 Task: Find connections with filter location Trindade with filter topic #Indiawith filter profile language Spanish with filter current company Samarth Jobs Management Consultants with filter school Lady Irwin College with filter industry Emergency and Relief Services with filter service category Filing with filter keywords title Assistant Manager
Action: Mouse moved to (575, 104)
Screenshot: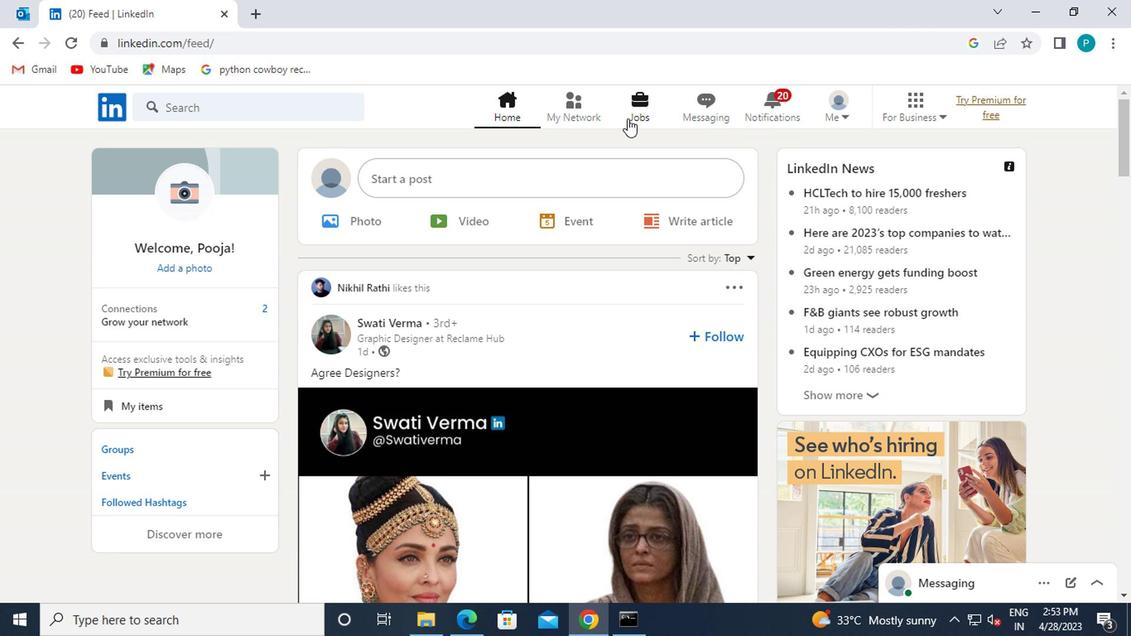 
Action: Mouse pressed left at (575, 104)
Screenshot: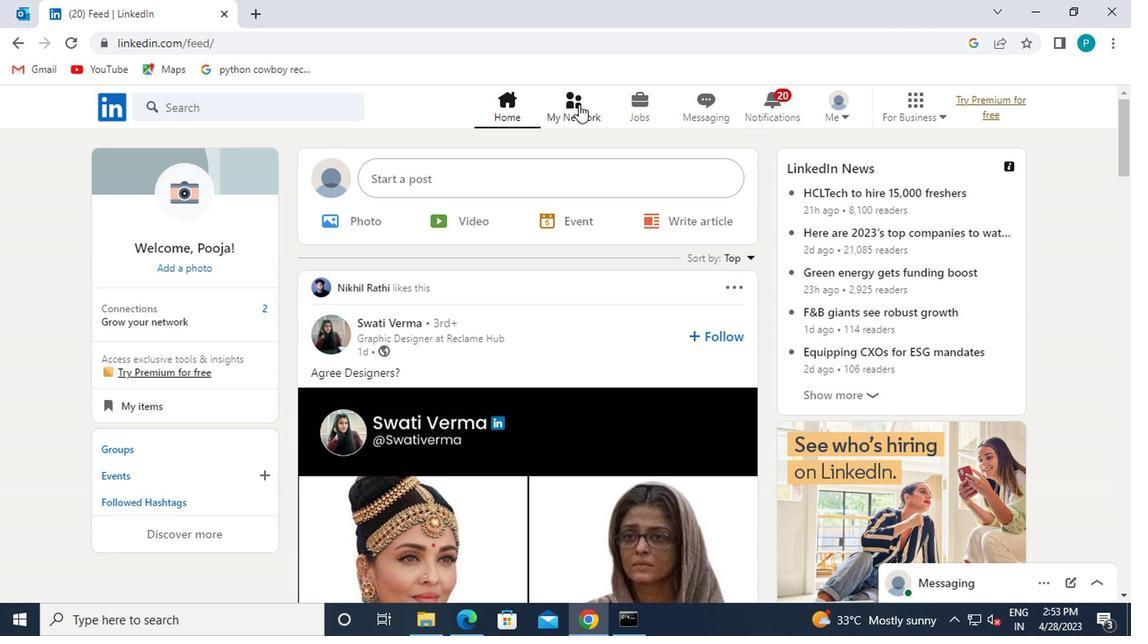 
Action: Mouse moved to (251, 187)
Screenshot: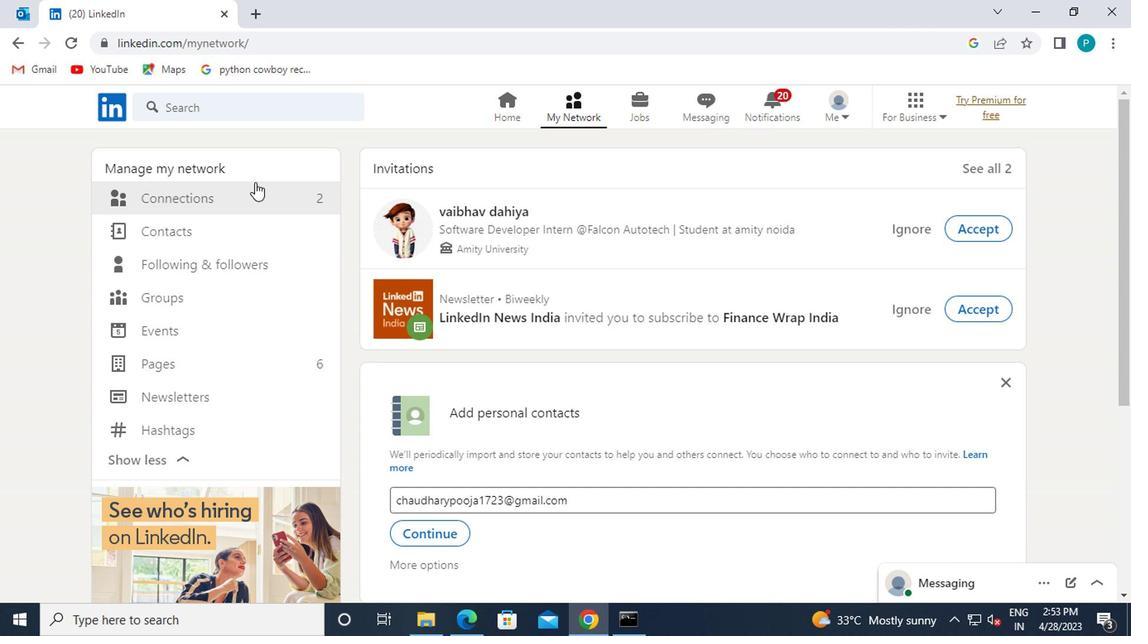 
Action: Mouse pressed left at (251, 187)
Screenshot: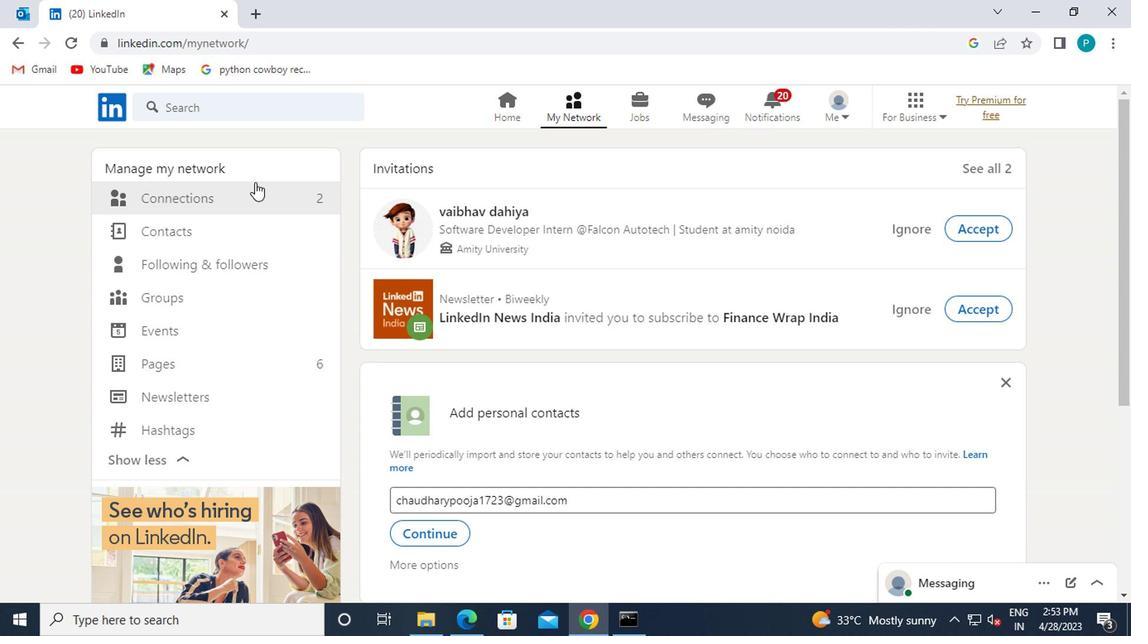 
Action: Mouse moved to (263, 195)
Screenshot: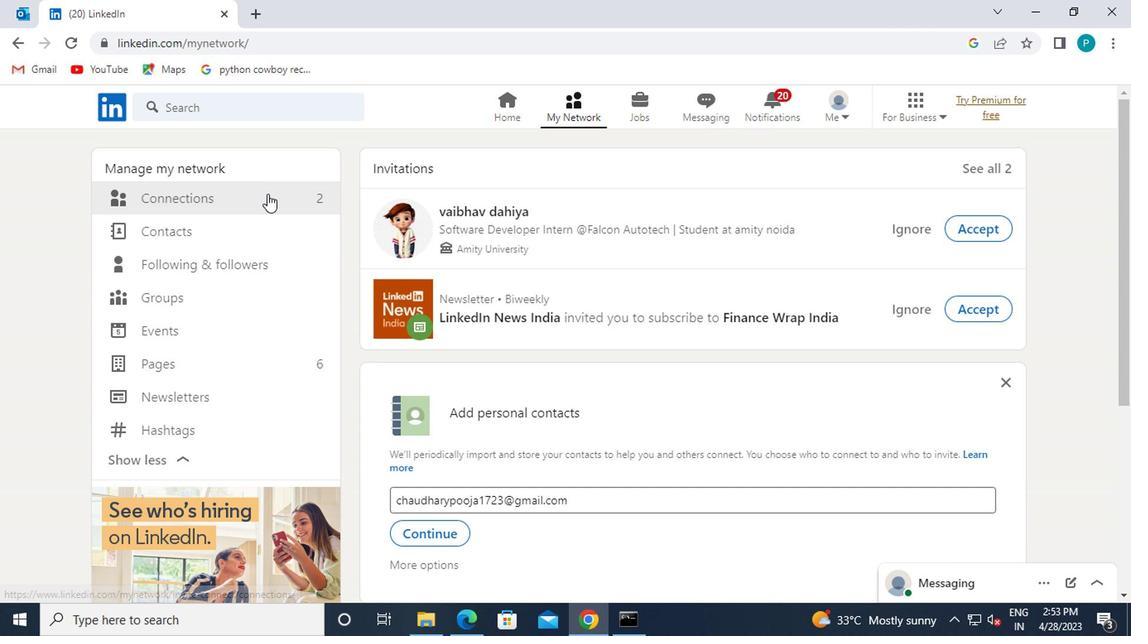 
Action: Mouse pressed left at (263, 195)
Screenshot: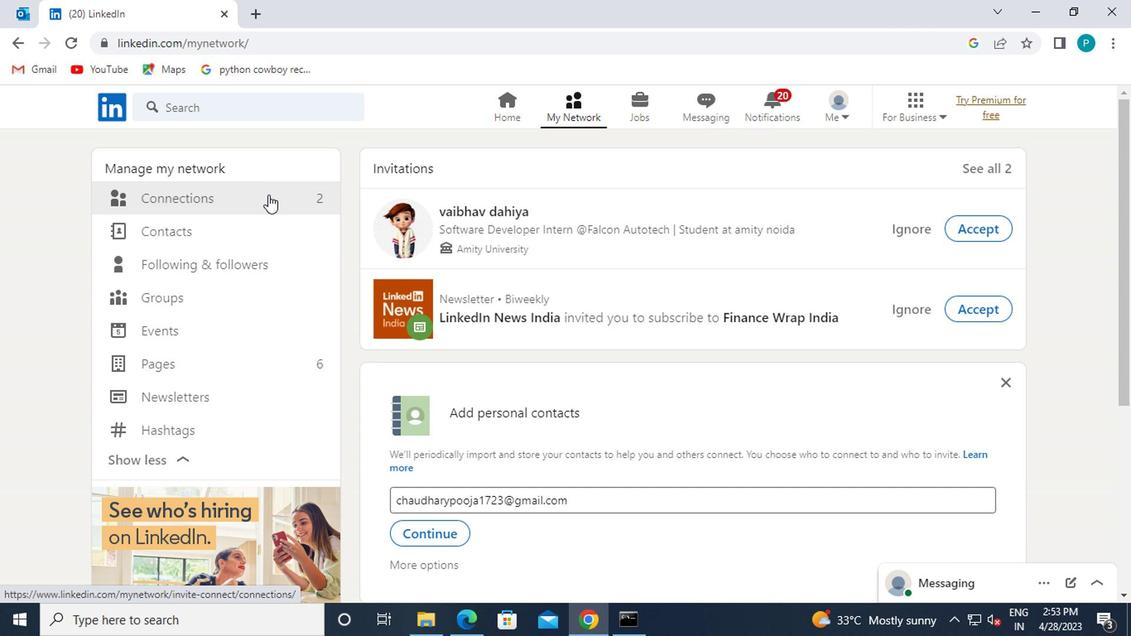 
Action: Mouse pressed left at (263, 195)
Screenshot: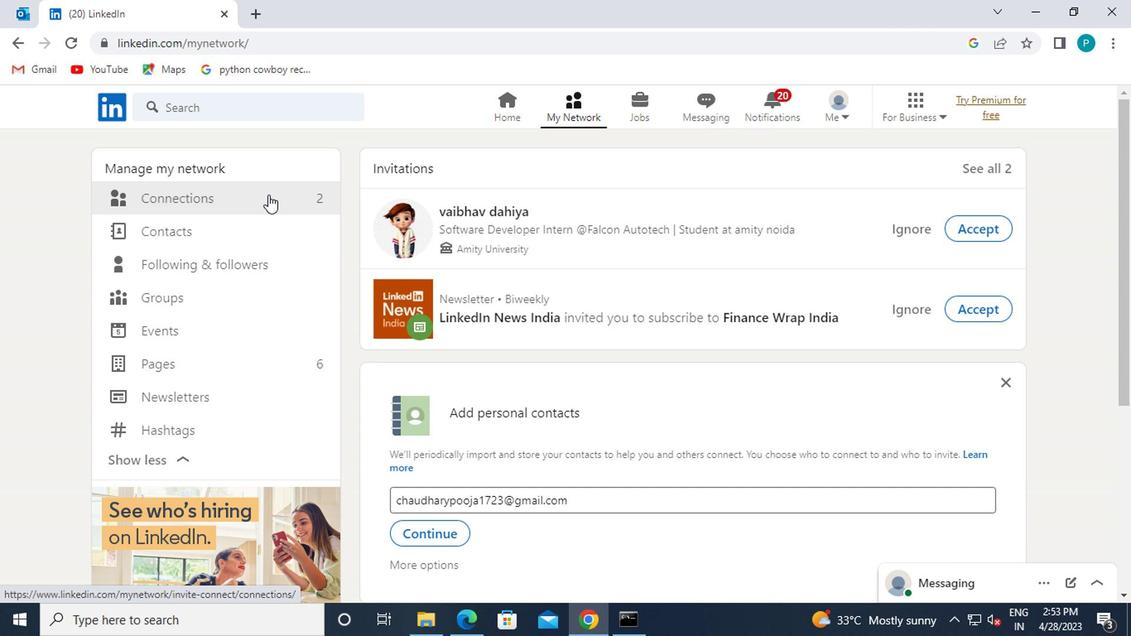 
Action: Mouse pressed left at (263, 195)
Screenshot: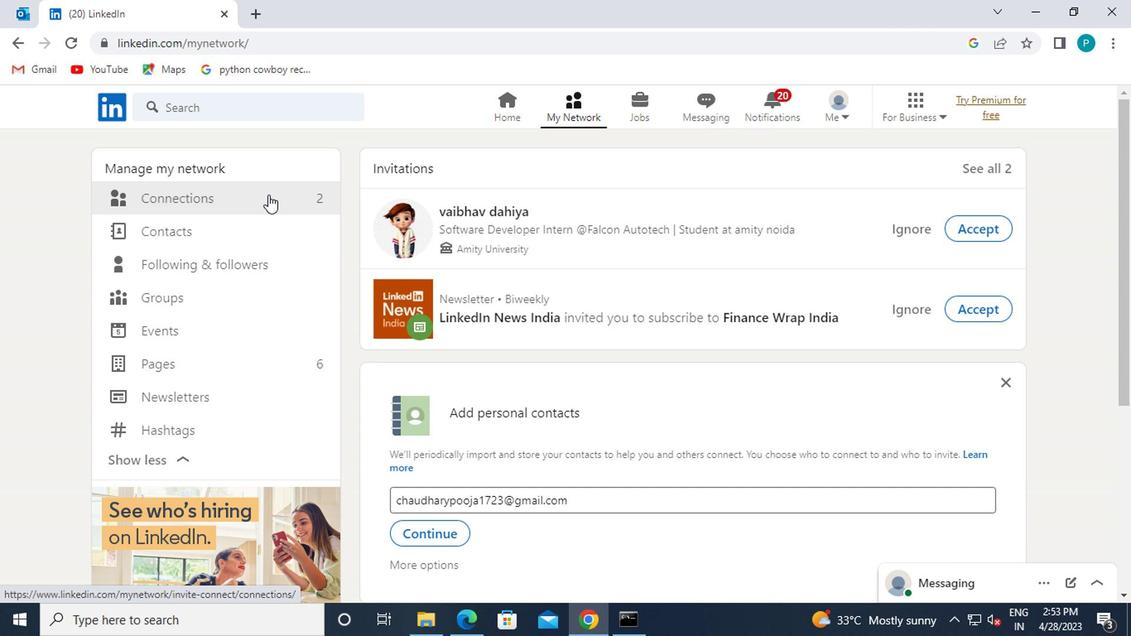 
Action: Mouse moved to (660, 198)
Screenshot: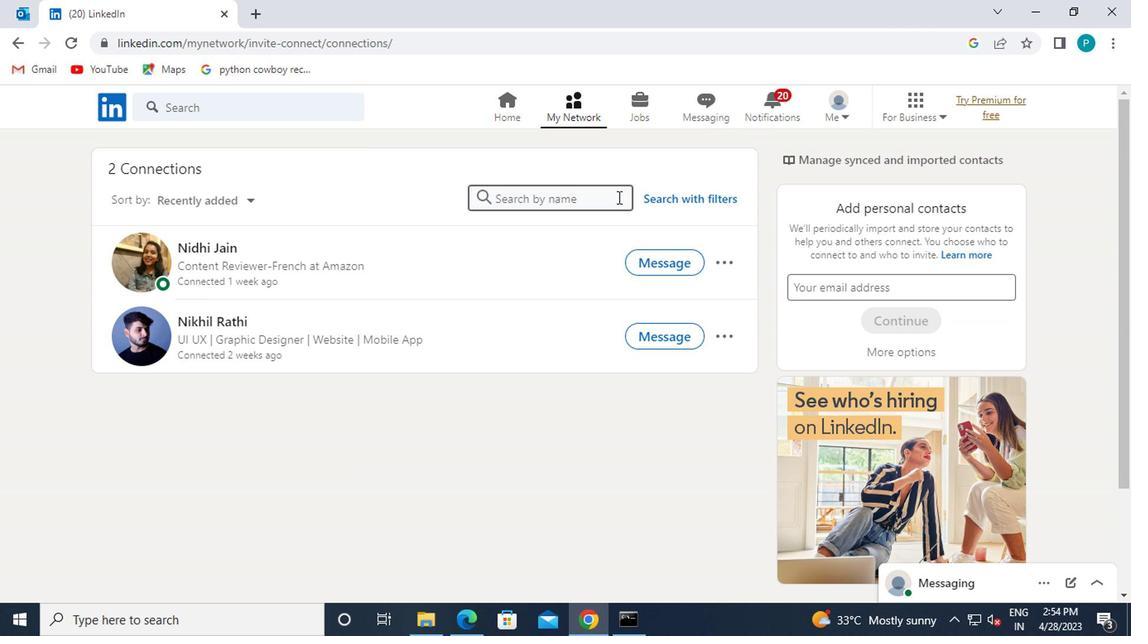 
Action: Mouse pressed left at (660, 198)
Screenshot: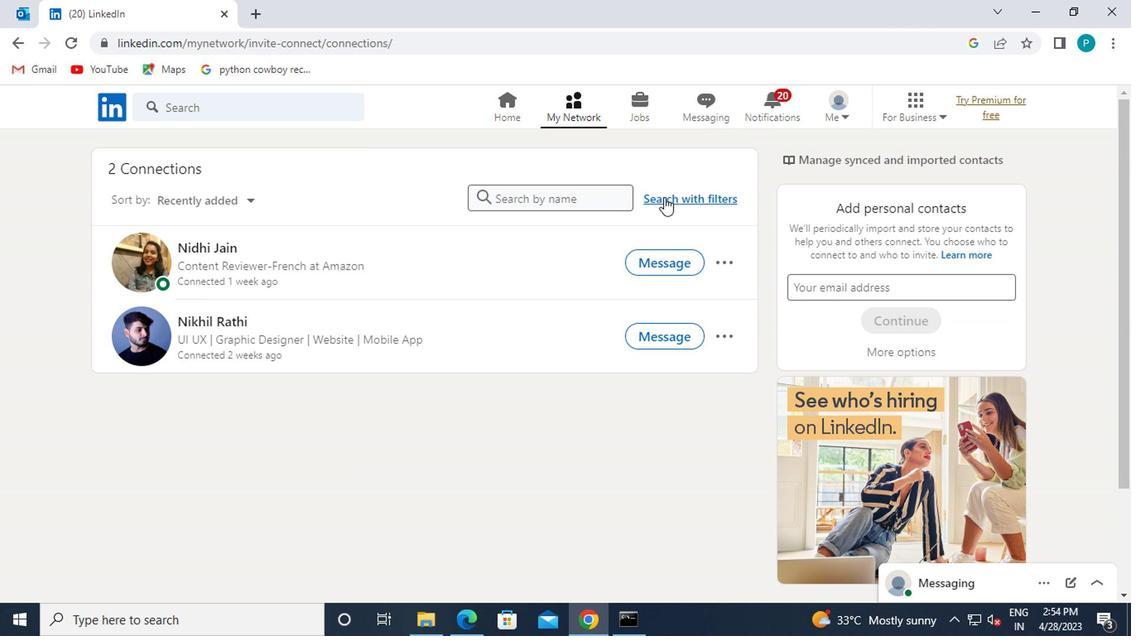 
Action: Mouse moved to (602, 157)
Screenshot: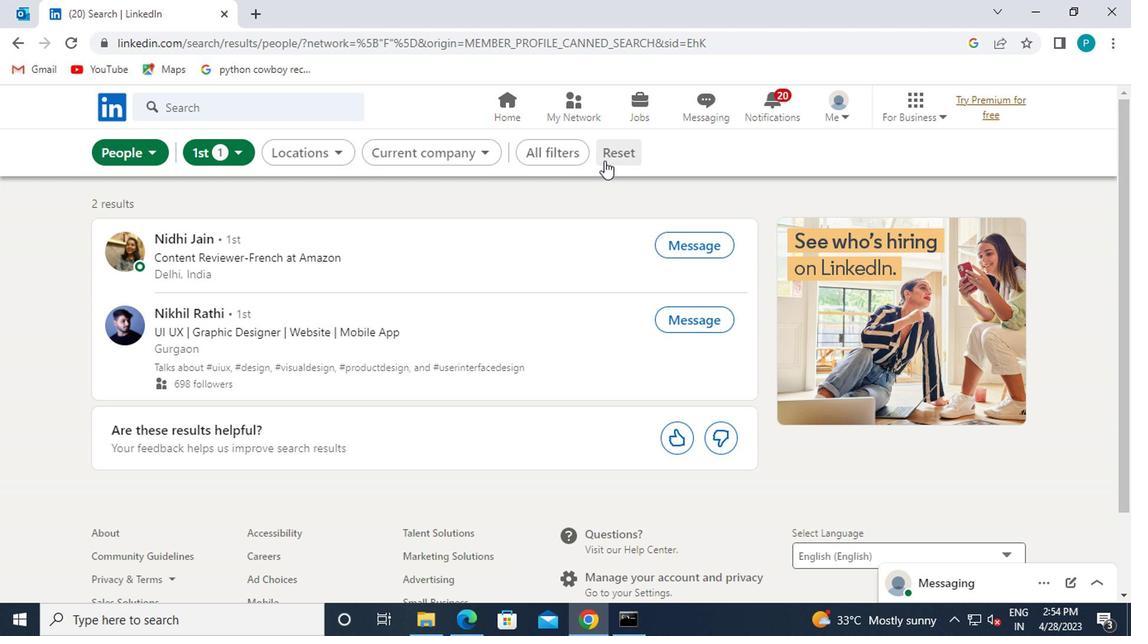 
Action: Mouse pressed left at (602, 157)
Screenshot: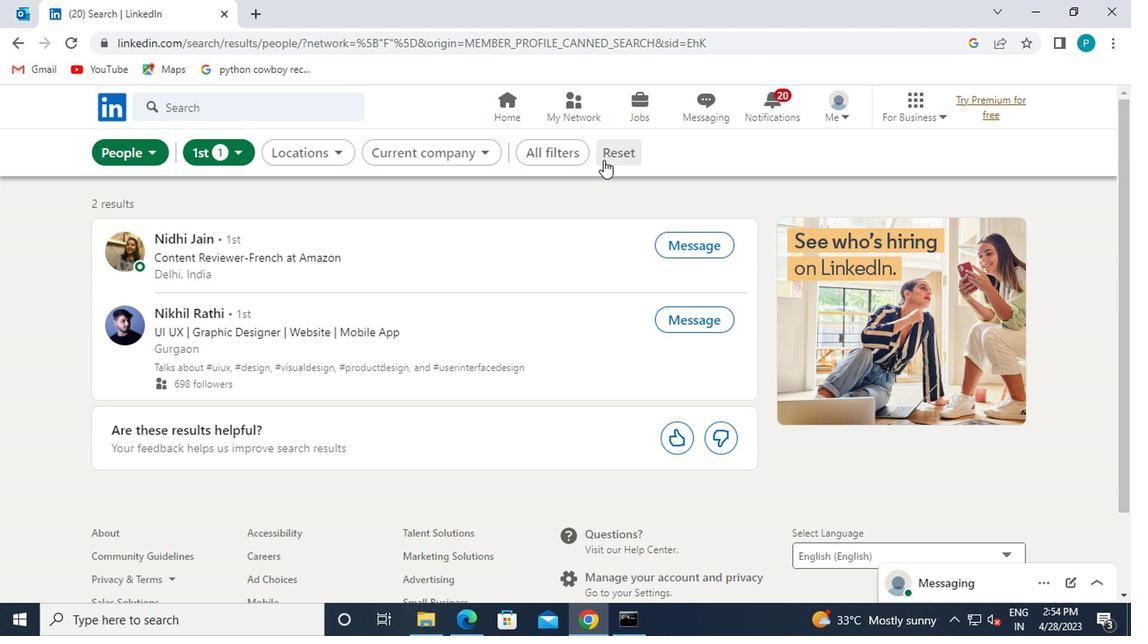
Action: Mouse moved to (592, 157)
Screenshot: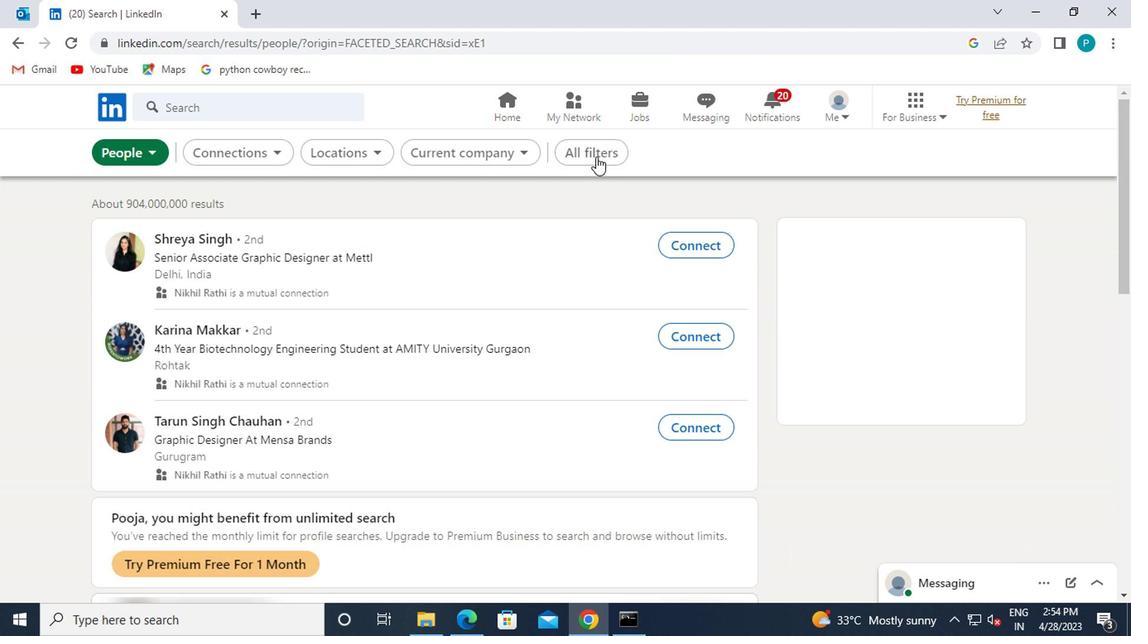 
Action: Mouse pressed left at (592, 157)
Screenshot: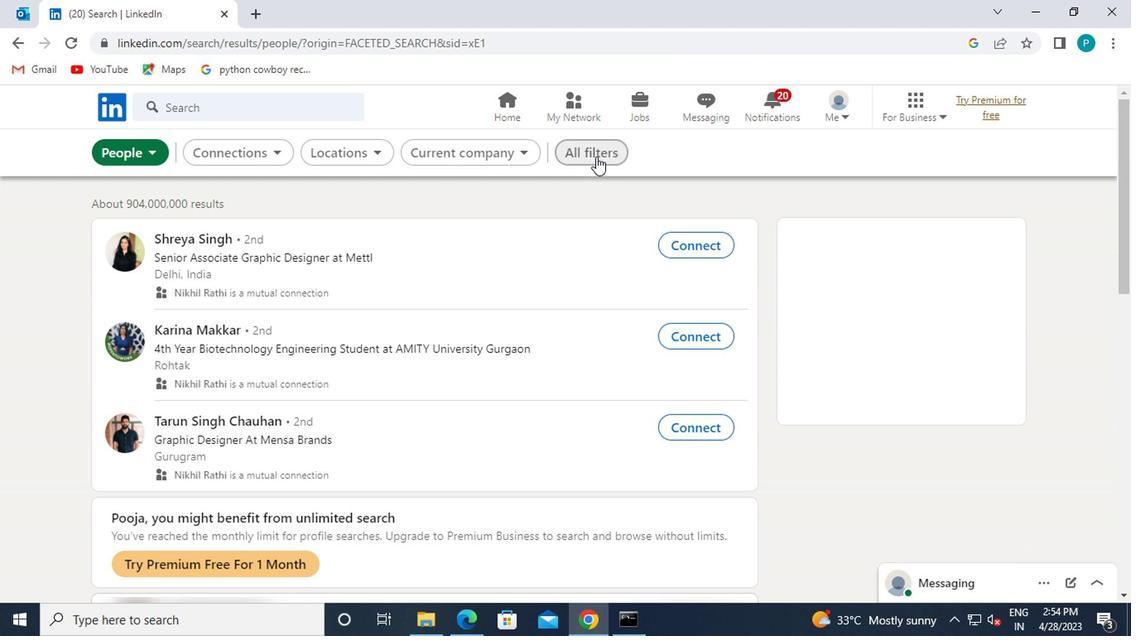 
Action: Mouse moved to (592, 158)
Screenshot: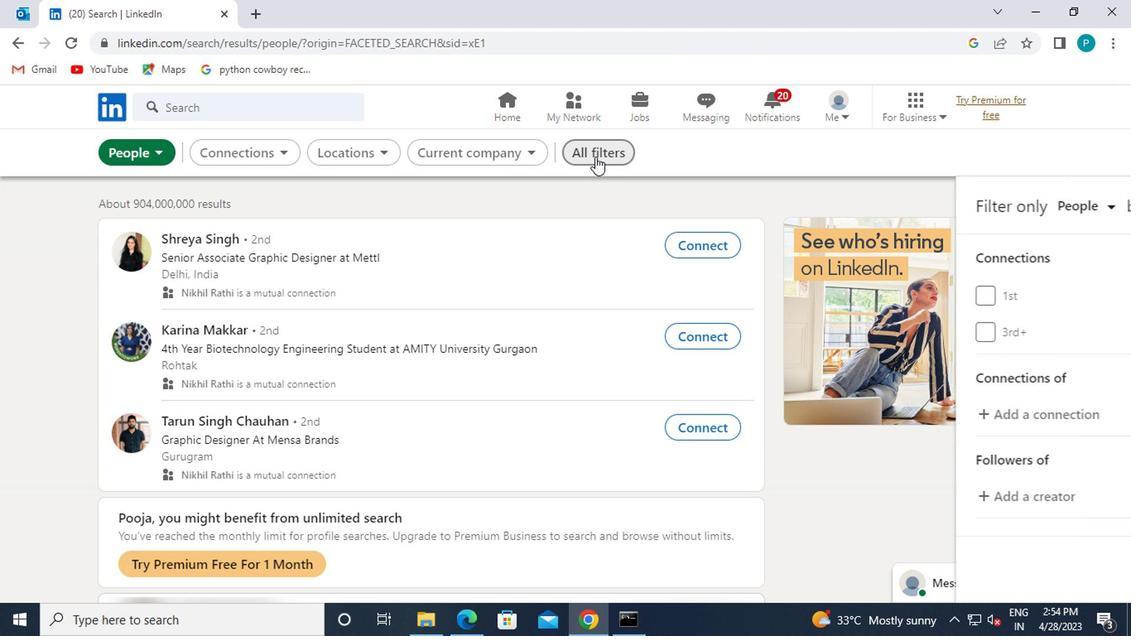 
Action: Mouse scrolled (592, 157) with delta (0, 0)
Screenshot: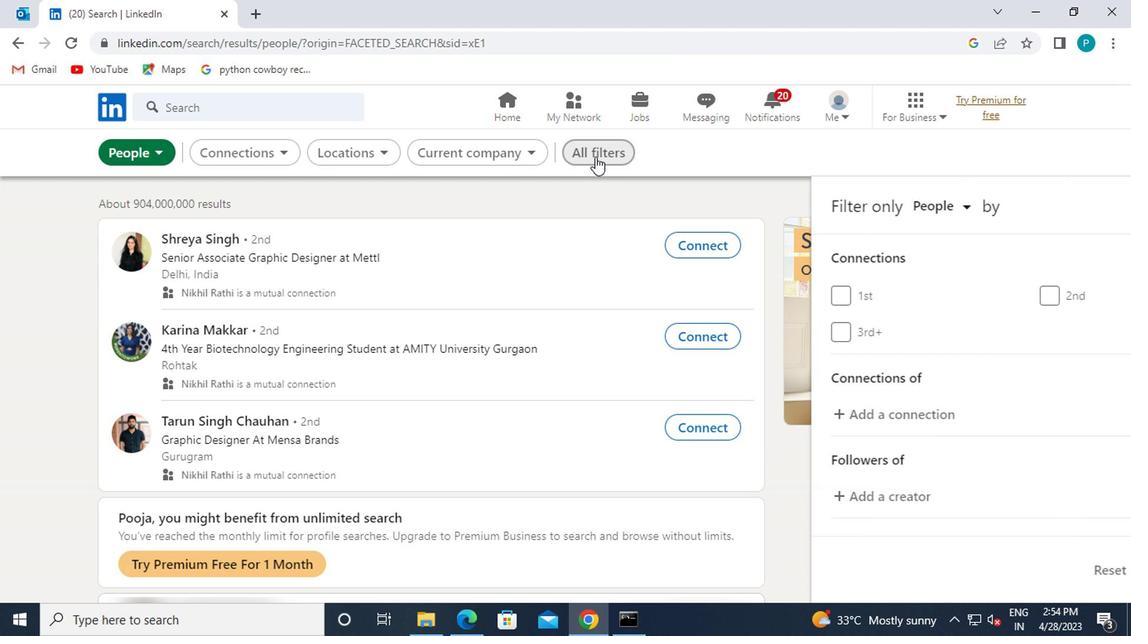 
Action: Mouse moved to (596, 166)
Screenshot: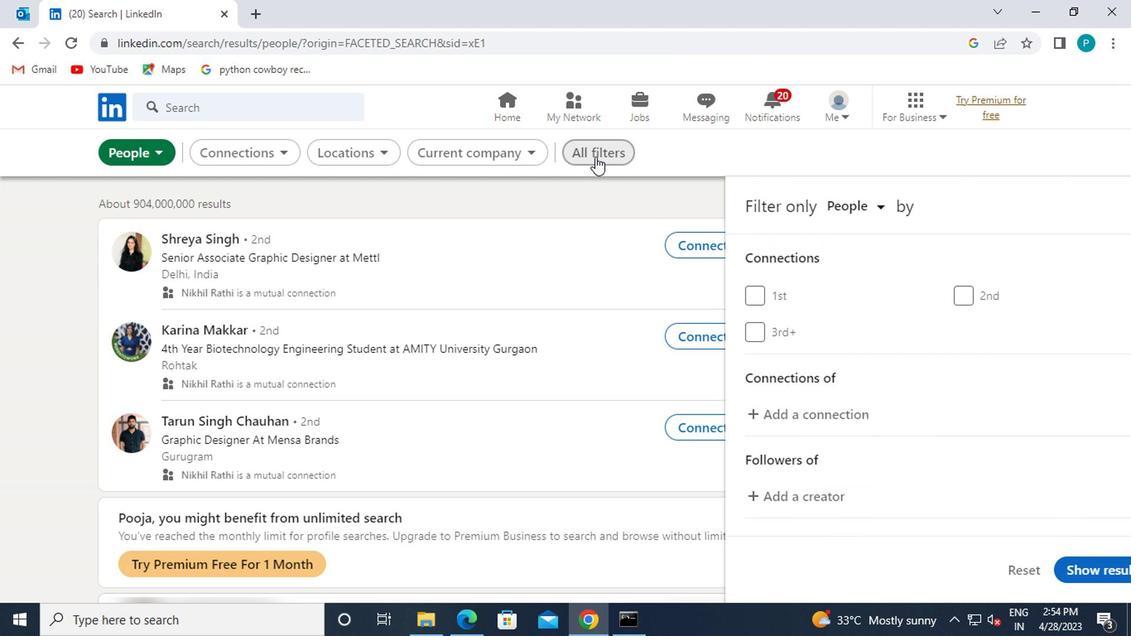 
Action: Mouse scrolled (596, 166) with delta (0, 0)
Screenshot: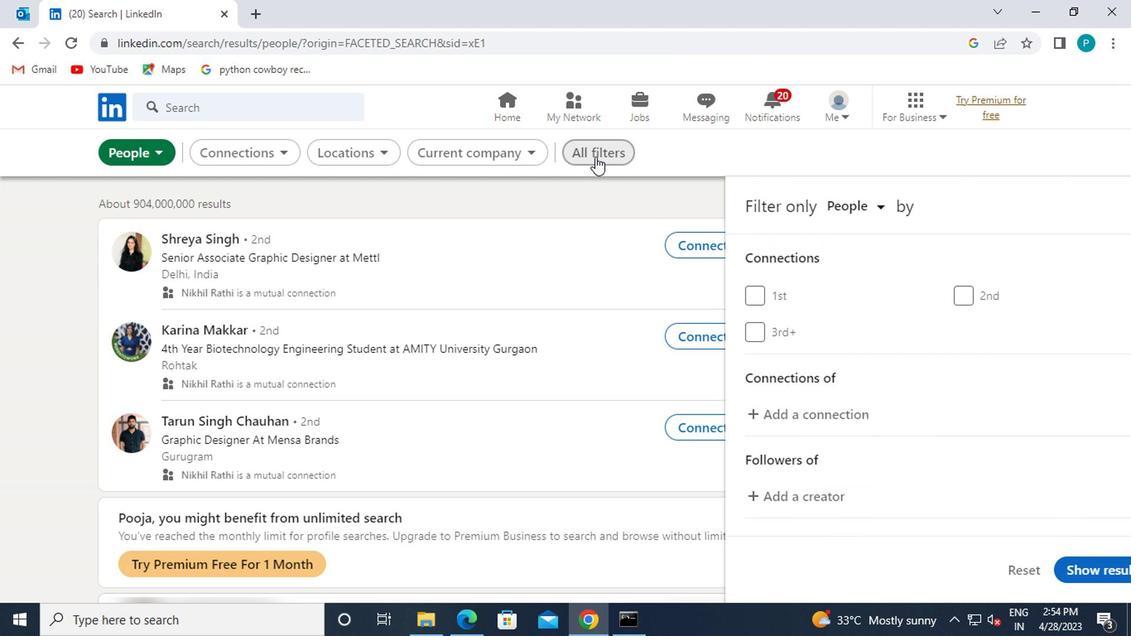 
Action: Mouse moved to (623, 210)
Screenshot: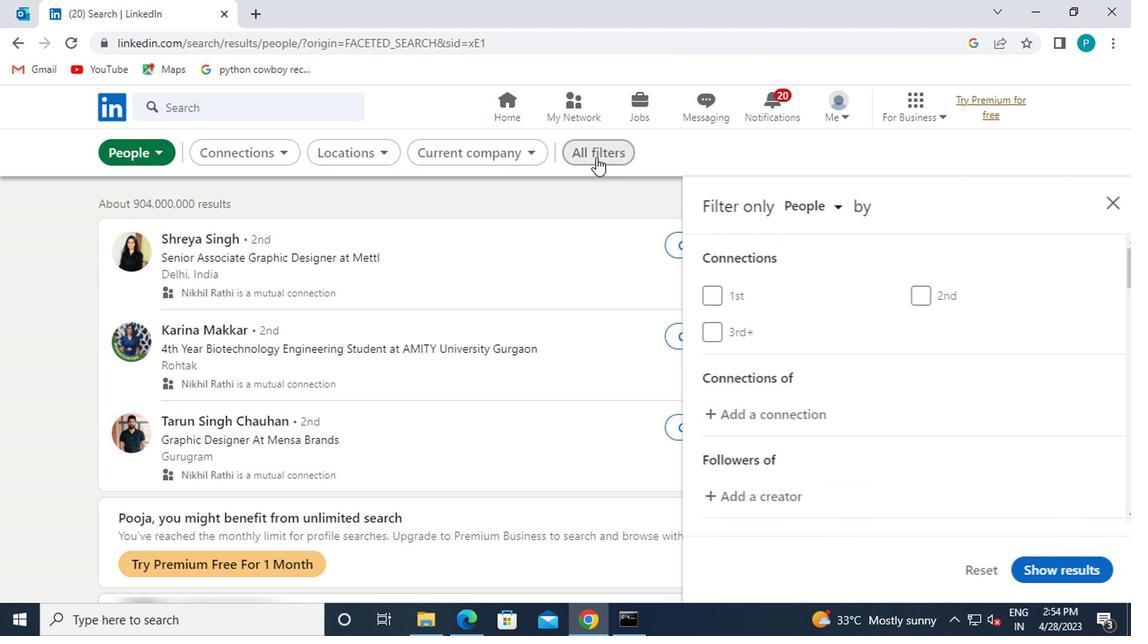 
Action: Mouse scrolled (623, 209) with delta (0, -1)
Screenshot: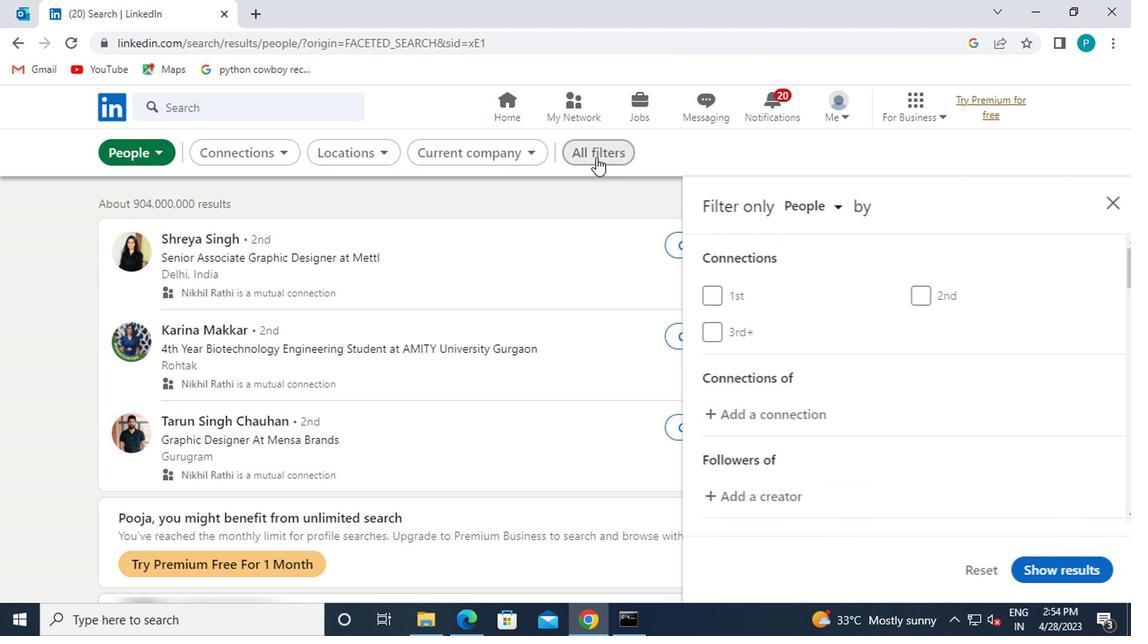 
Action: Mouse moved to (853, 404)
Screenshot: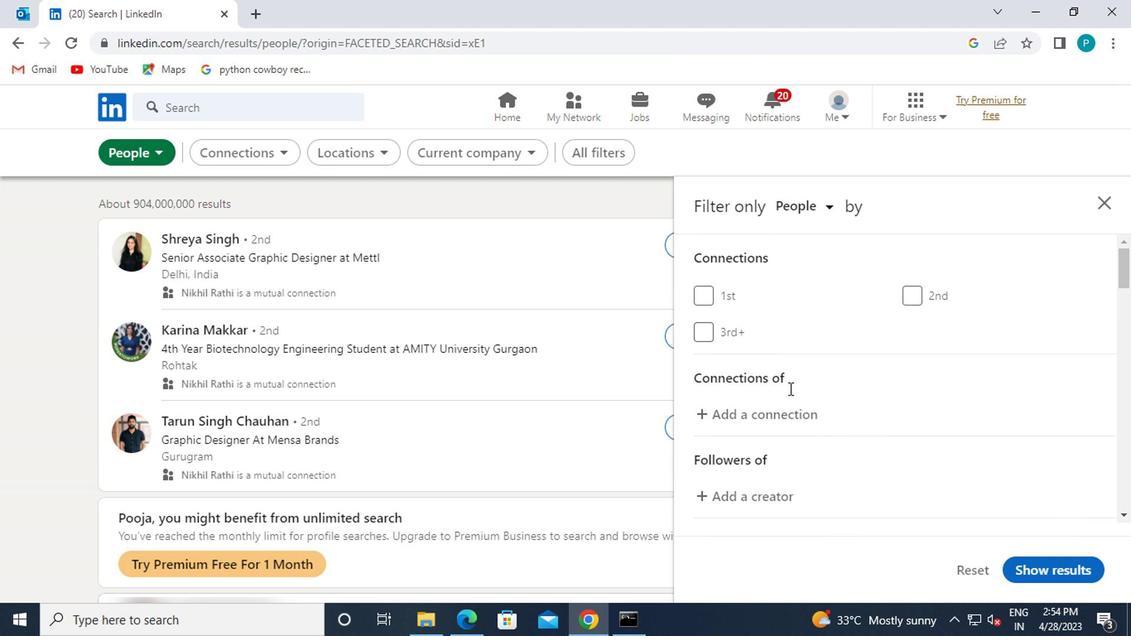 
Action: Mouse scrolled (853, 403) with delta (0, -1)
Screenshot: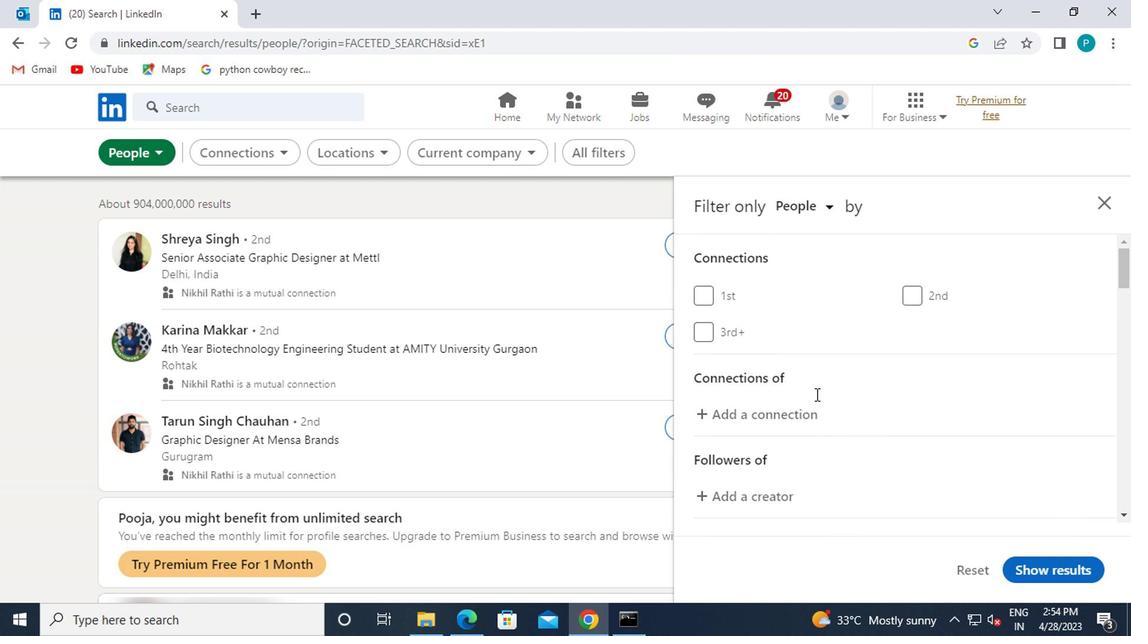 
Action: Mouse moved to (853, 405)
Screenshot: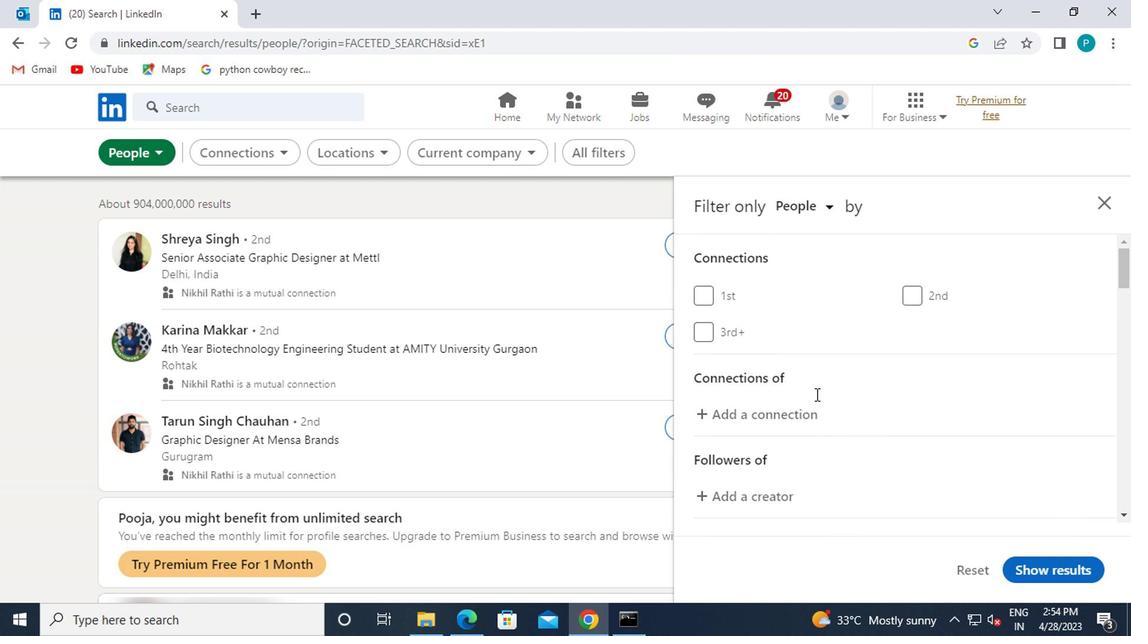 
Action: Mouse scrolled (853, 405) with delta (0, 0)
Screenshot: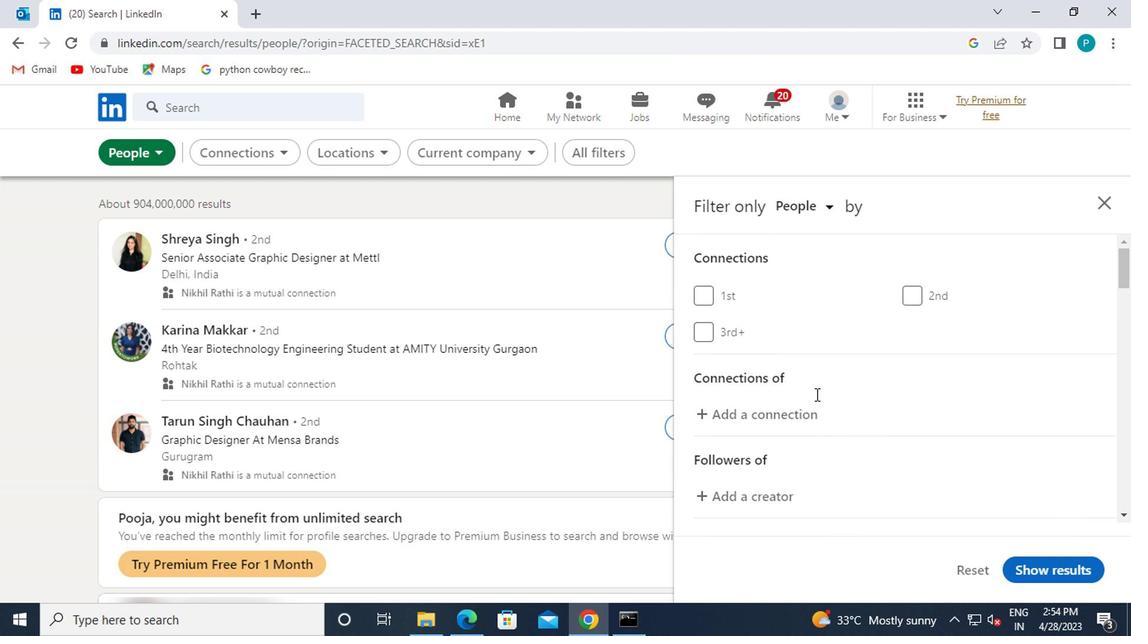 
Action: Mouse moved to (950, 437)
Screenshot: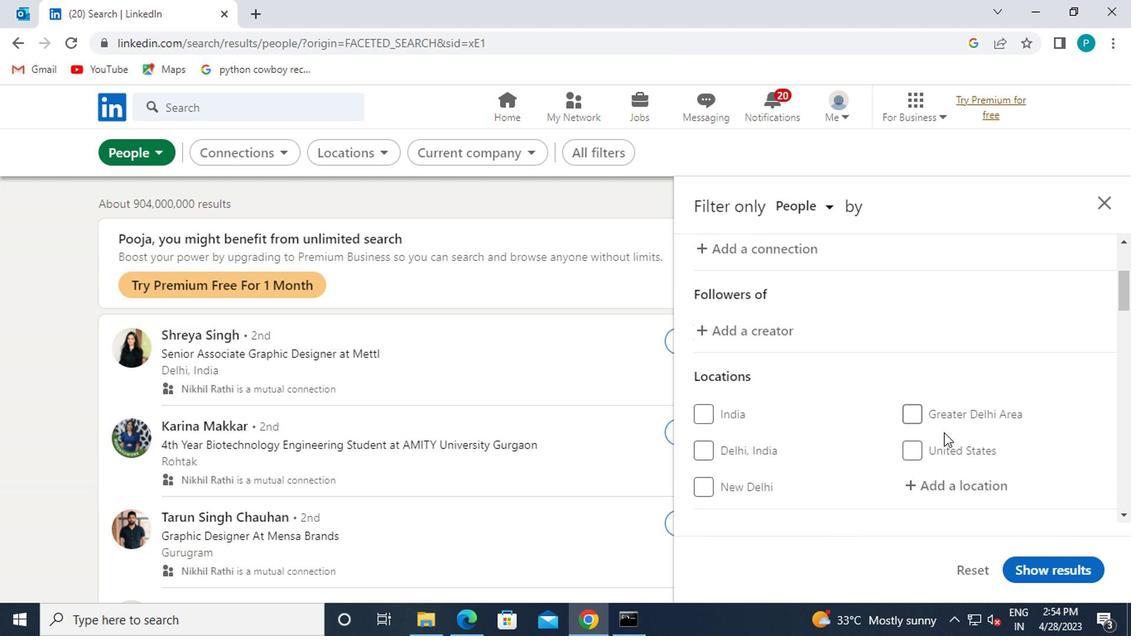 
Action: Mouse scrolled (950, 436) with delta (0, -1)
Screenshot: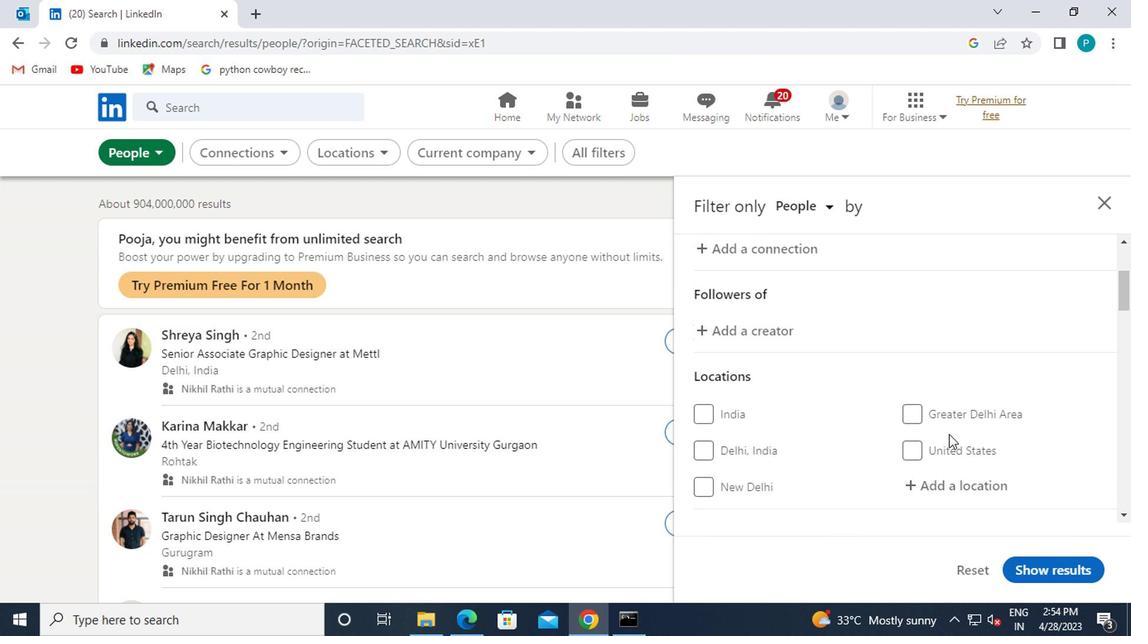 
Action: Mouse moved to (927, 405)
Screenshot: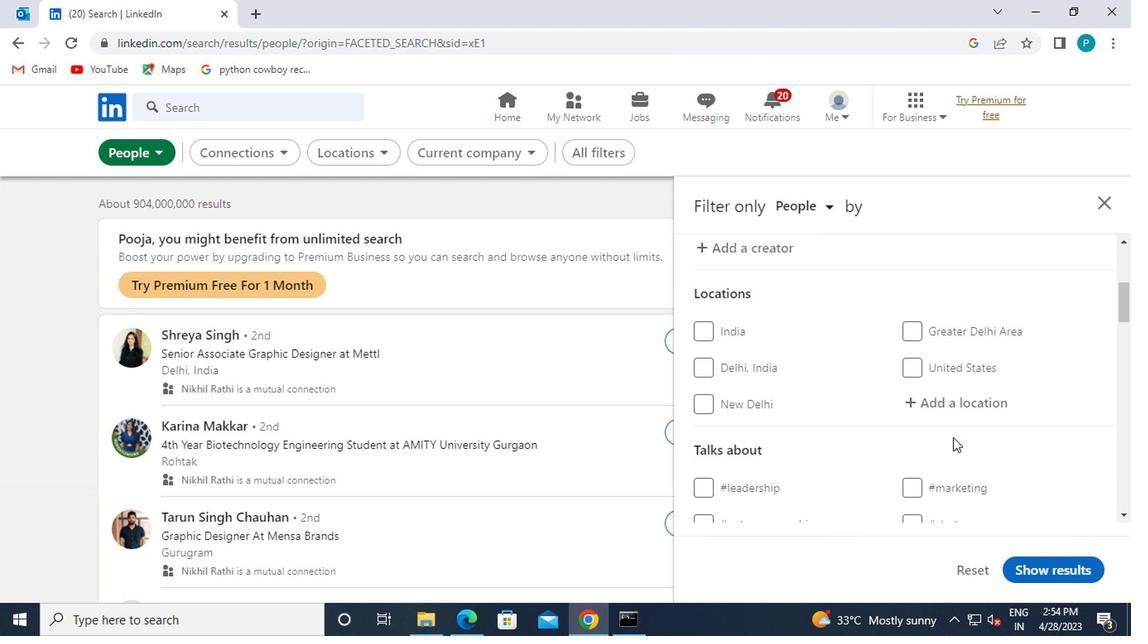 
Action: Mouse pressed left at (927, 405)
Screenshot: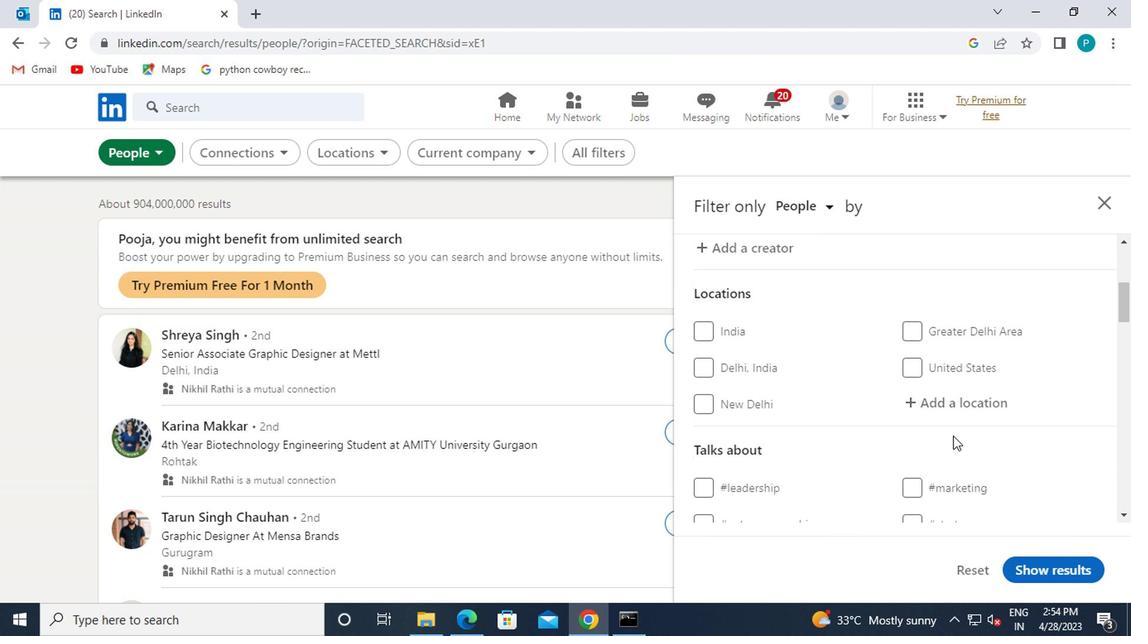 
Action: Mouse moved to (869, 422)
Screenshot: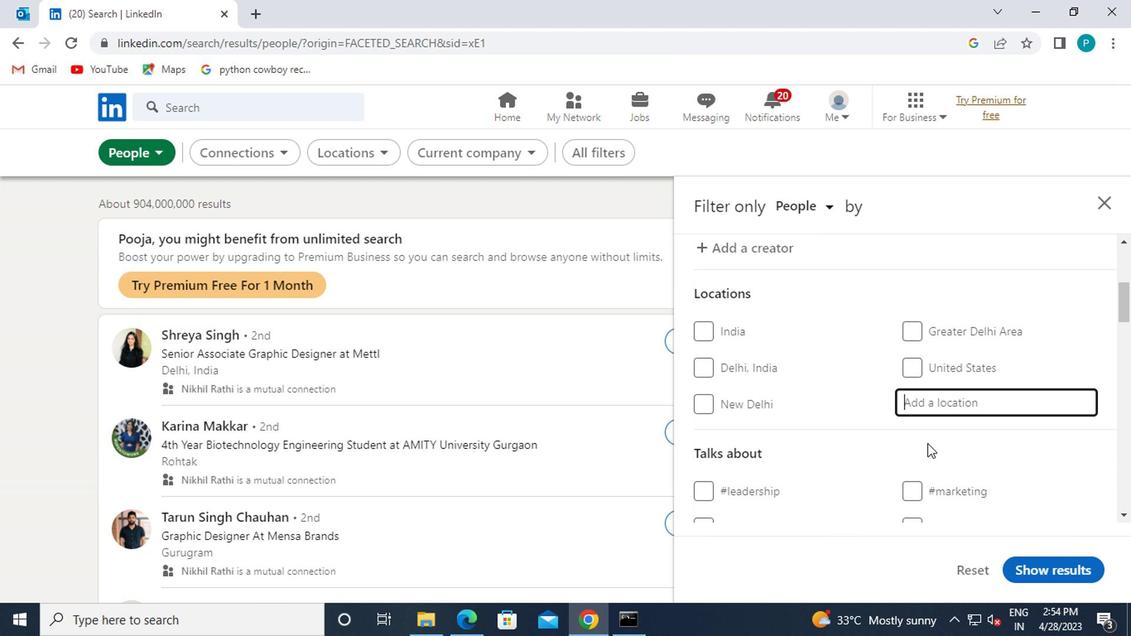 
Action: Key pressed <Key.caps_lock>t<Key.caps_lock>r<Key.backspace><Key.backspace>t<Key.caps_lock>ri
Screenshot: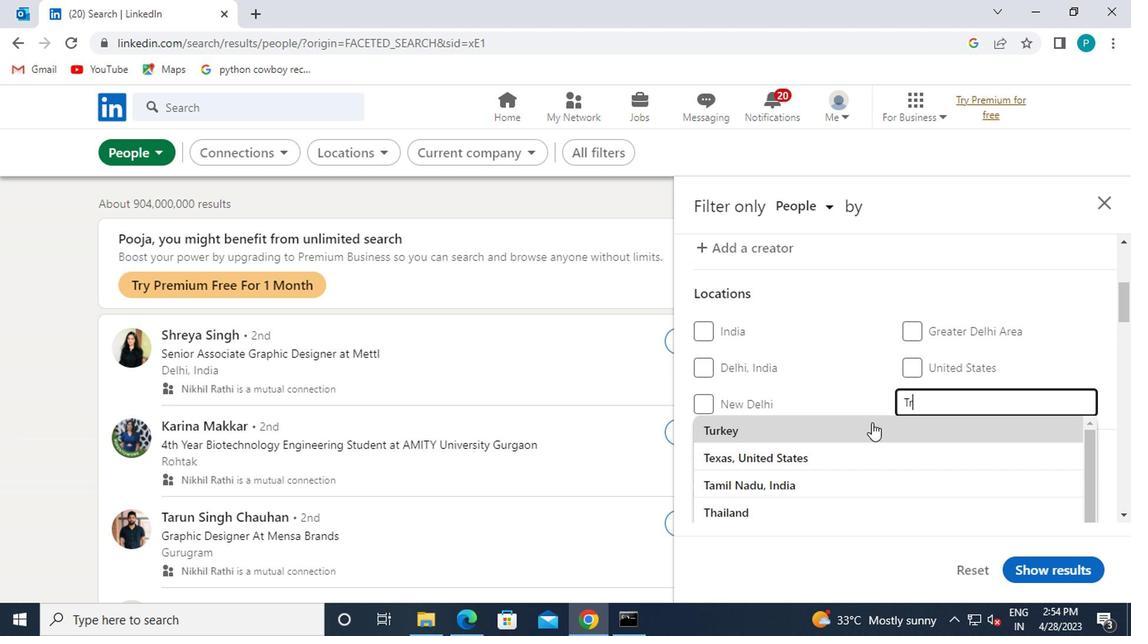 
Action: Mouse moved to (868, 420)
Screenshot: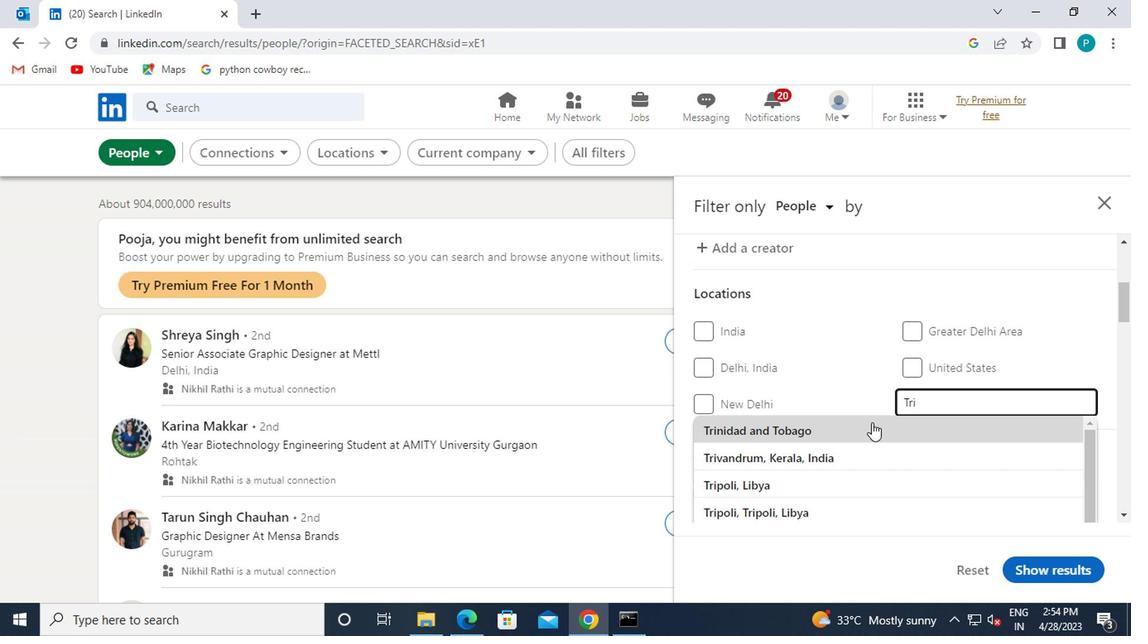 
Action: Mouse pressed left at (868, 420)
Screenshot: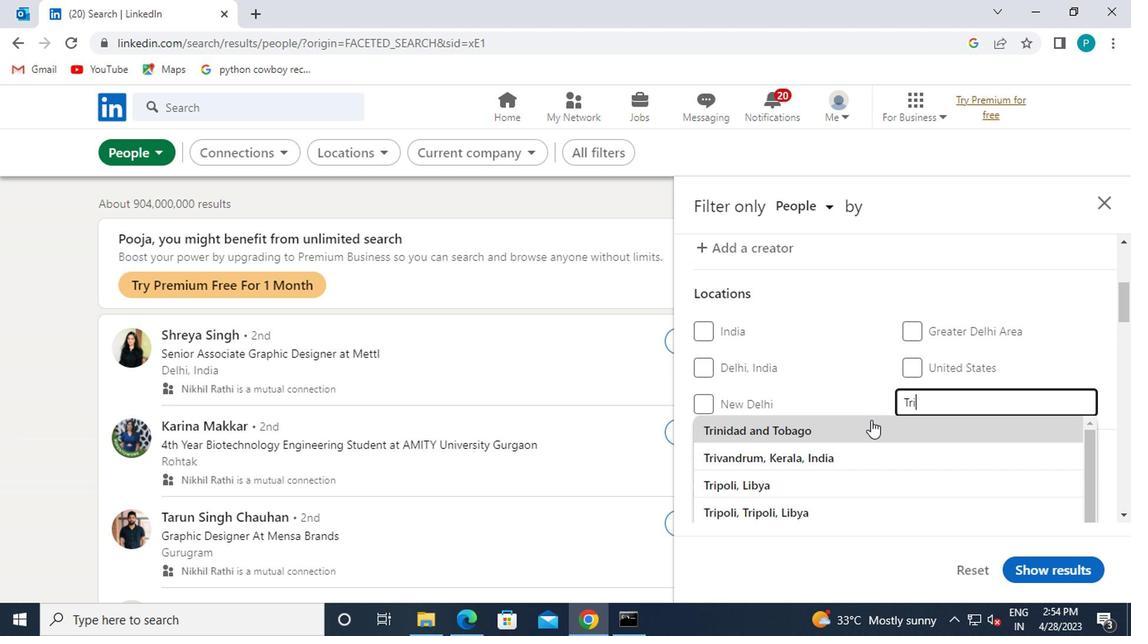 
Action: Mouse moved to (972, 425)
Screenshot: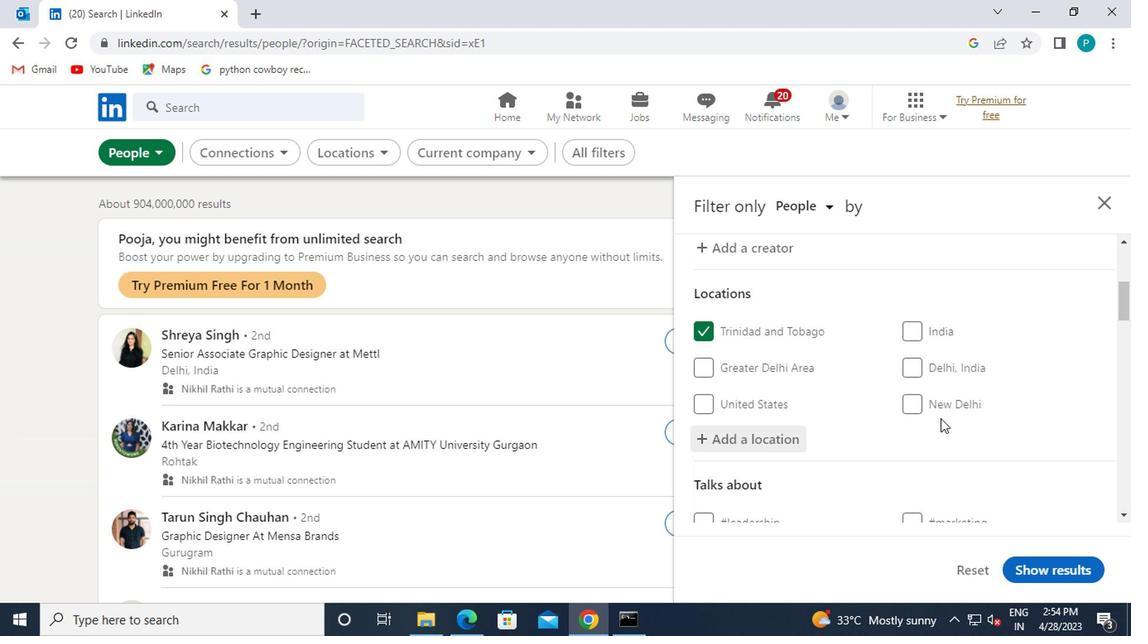 
Action: Mouse scrolled (972, 424) with delta (0, -1)
Screenshot: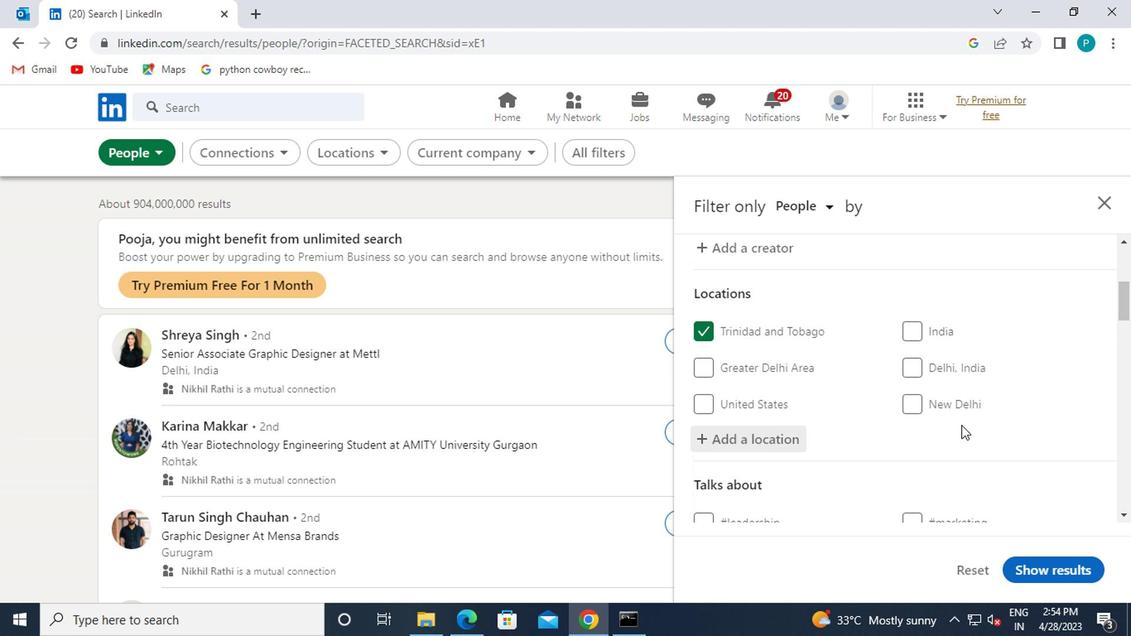 
Action: Mouse scrolled (972, 424) with delta (0, -1)
Screenshot: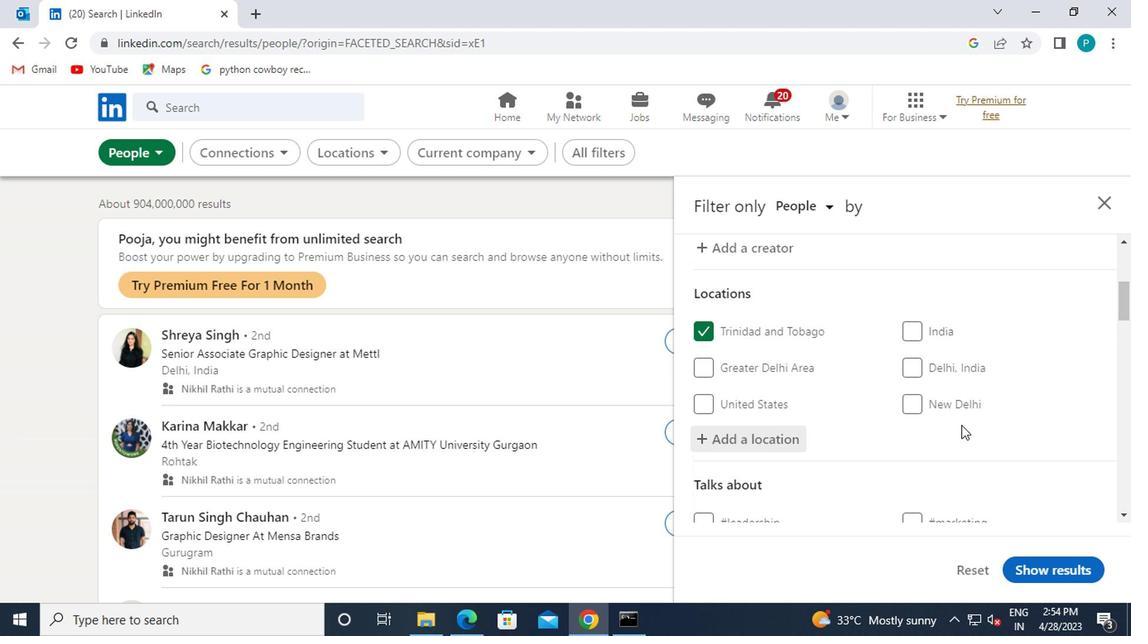 
Action: Mouse scrolled (972, 424) with delta (0, -1)
Screenshot: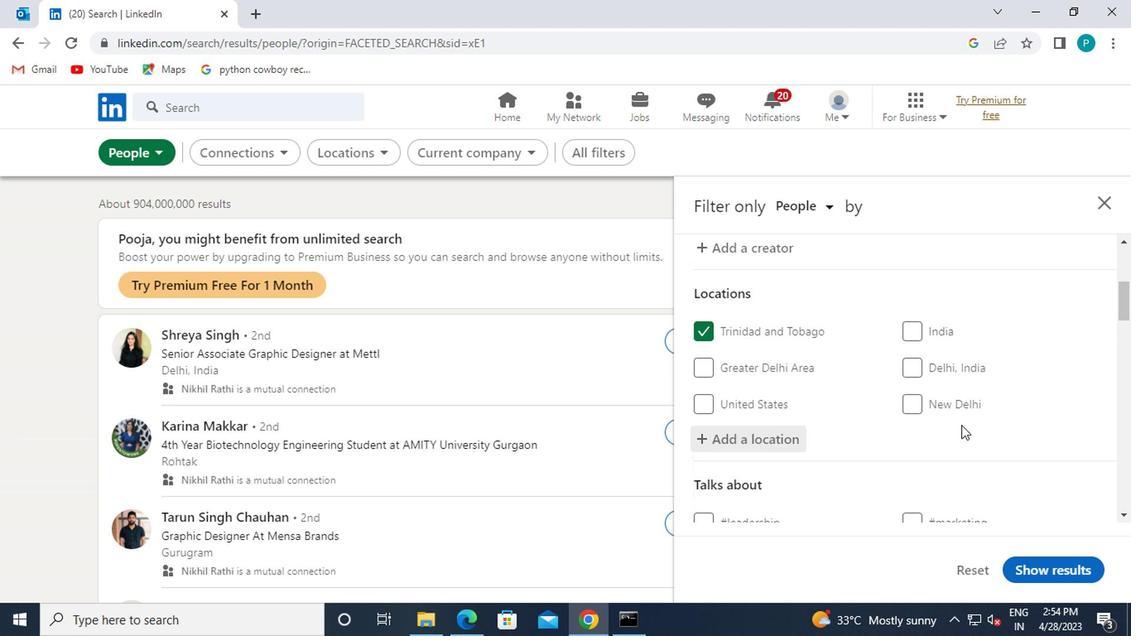 
Action: Mouse moved to (923, 359)
Screenshot: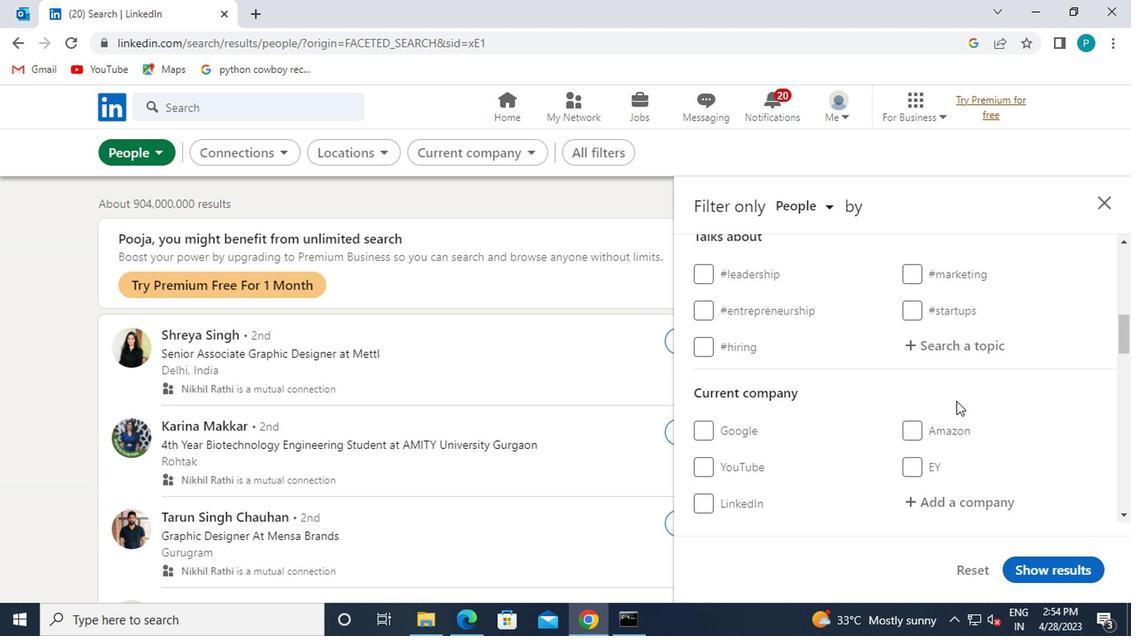 
Action: Mouse pressed left at (923, 359)
Screenshot: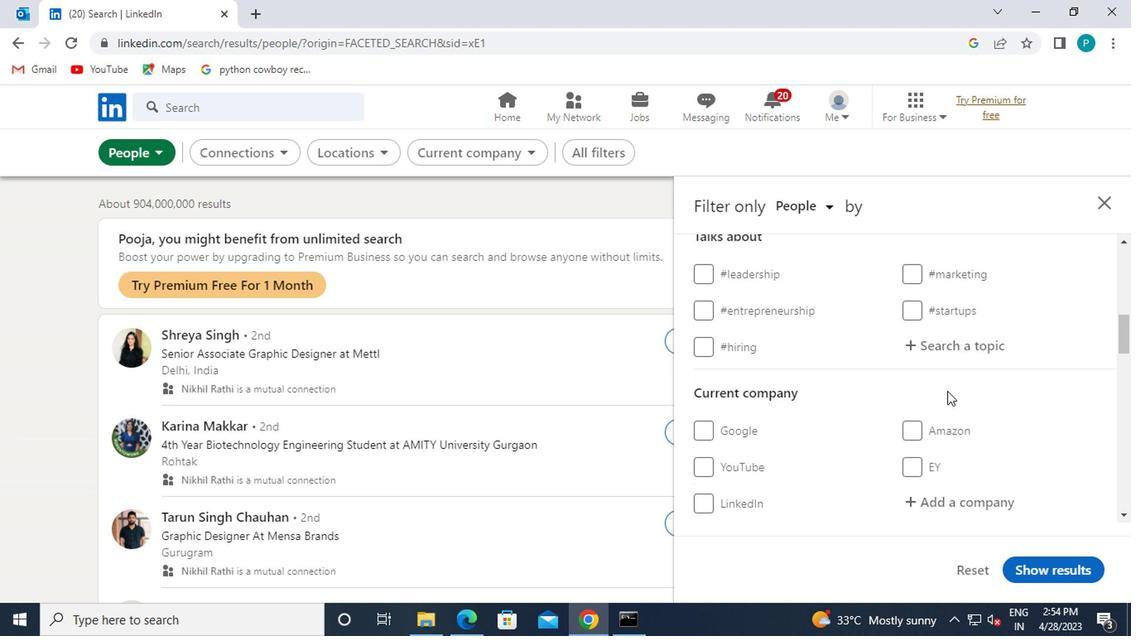 
Action: Mouse moved to (923, 348)
Screenshot: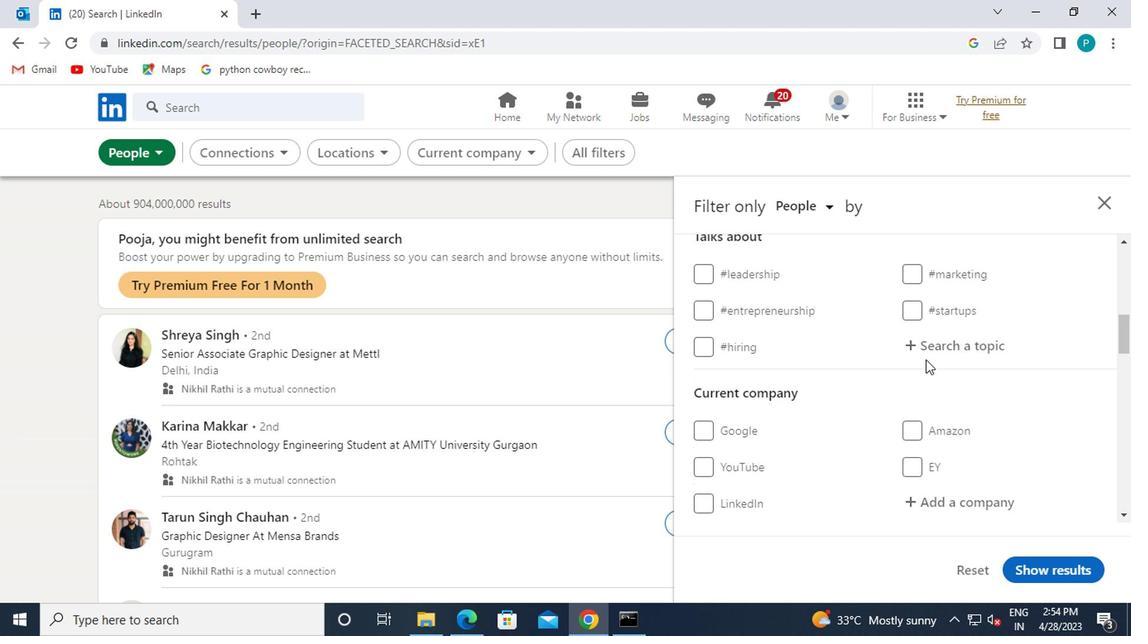 
Action: Mouse pressed left at (923, 348)
Screenshot: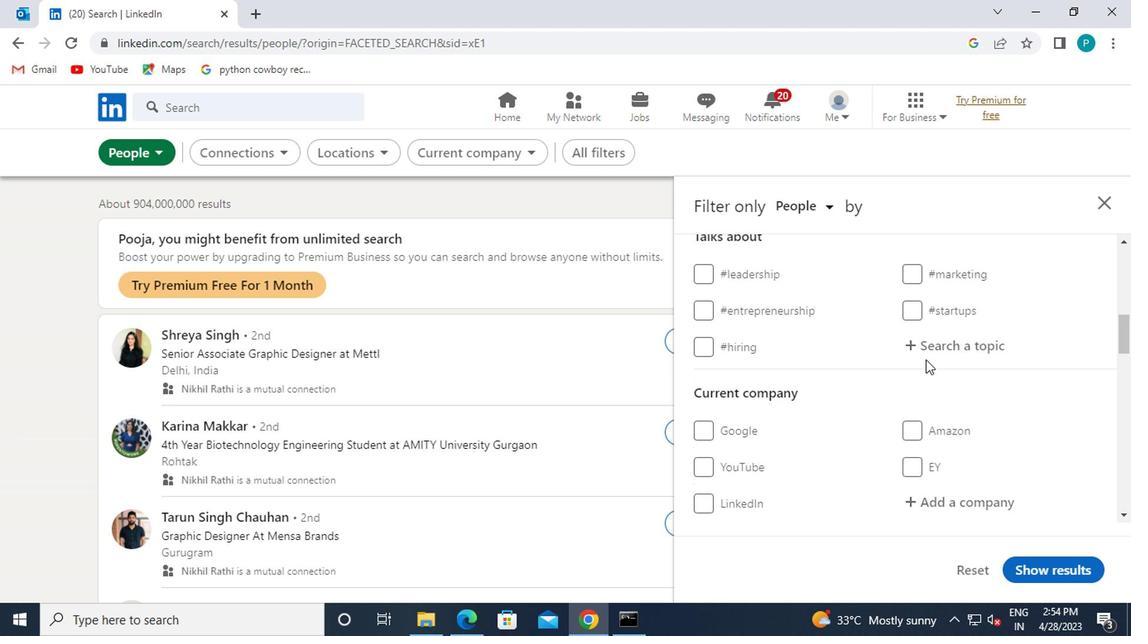 
Action: Key pressed <Key.shift>#<Key.caps_lock>I<Key.caps_lock>NDIA
Screenshot: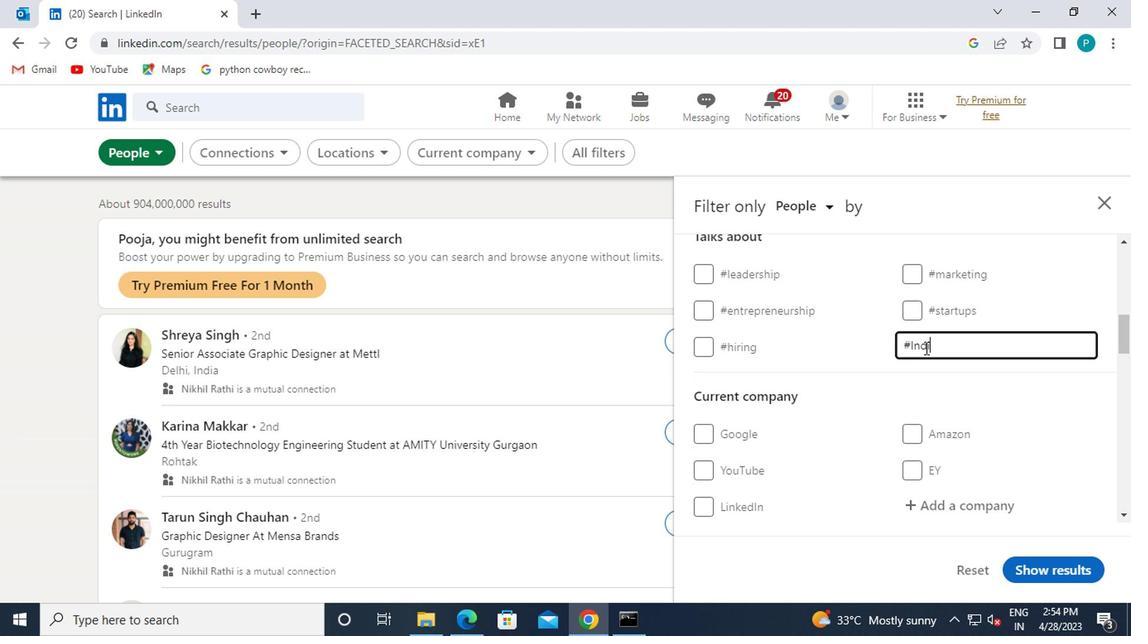 
Action: Mouse moved to (909, 355)
Screenshot: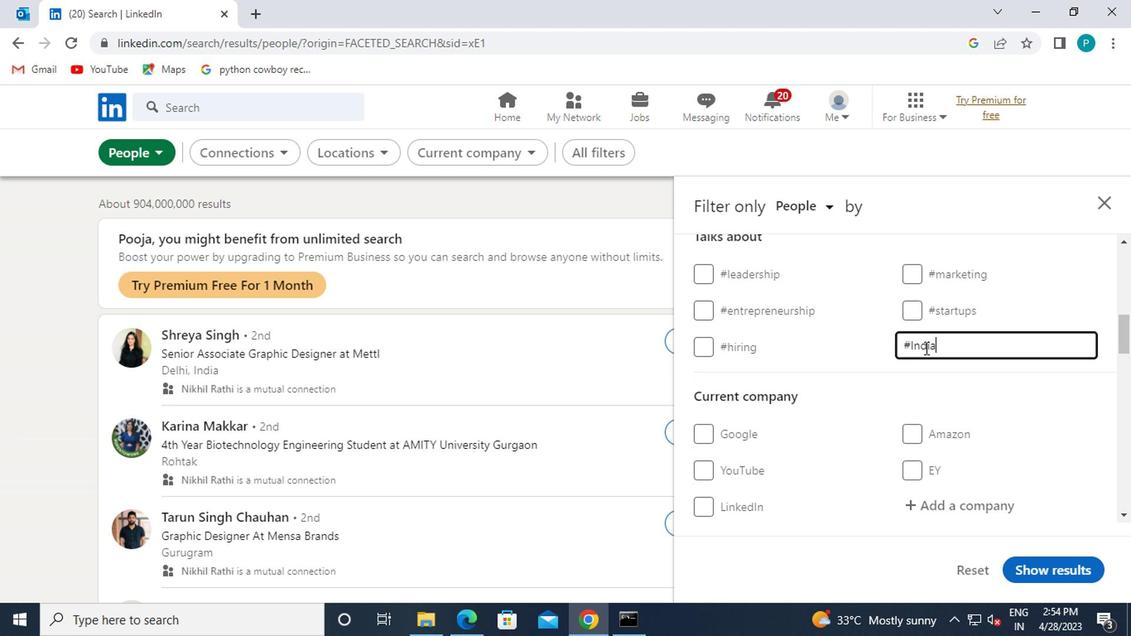 
Action: Mouse scrolled (909, 354) with delta (0, -1)
Screenshot: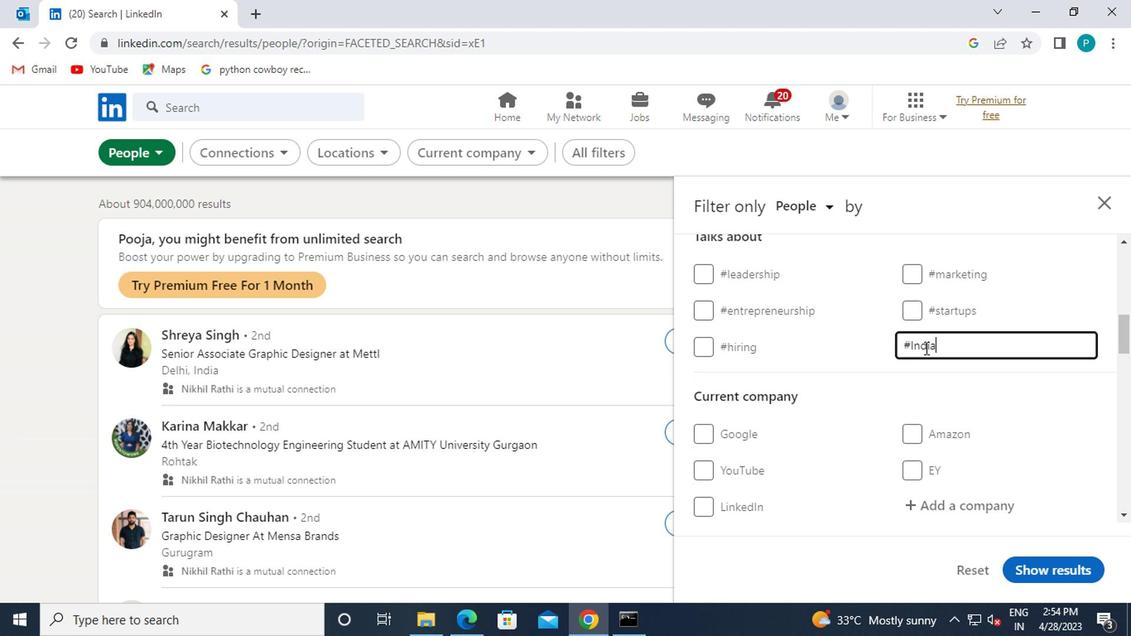 
Action: Mouse scrolled (909, 354) with delta (0, -1)
Screenshot: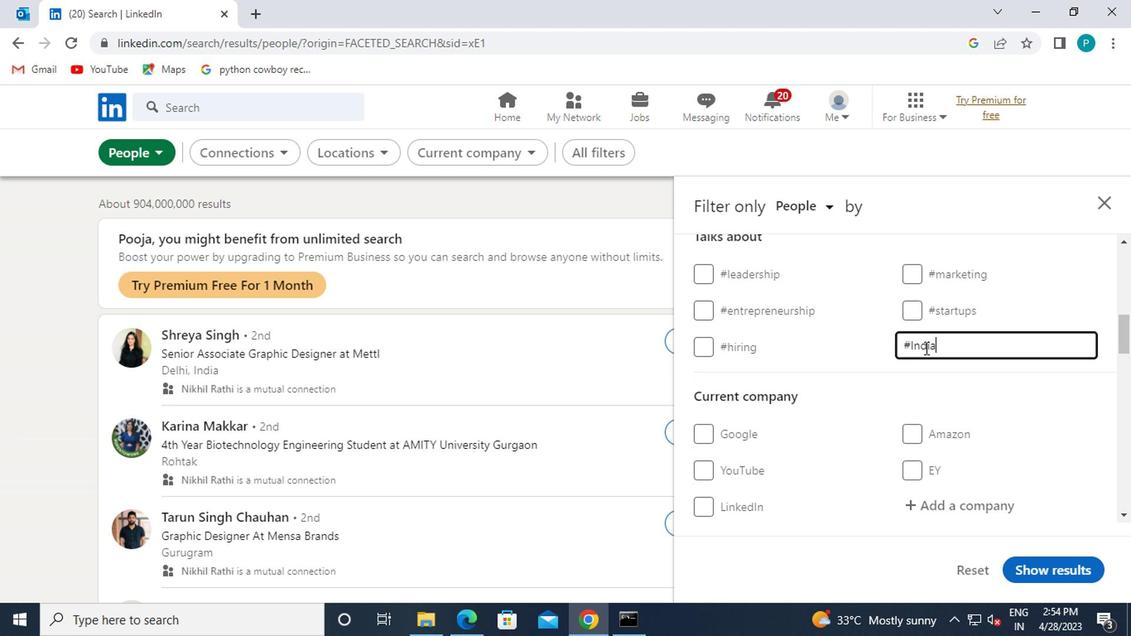 
Action: Mouse moved to (908, 355)
Screenshot: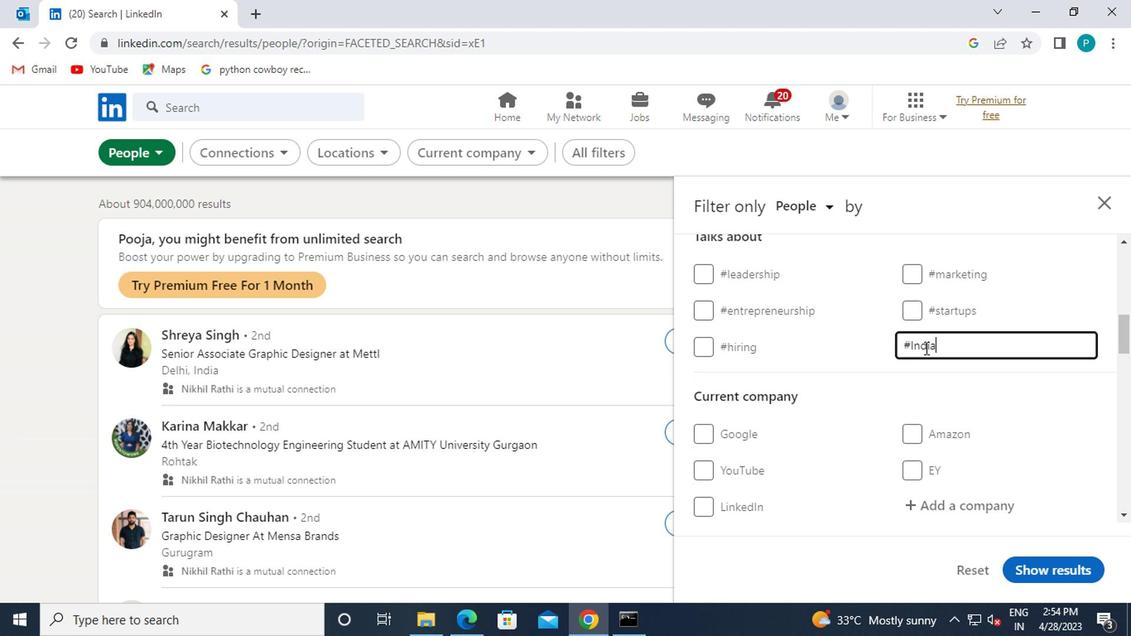 
Action: Mouse scrolled (908, 354) with delta (0, -1)
Screenshot: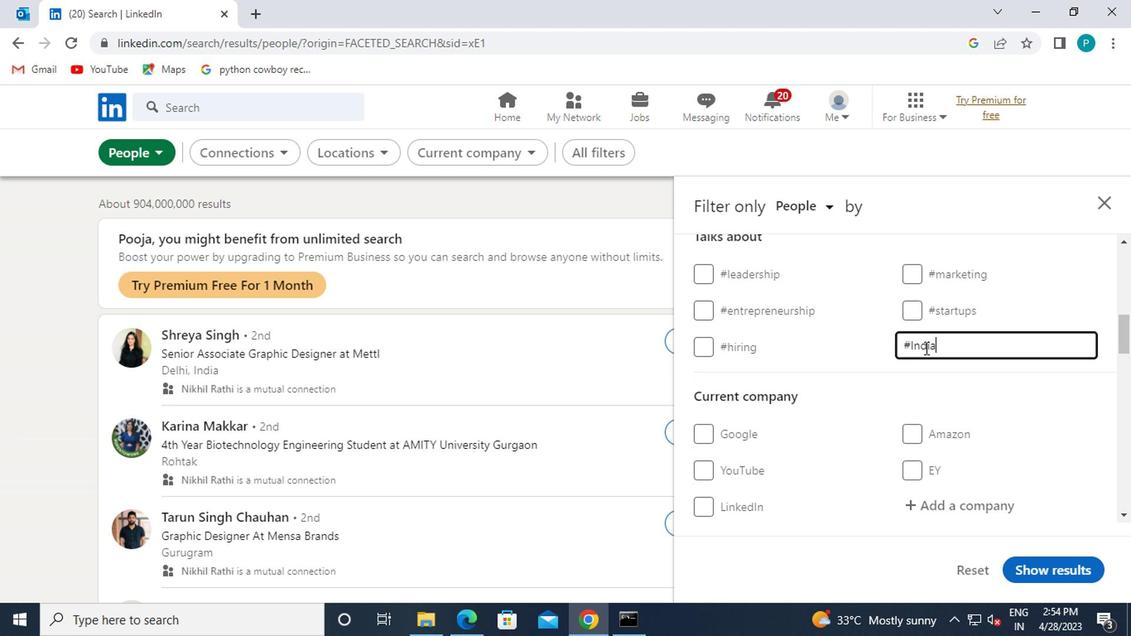 
Action: Mouse moved to (908, 355)
Screenshot: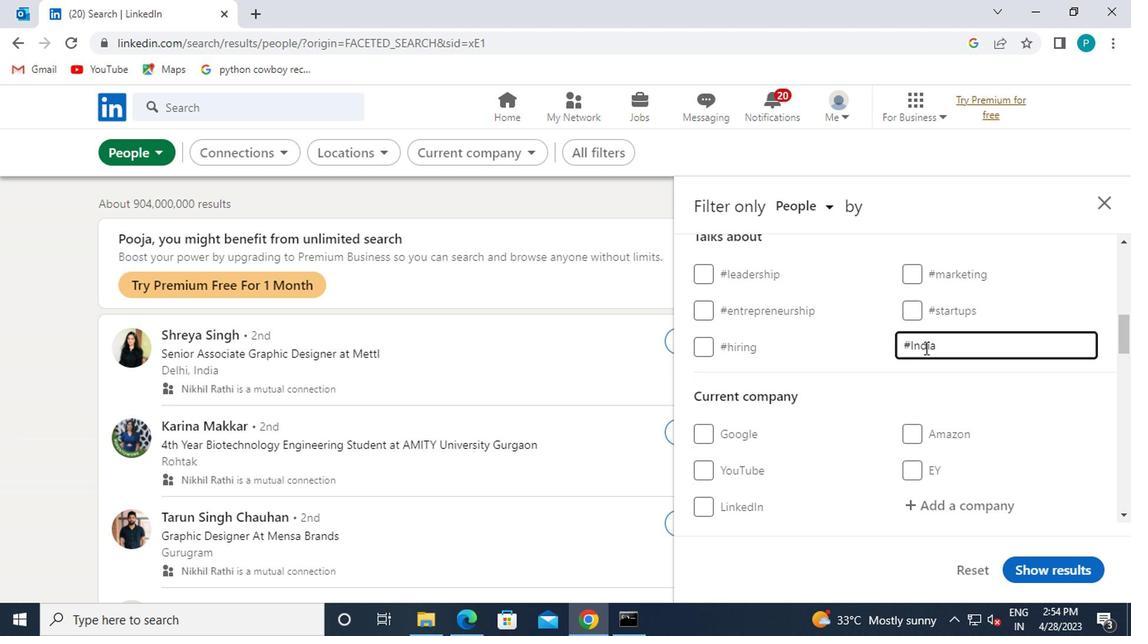 
Action: Mouse scrolled (908, 354) with delta (0, -1)
Screenshot: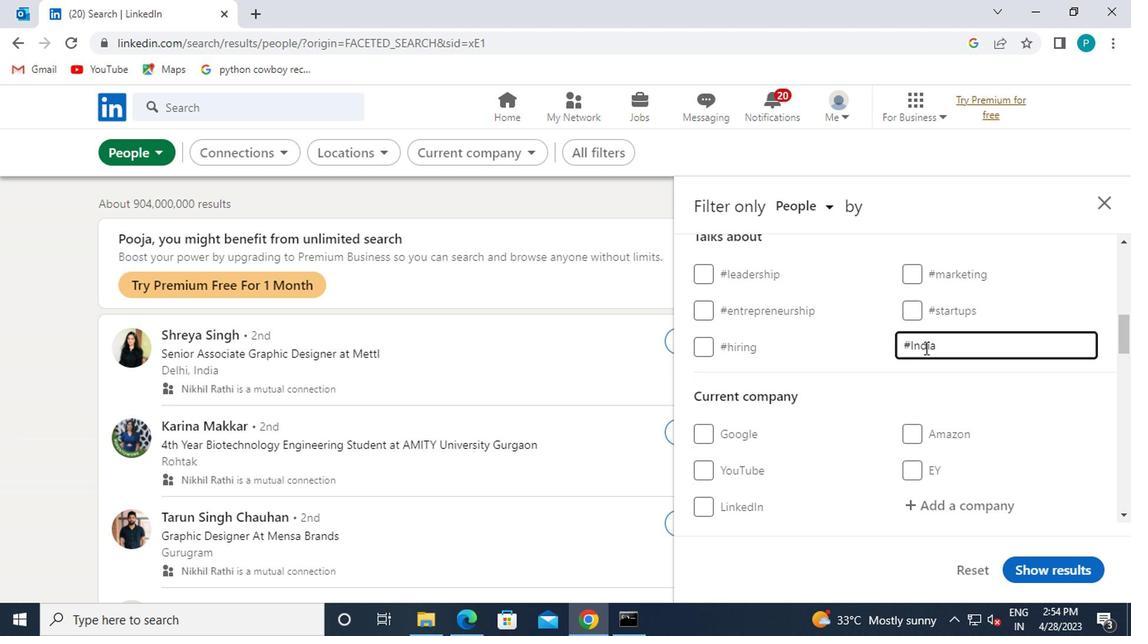 
Action: Mouse moved to (907, 355)
Screenshot: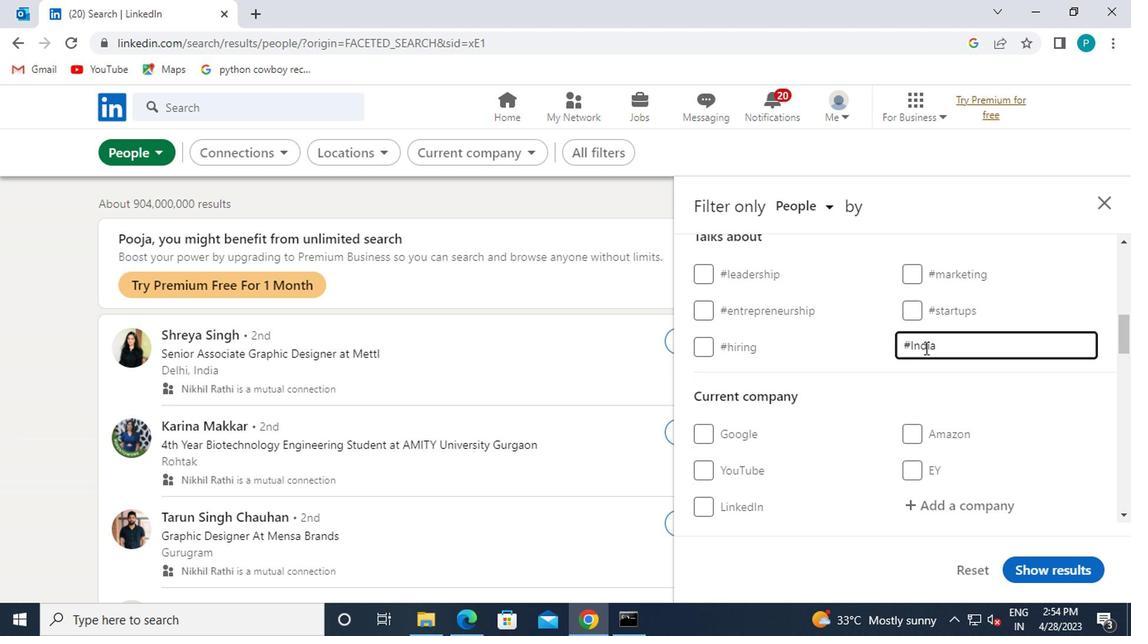 
Action: Mouse scrolled (907, 354) with delta (0, -1)
Screenshot: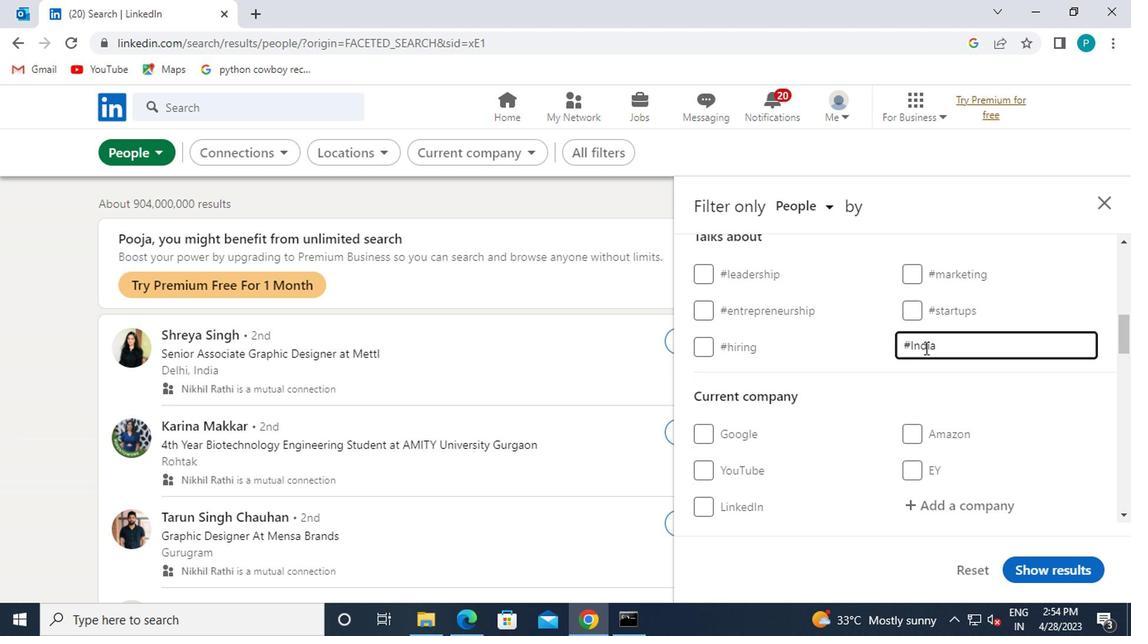 
Action: Mouse scrolled (907, 354) with delta (0, -1)
Screenshot: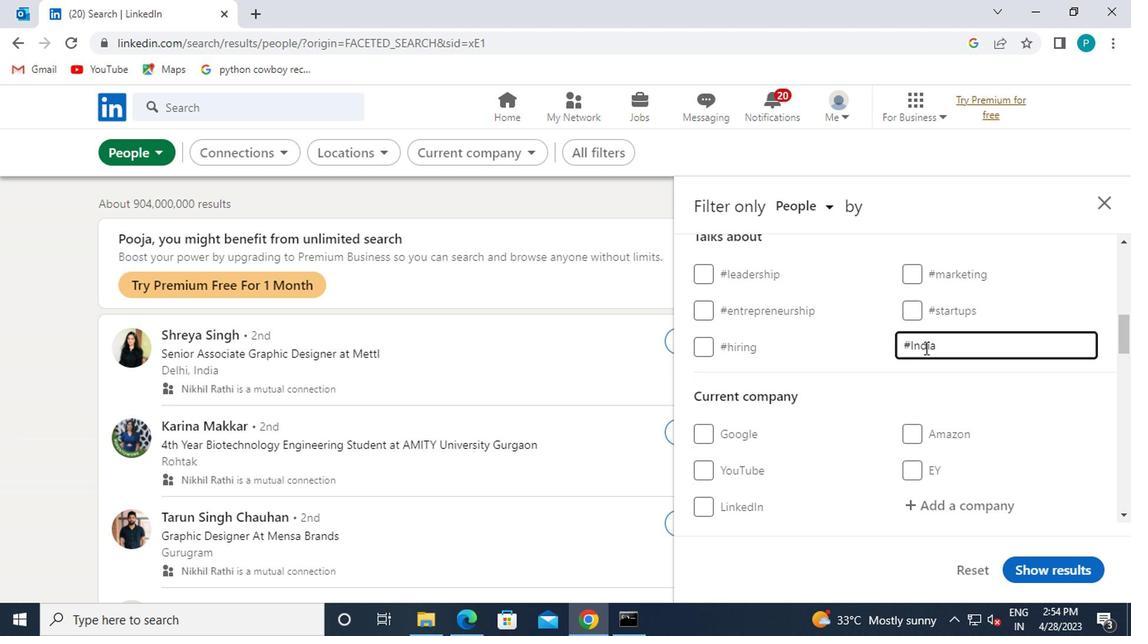 
Action: Mouse moved to (860, 364)
Screenshot: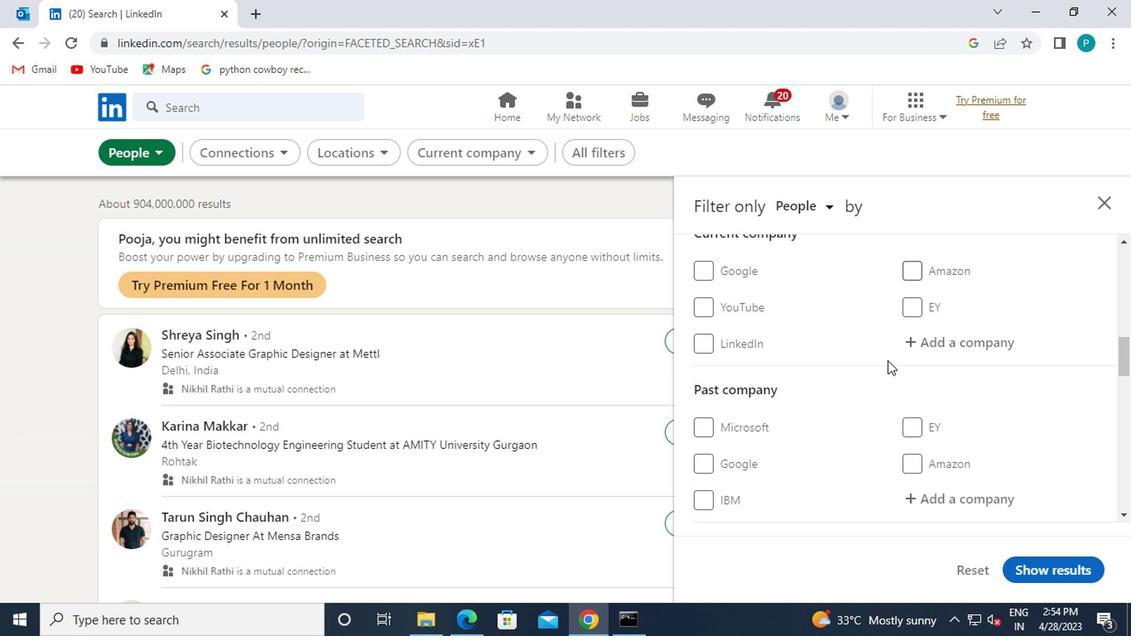
Action: Mouse scrolled (860, 363) with delta (0, 0)
Screenshot: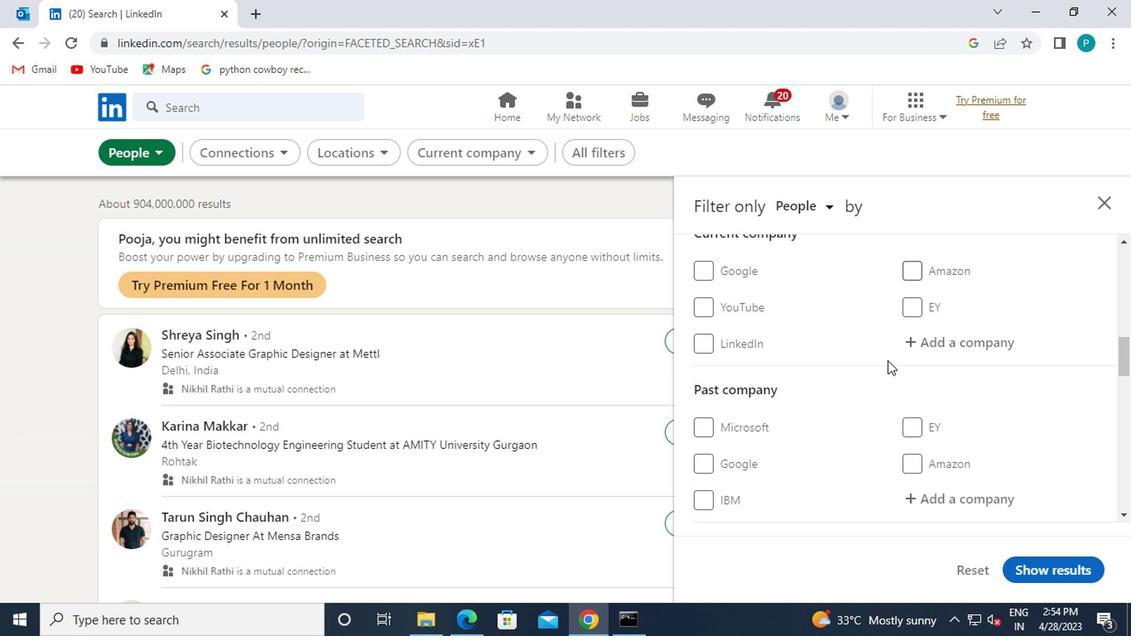 
Action: Mouse moved to (857, 364)
Screenshot: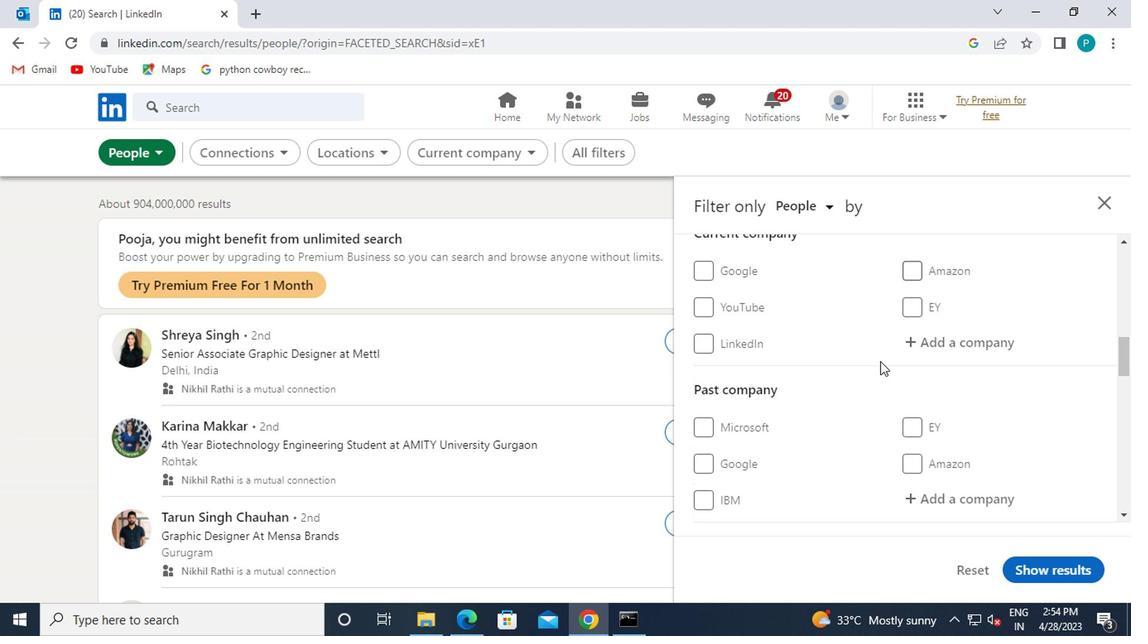 
Action: Mouse scrolled (857, 363) with delta (0, 0)
Screenshot: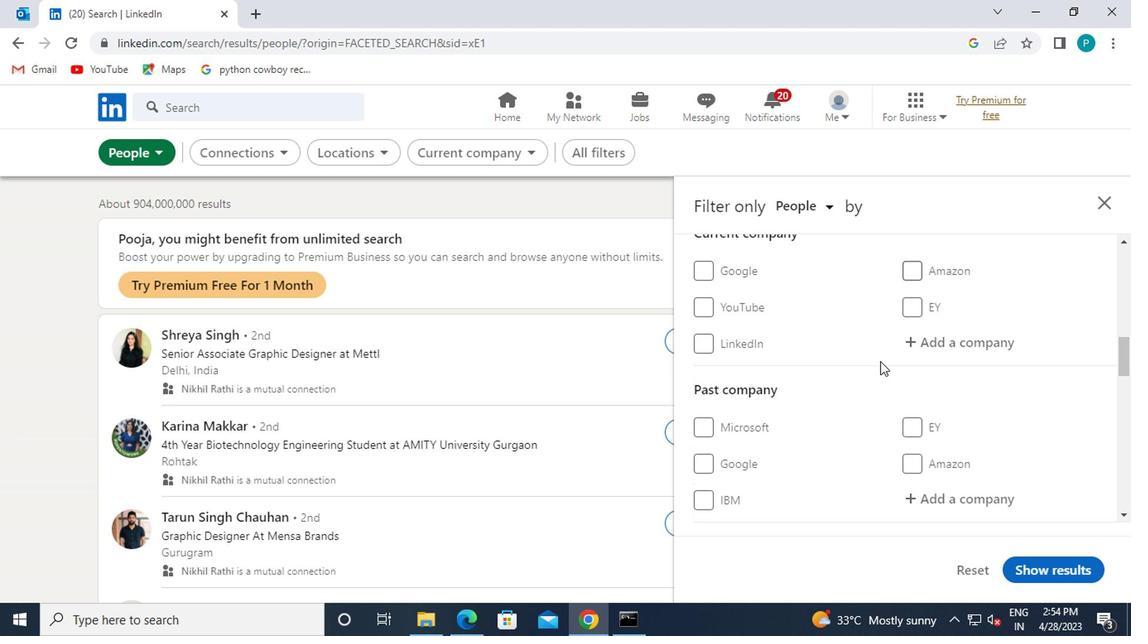 
Action: Mouse moved to (842, 369)
Screenshot: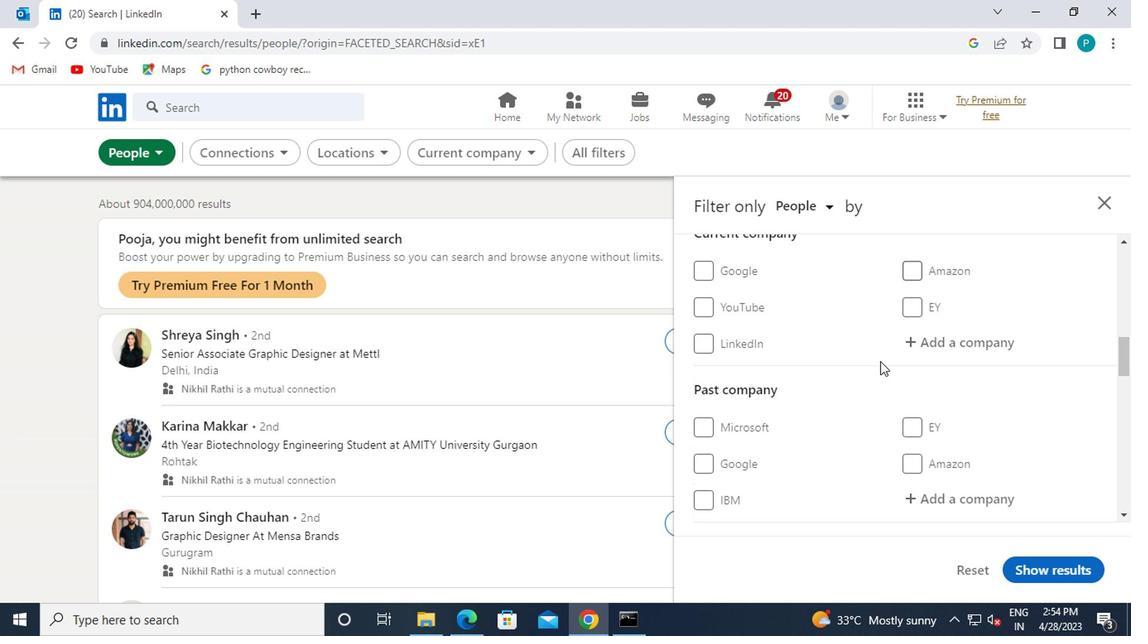 
Action: Mouse scrolled (842, 368) with delta (0, -1)
Screenshot: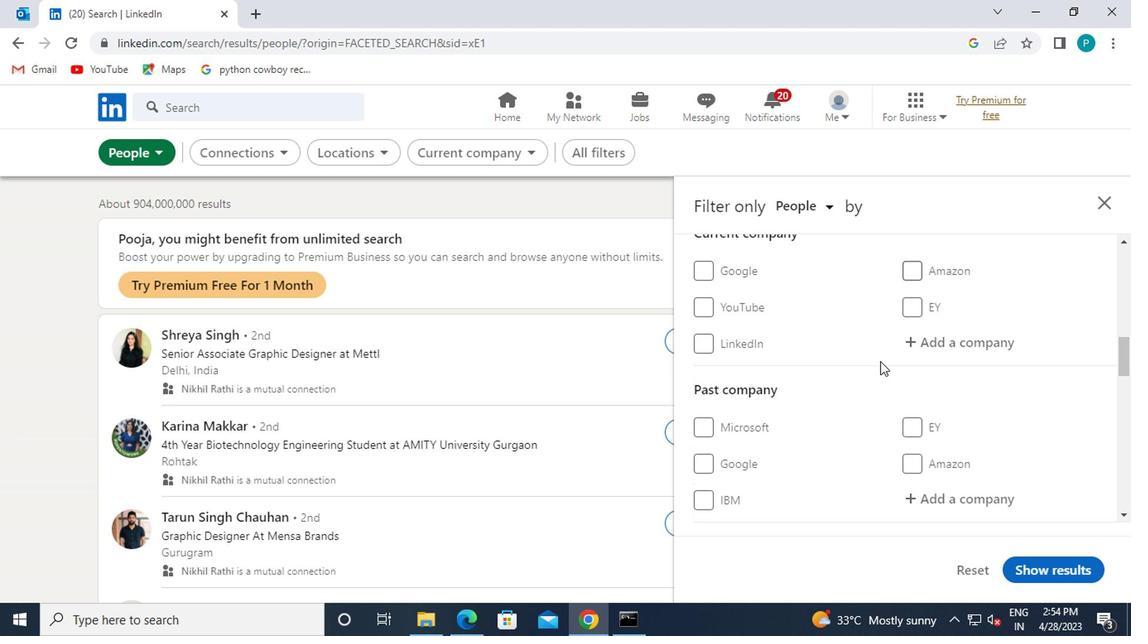 
Action: Mouse moved to (711, 404)
Screenshot: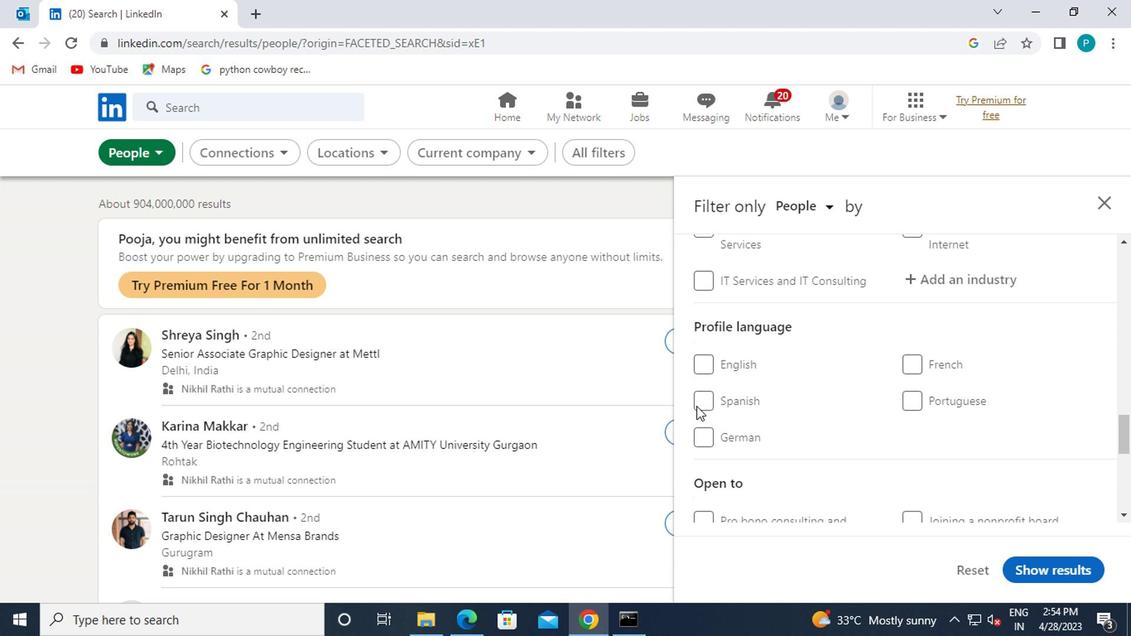 
Action: Mouse pressed left at (711, 404)
Screenshot: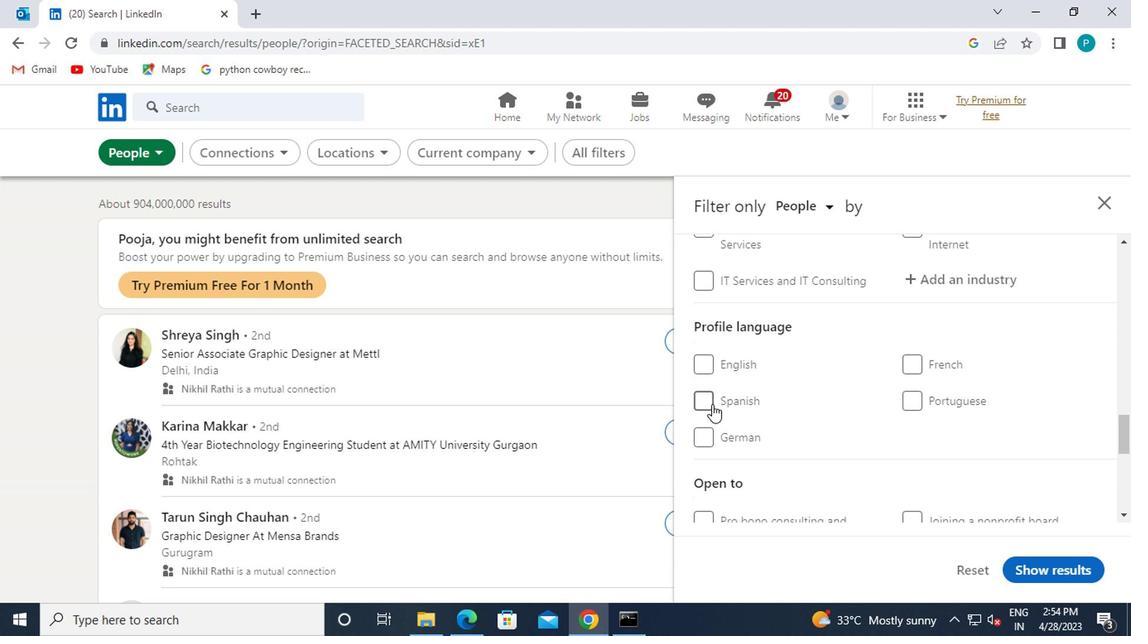 
Action: Mouse moved to (903, 397)
Screenshot: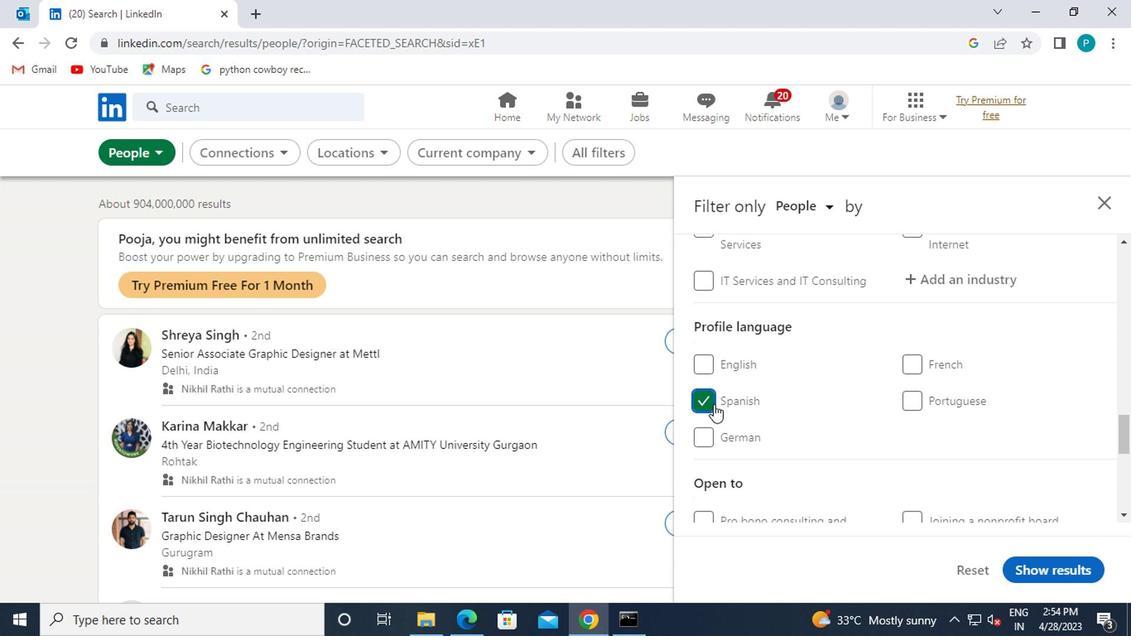 
Action: Mouse scrolled (903, 398) with delta (0, 1)
Screenshot: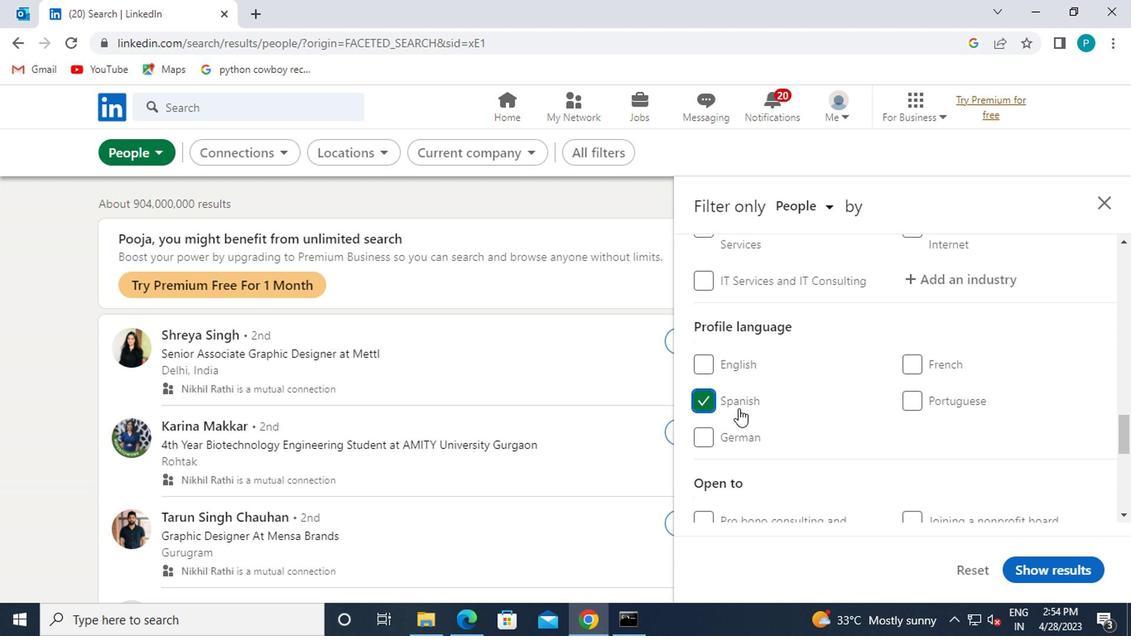 
Action: Mouse scrolled (903, 398) with delta (0, 1)
Screenshot: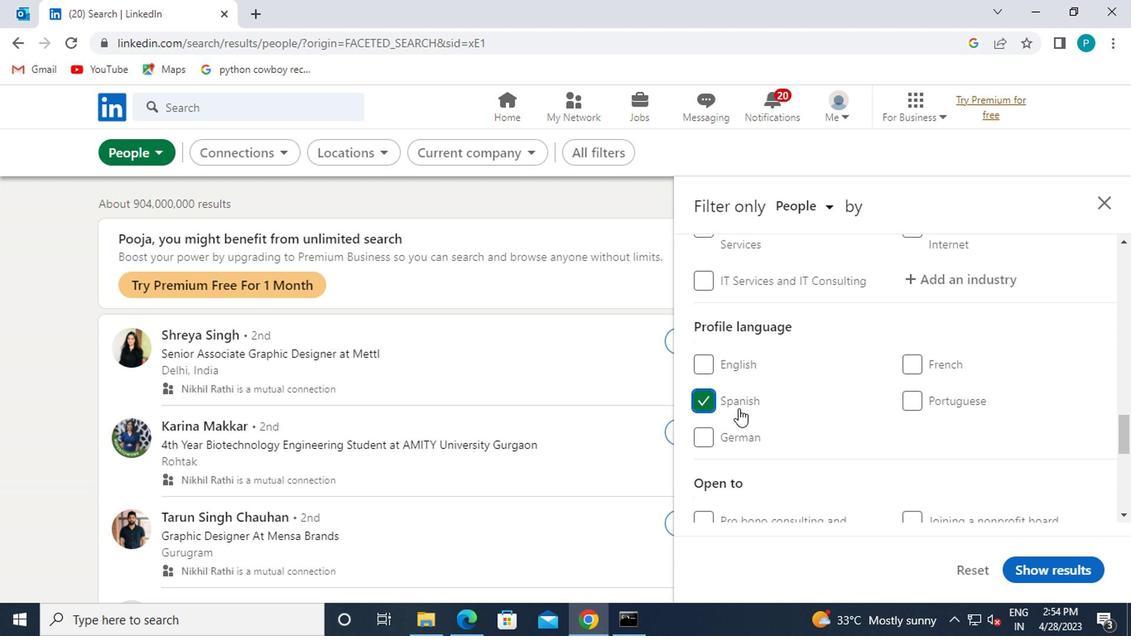 
Action: Mouse scrolled (903, 398) with delta (0, 1)
Screenshot: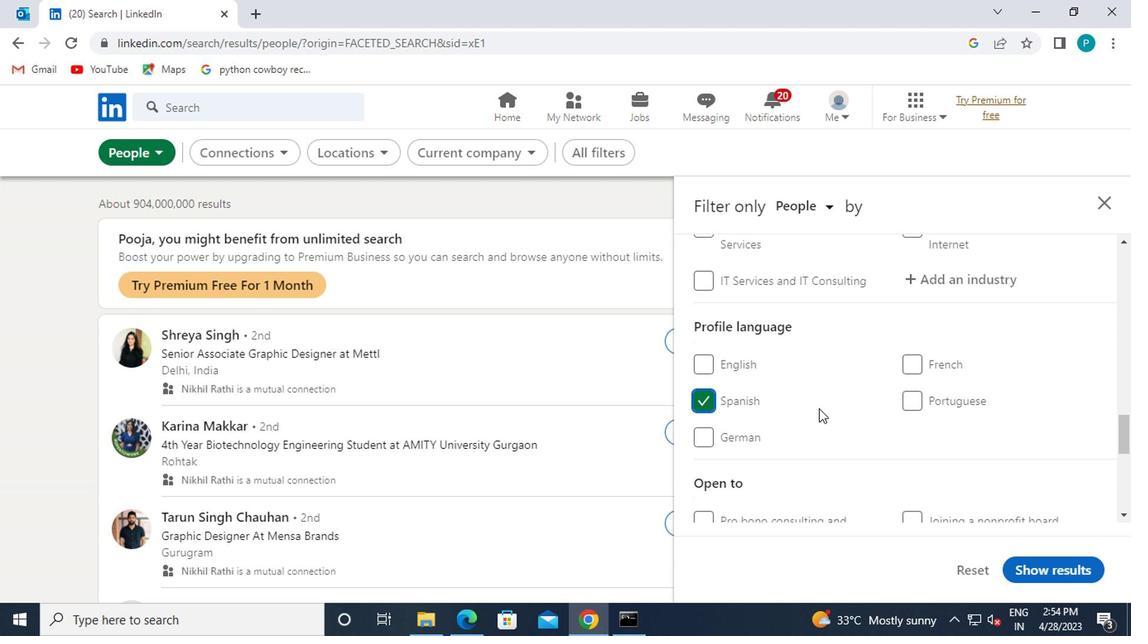 
Action: Mouse scrolled (903, 398) with delta (0, 1)
Screenshot: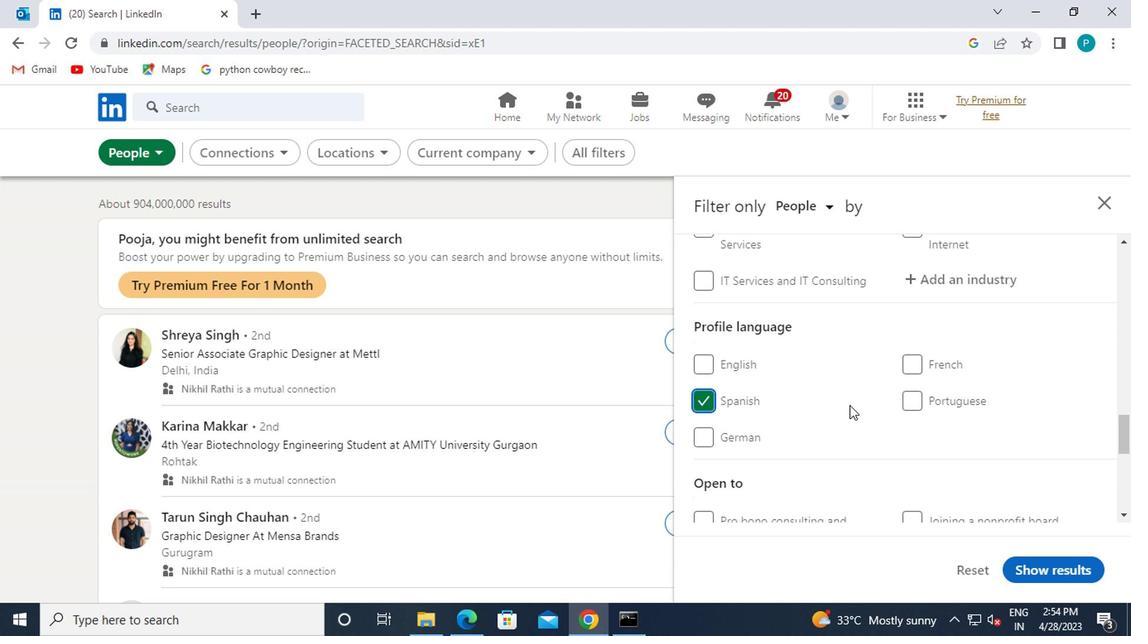
Action: Mouse moved to (911, 398)
Screenshot: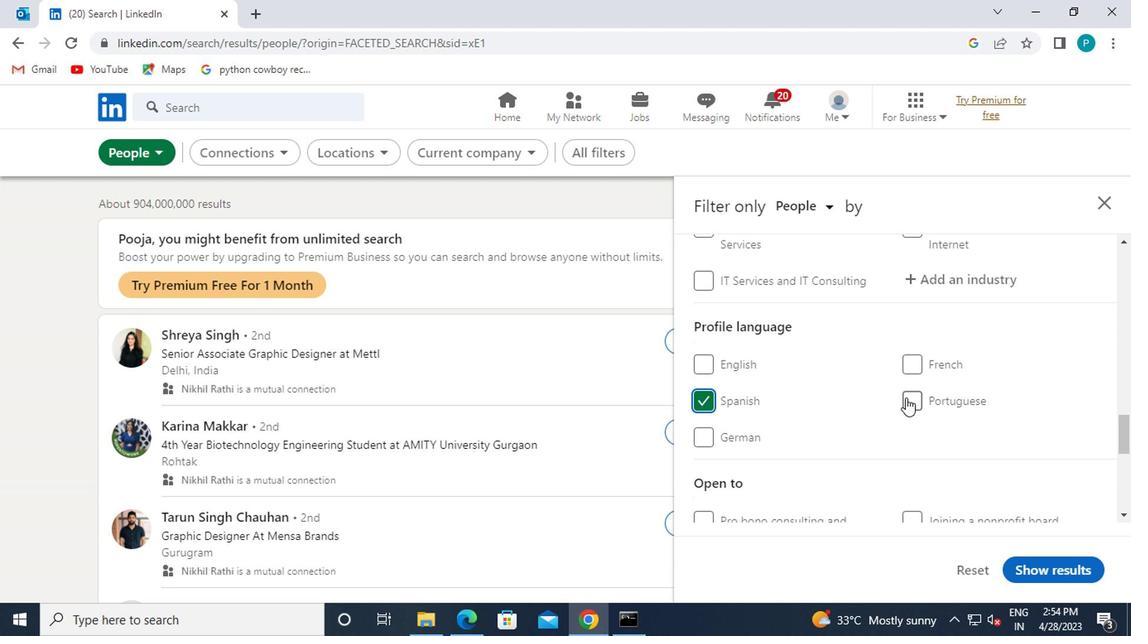 
Action: Mouse scrolled (911, 399) with delta (0, 0)
Screenshot: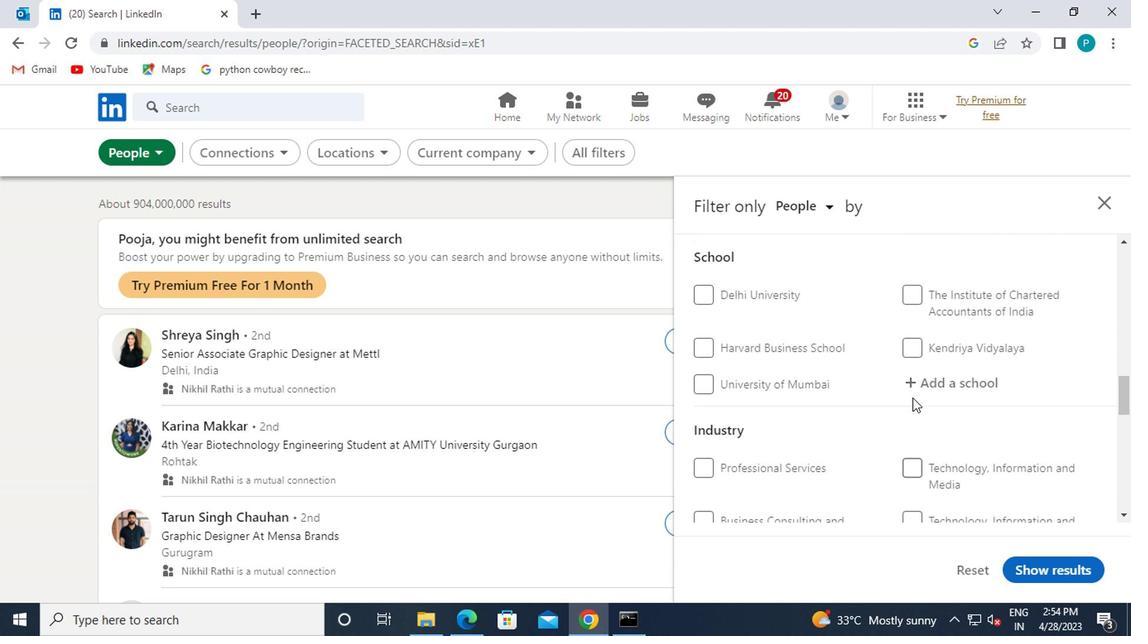 
Action: Mouse scrolled (911, 399) with delta (0, 0)
Screenshot: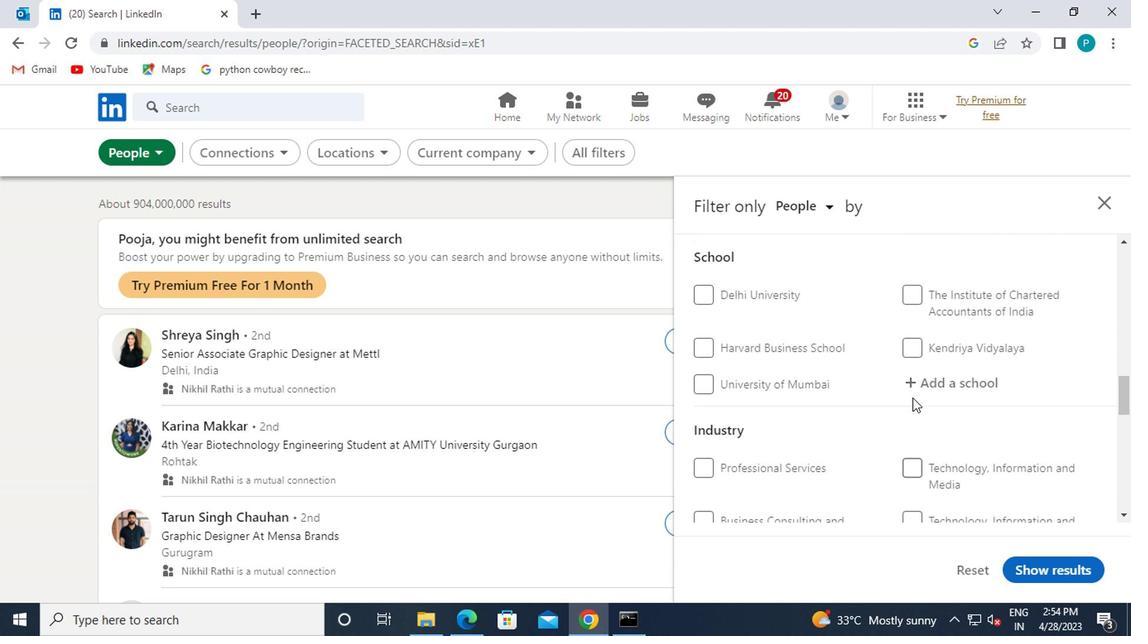 
Action: Mouse scrolled (911, 399) with delta (0, 0)
Screenshot: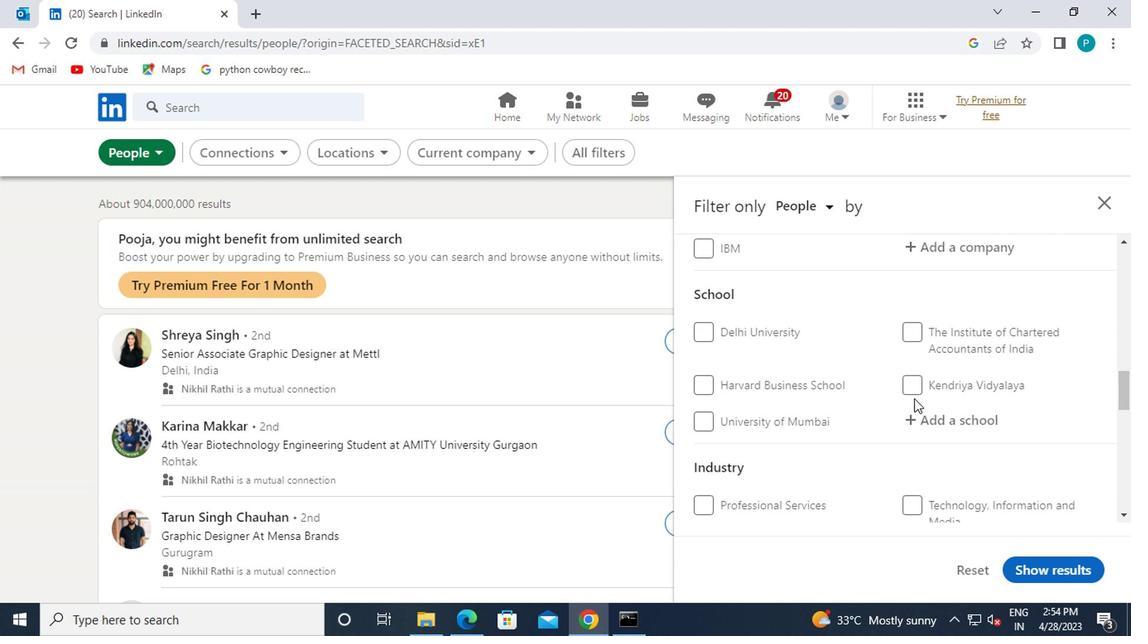 
Action: Mouse moved to (916, 462)
Screenshot: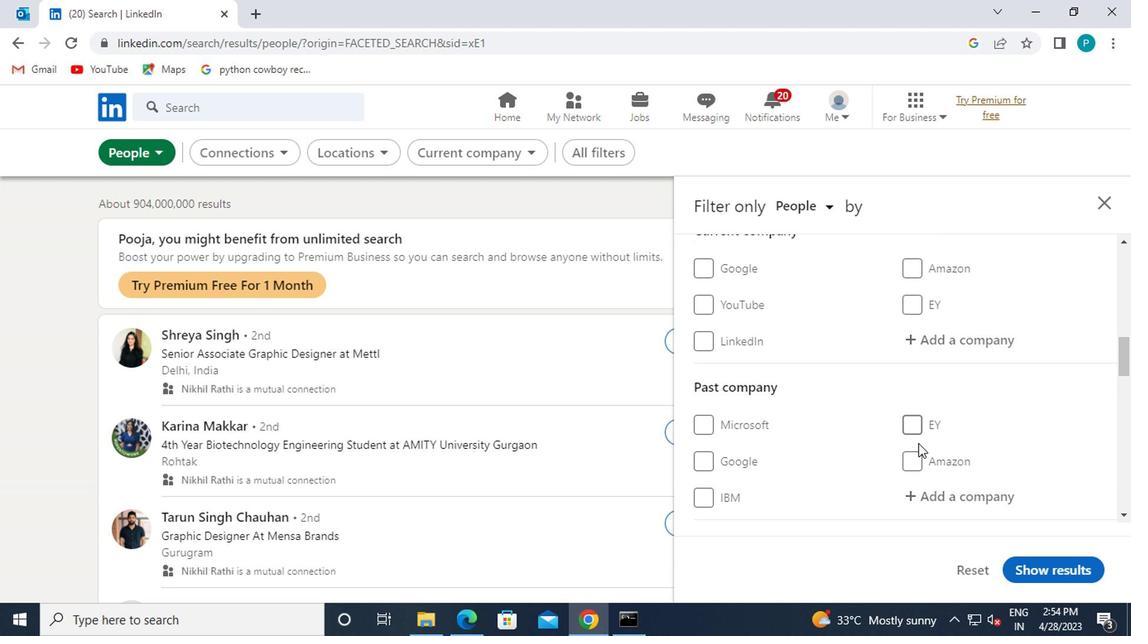 
Action: Mouse scrolled (916, 461) with delta (0, -1)
Screenshot: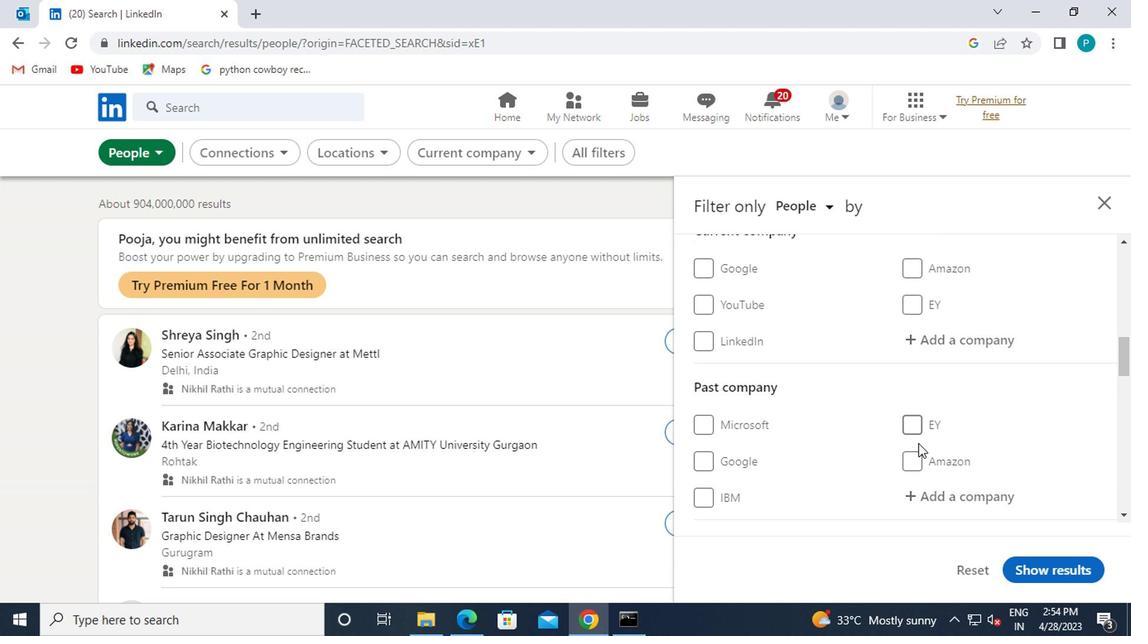 
Action: Mouse moved to (887, 376)
Screenshot: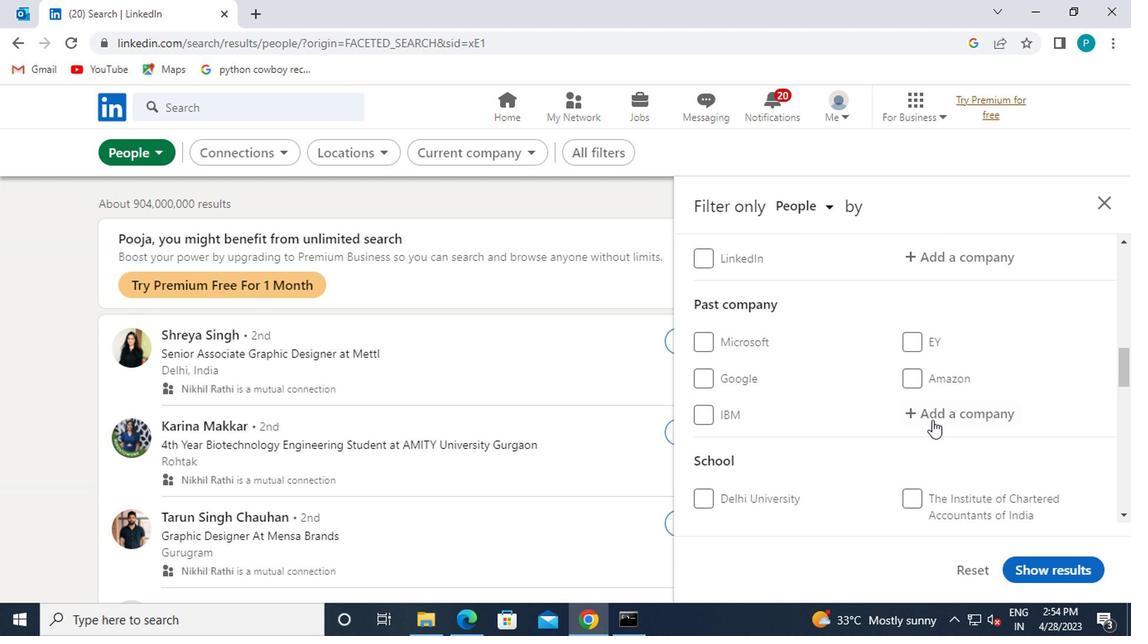 
Action: Mouse scrolled (887, 377) with delta (0, 0)
Screenshot: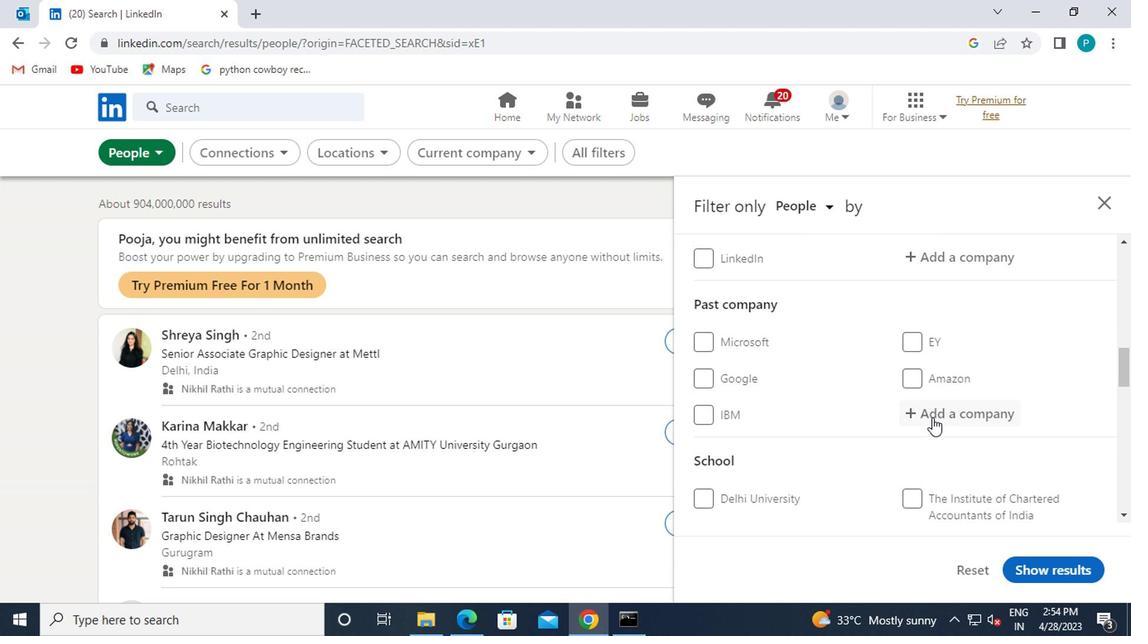 
Action: Mouse scrolled (887, 377) with delta (0, 0)
Screenshot: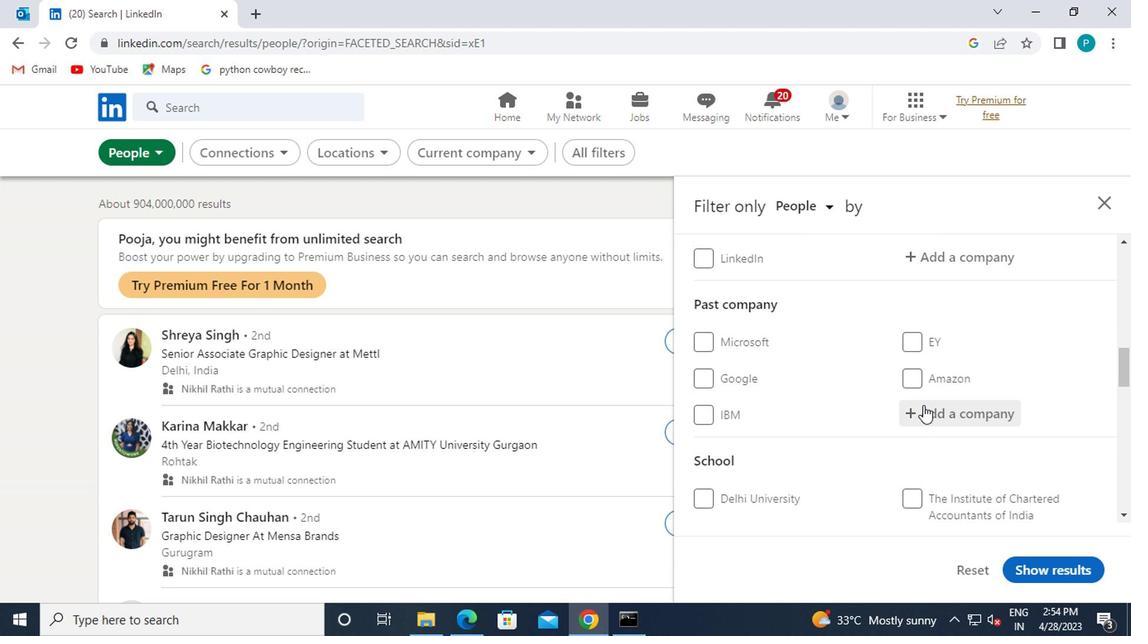 
Action: Mouse moved to (935, 429)
Screenshot: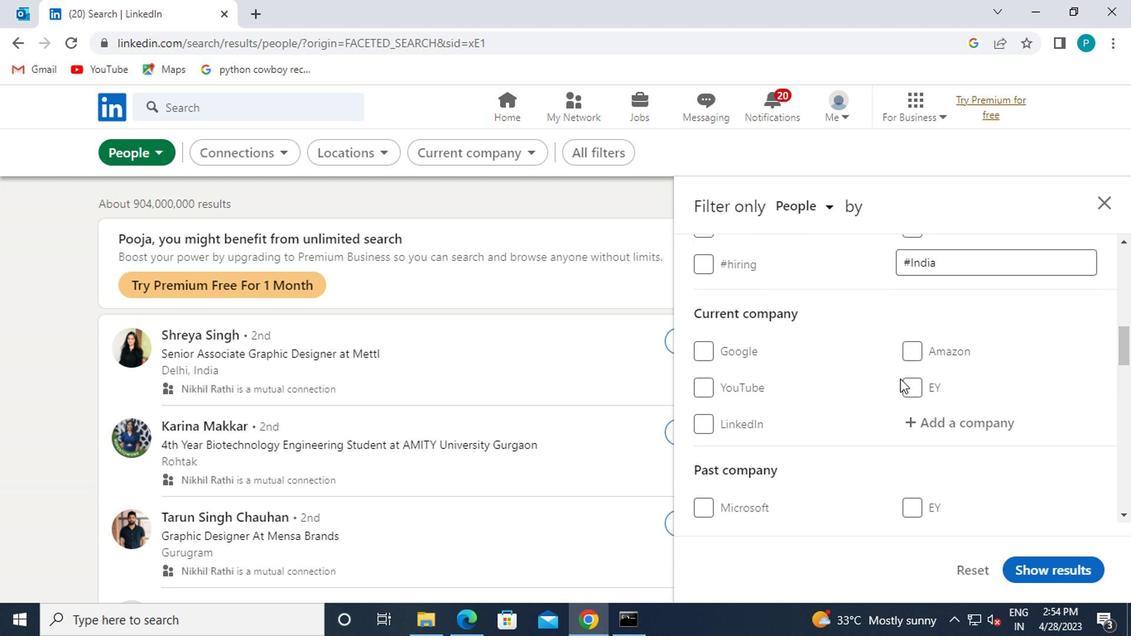 
Action: Mouse pressed left at (935, 429)
Screenshot: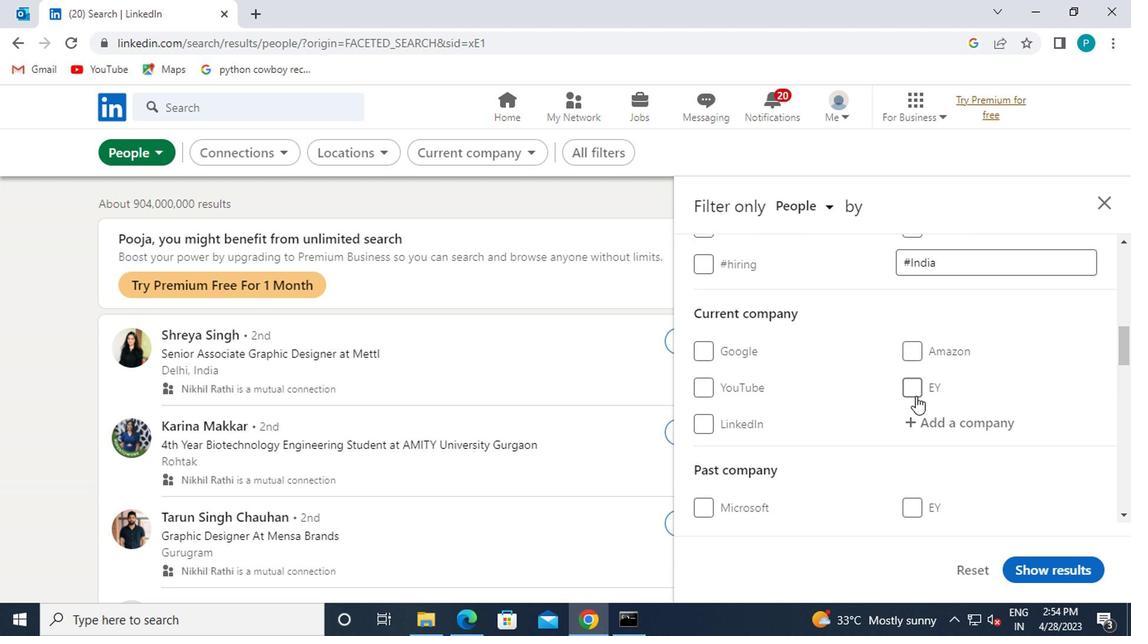 
Action: Key pressed <Key.caps_lock>S<Key.caps_lock>AMARTH
Screenshot: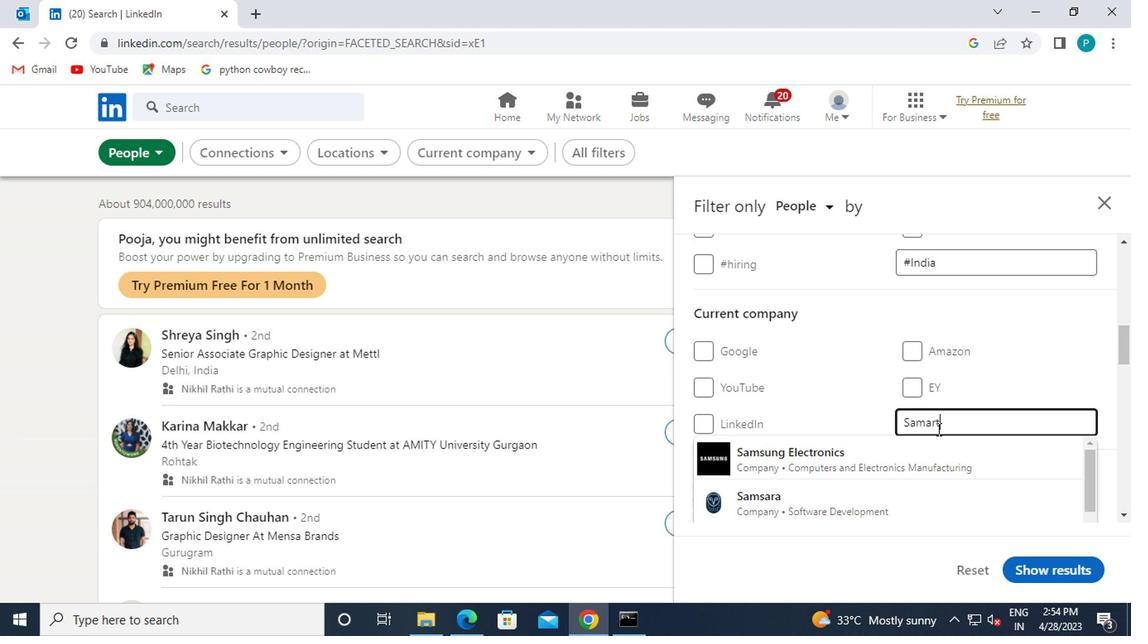 
Action: Mouse moved to (933, 446)
Screenshot: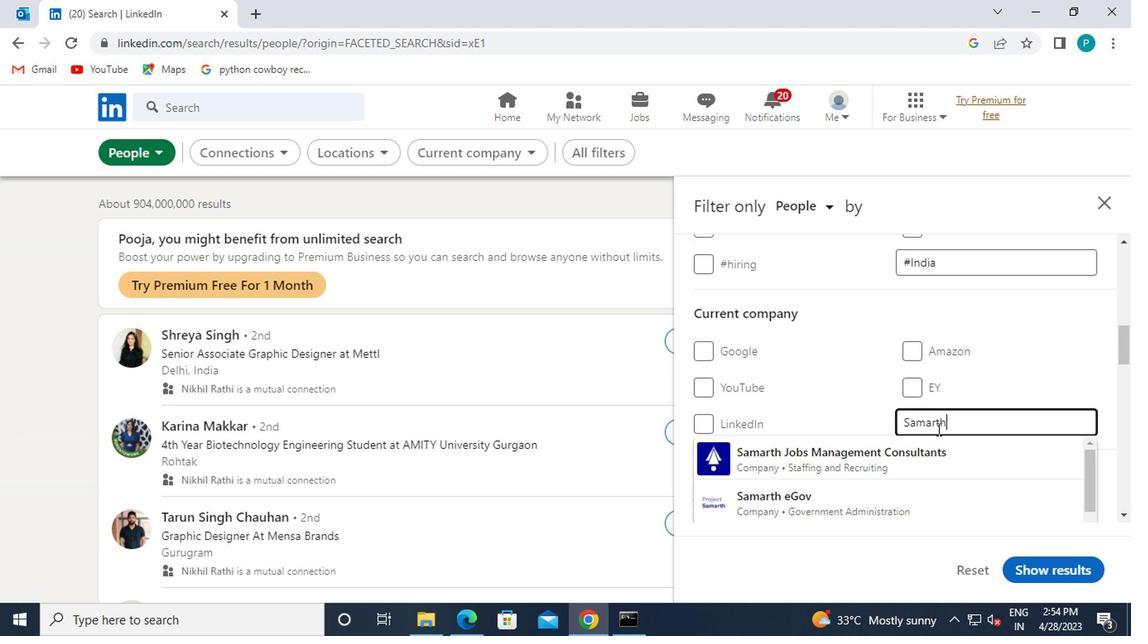 
Action: Mouse pressed left at (933, 446)
Screenshot: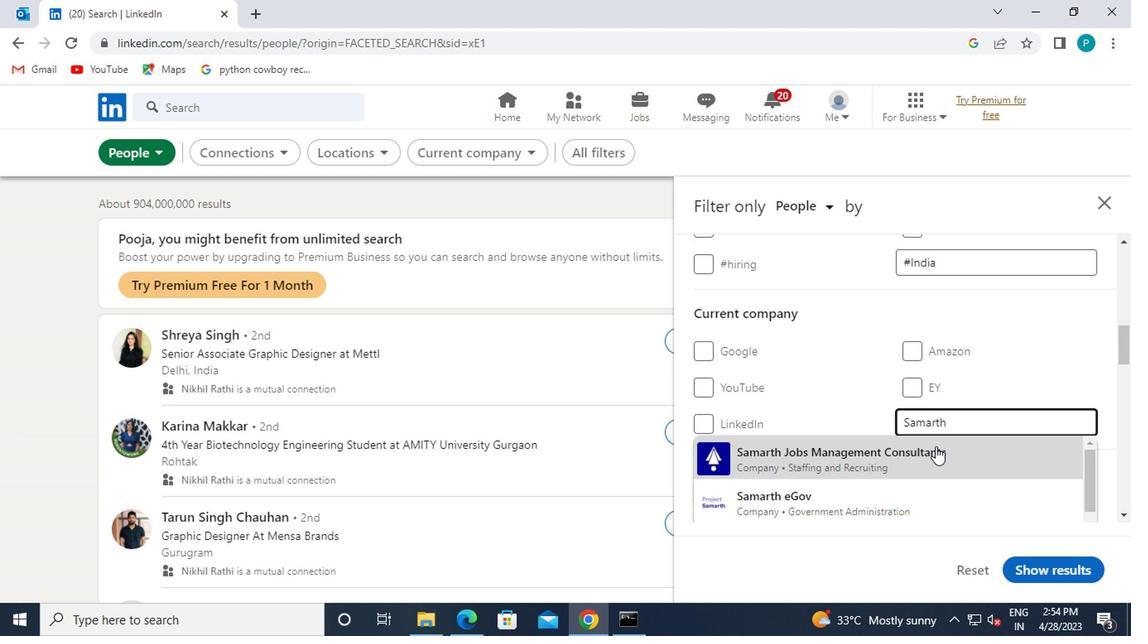 
Action: Mouse scrolled (933, 445) with delta (0, 0)
Screenshot: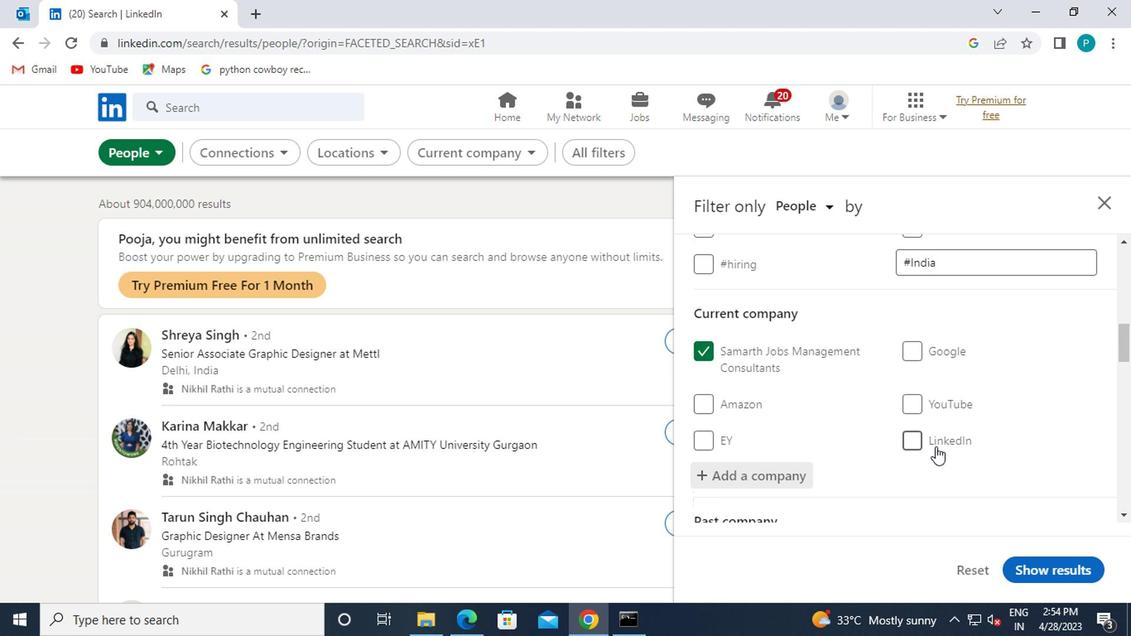 
Action: Mouse scrolled (933, 445) with delta (0, 0)
Screenshot: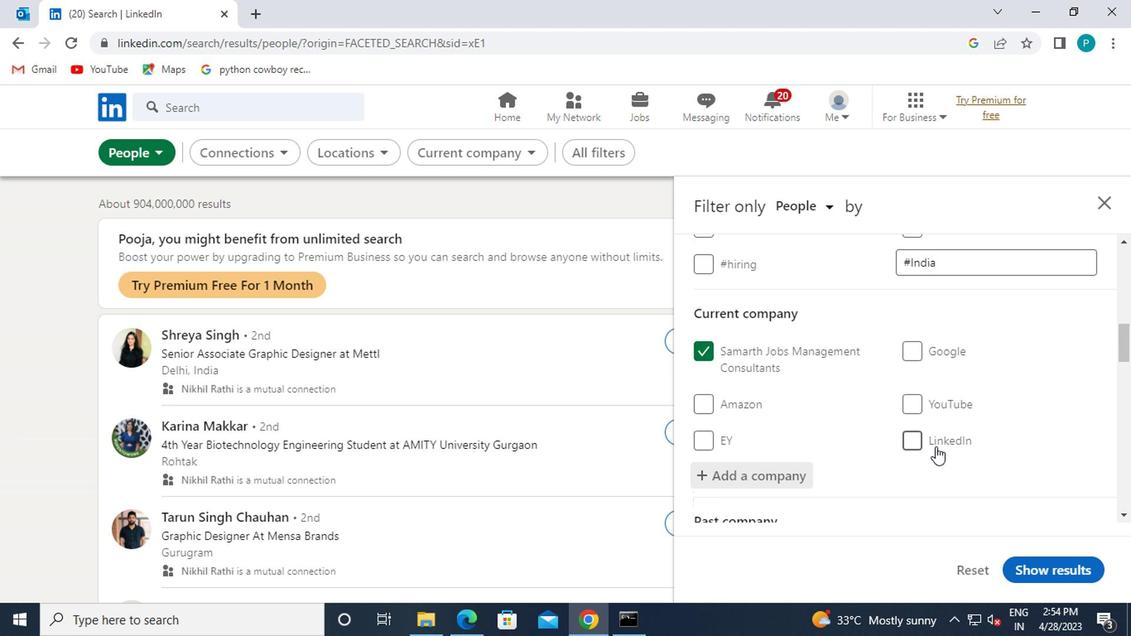 
Action: Mouse scrolled (933, 445) with delta (0, 0)
Screenshot: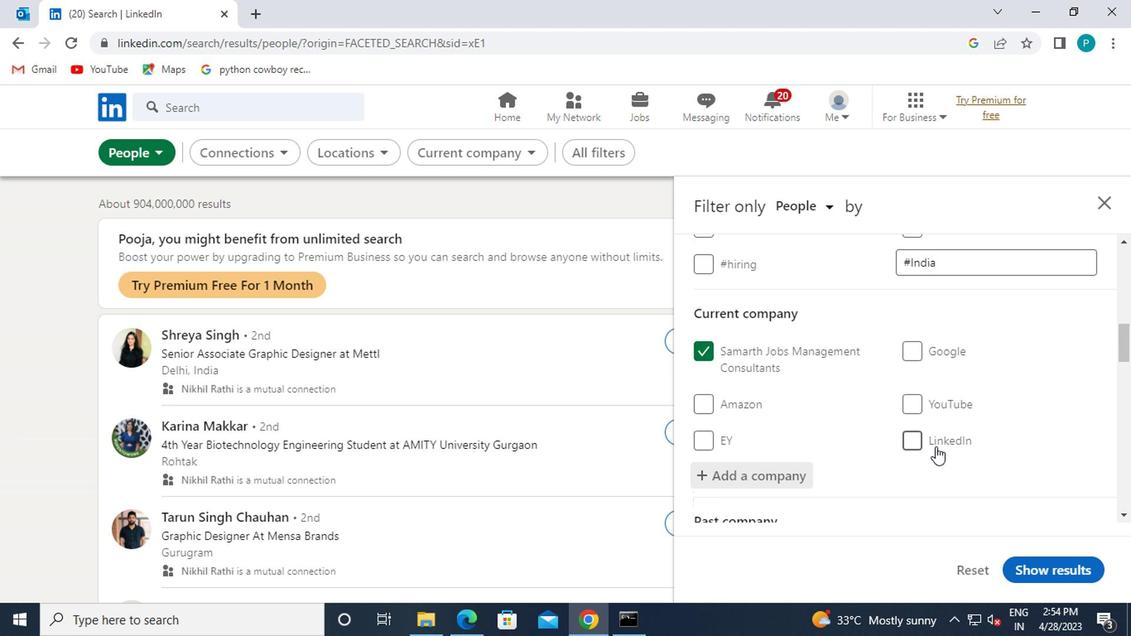 
Action: Mouse moved to (931, 446)
Screenshot: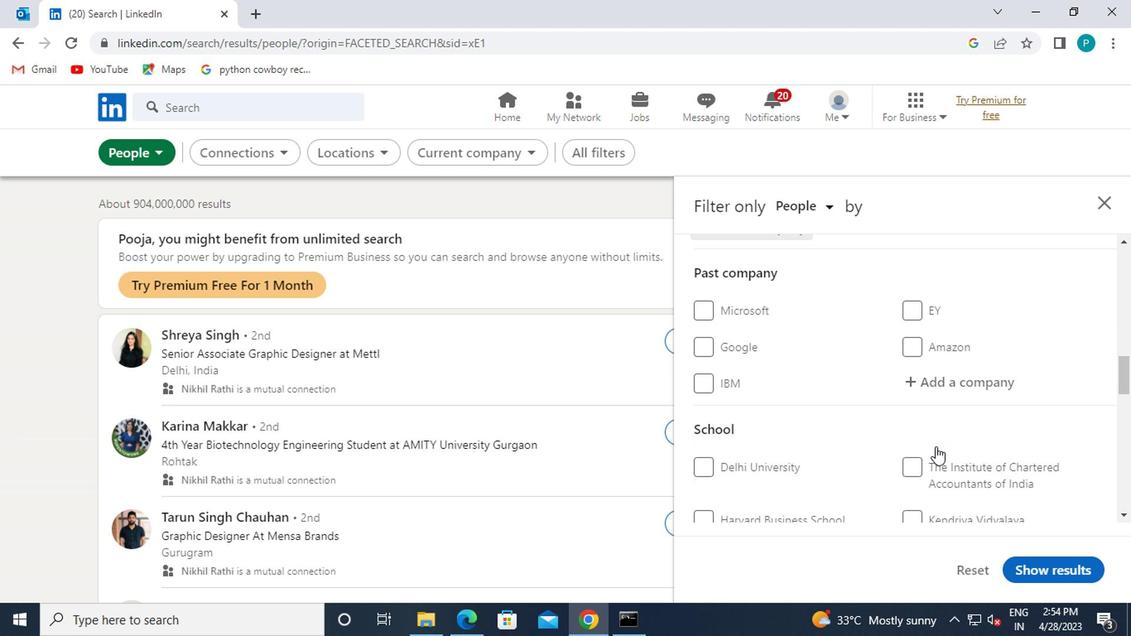 
Action: Mouse scrolled (931, 445) with delta (0, 0)
Screenshot: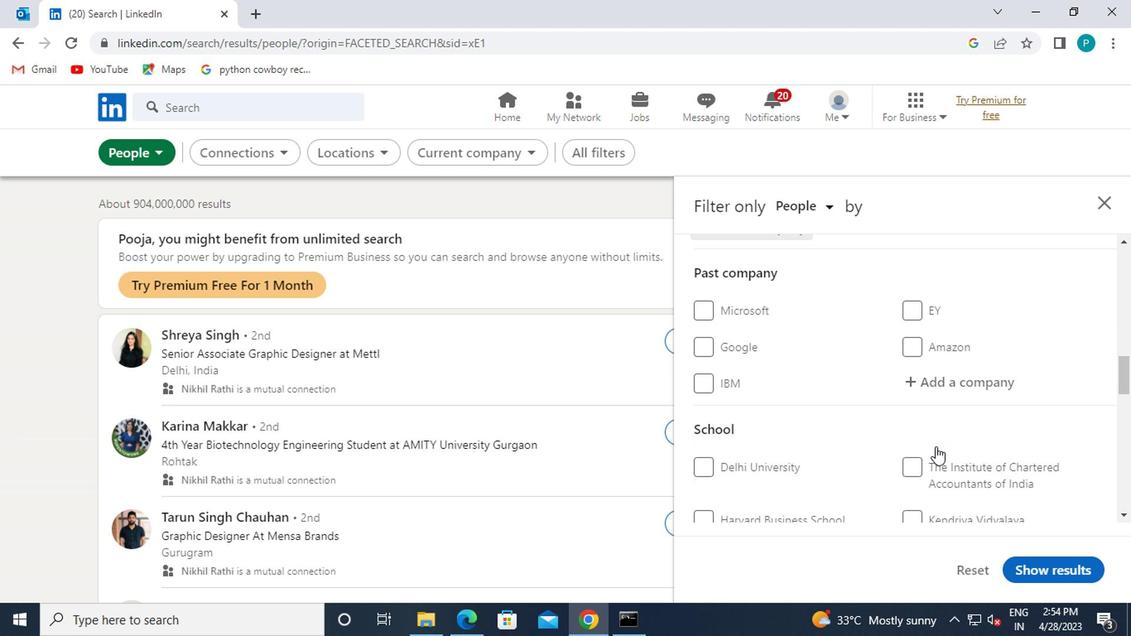 
Action: Mouse scrolled (931, 445) with delta (0, 0)
Screenshot: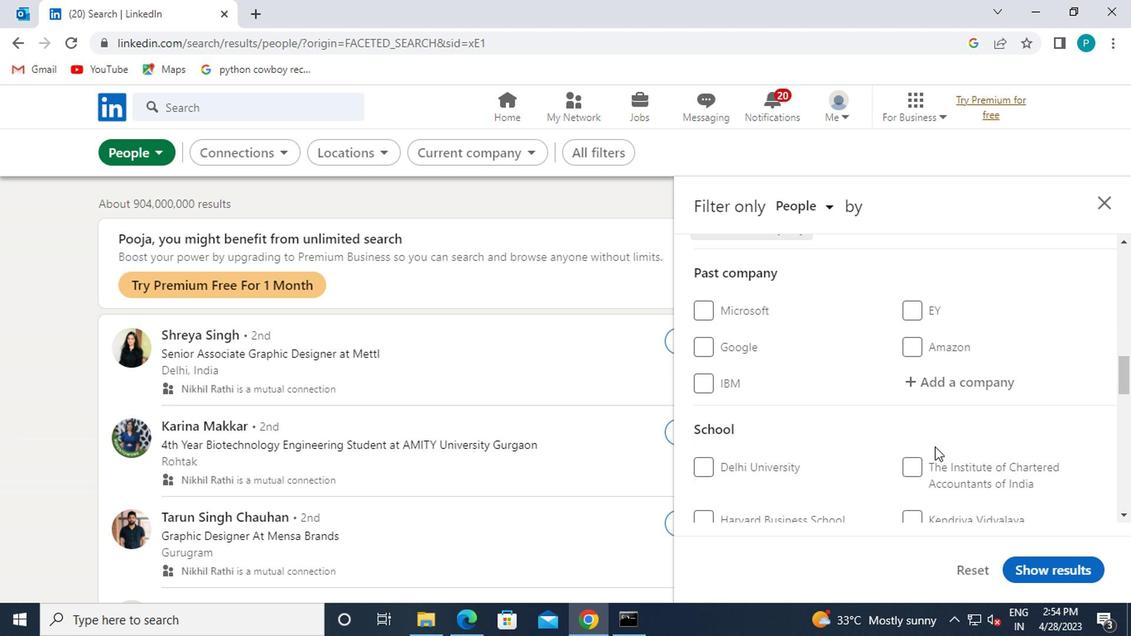 
Action: Mouse moved to (897, 395)
Screenshot: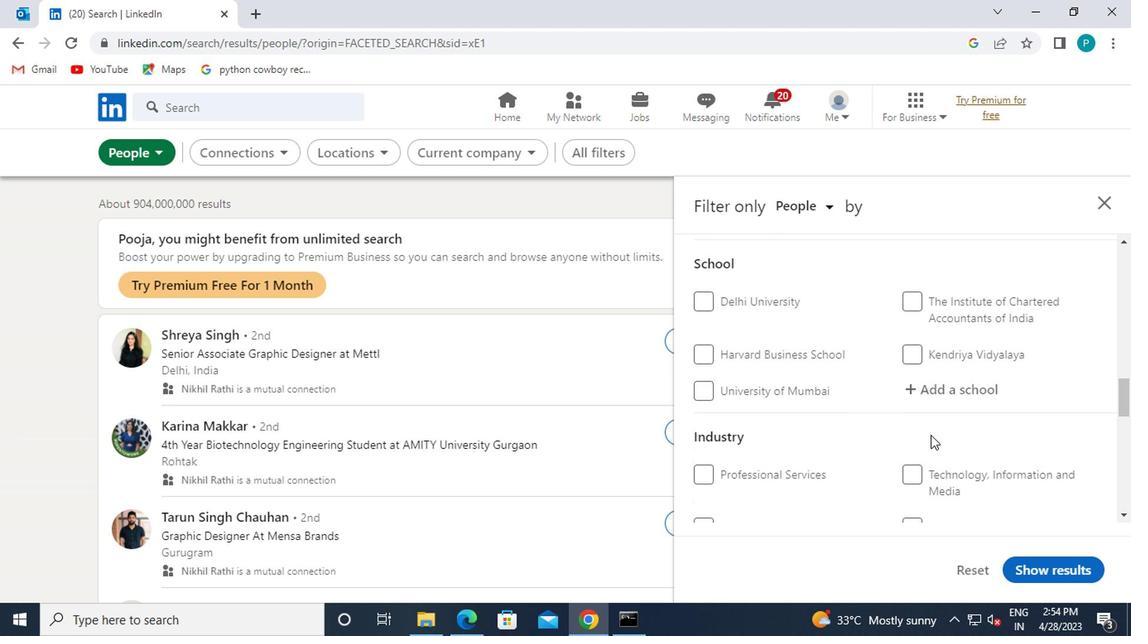 
Action: Mouse pressed left at (897, 395)
Screenshot: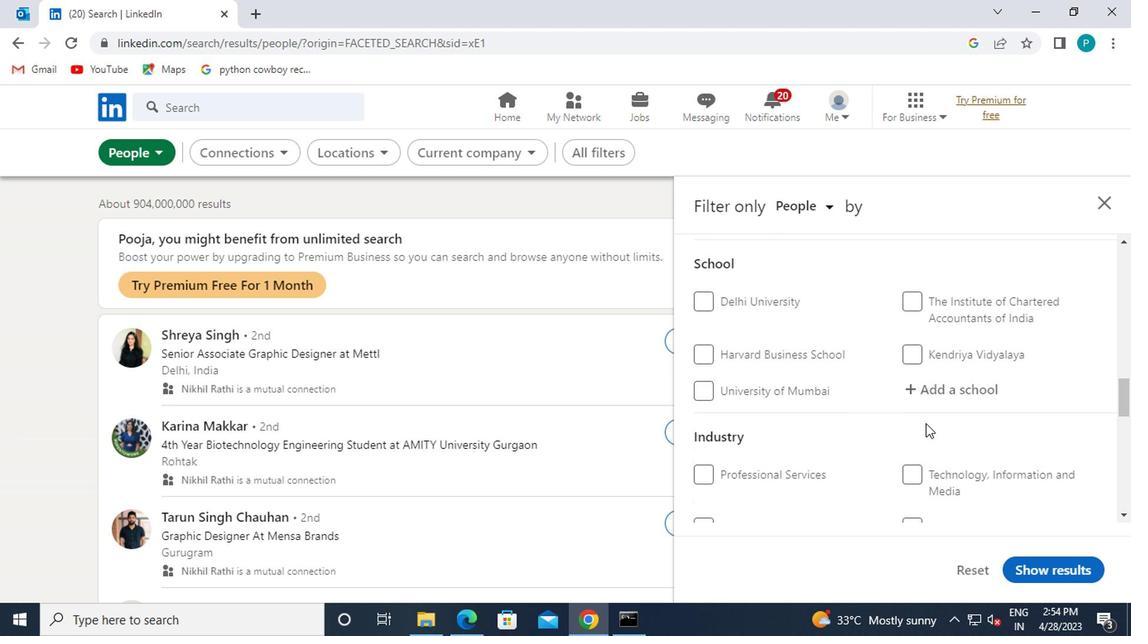 
Action: Mouse moved to (900, 411)
Screenshot: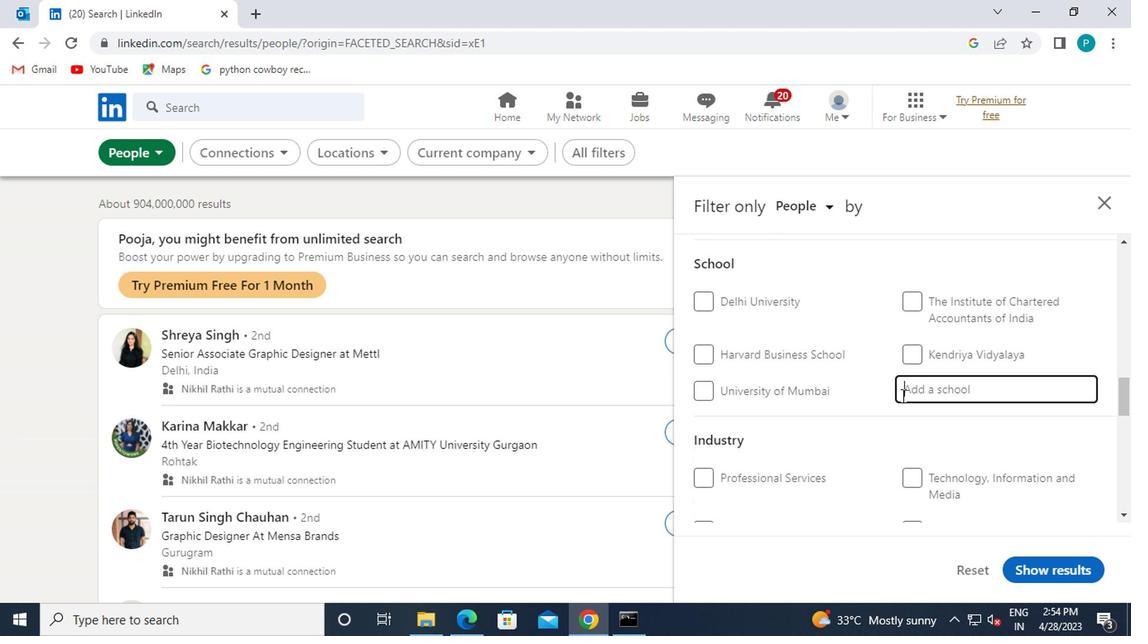 
Action: Key pressed <Key.caps_lock>L<Key.caps_lock>ADY
Screenshot: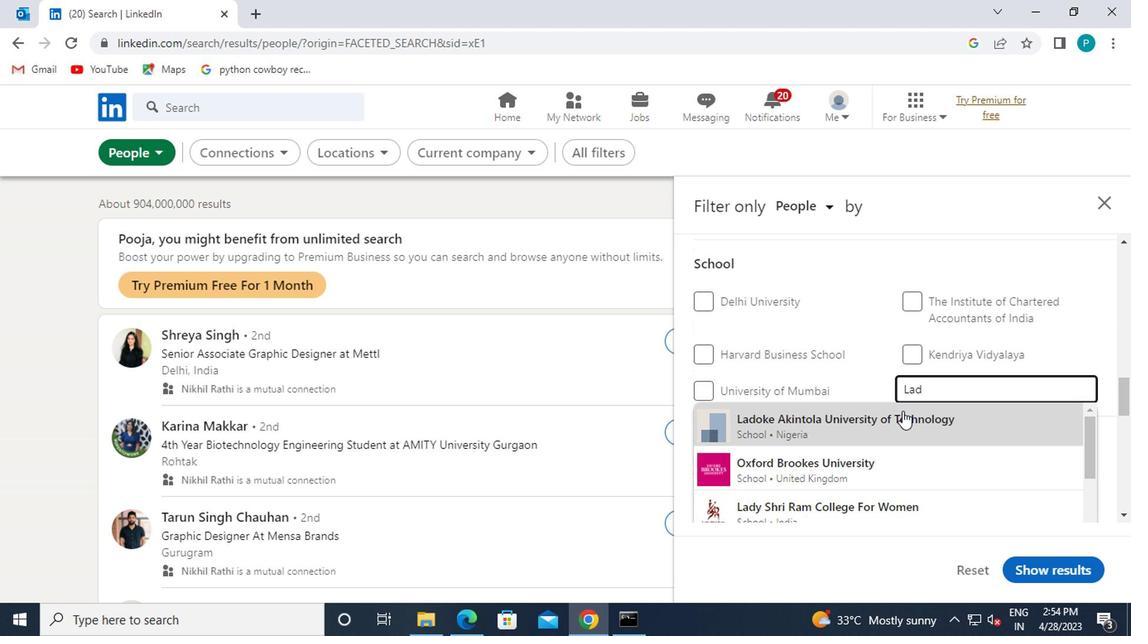 
Action: Mouse moved to (880, 448)
Screenshot: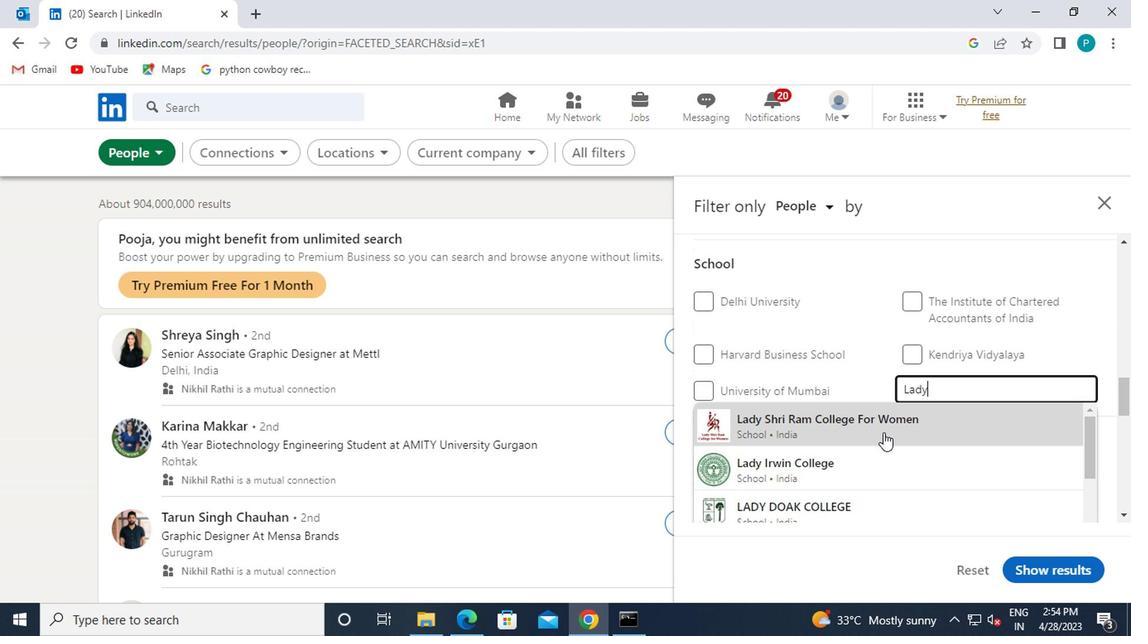 
Action: Mouse pressed left at (880, 448)
Screenshot: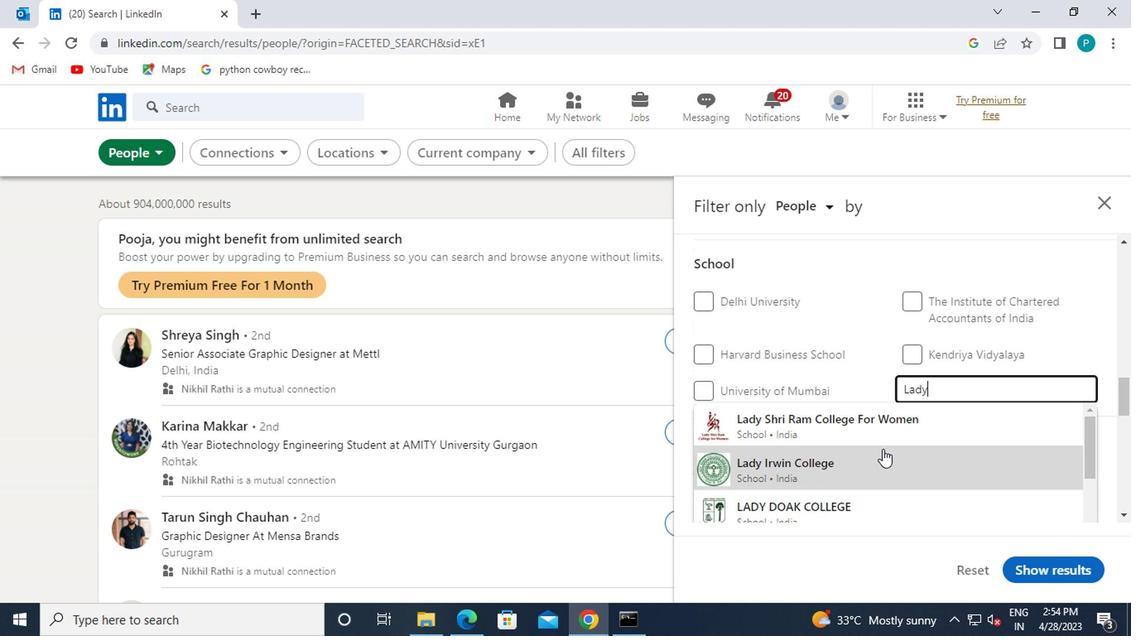 
Action: Mouse scrolled (880, 448) with delta (0, 0)
Screenshot: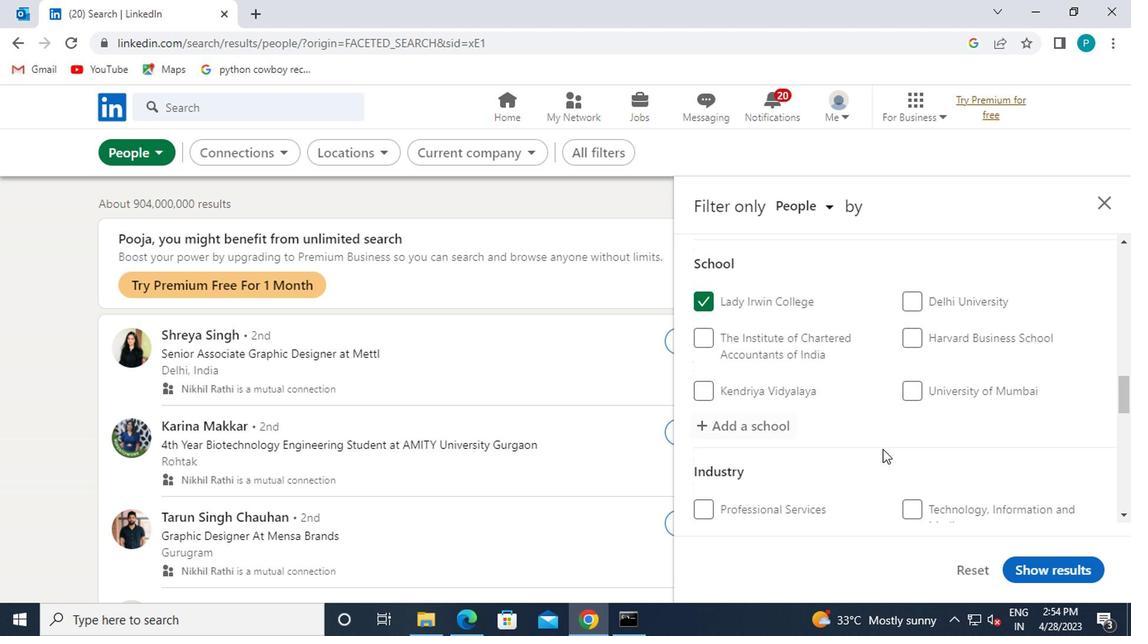 
Action: Mouse scrolled (880, 448) with delta (0, 0)
Screenshot: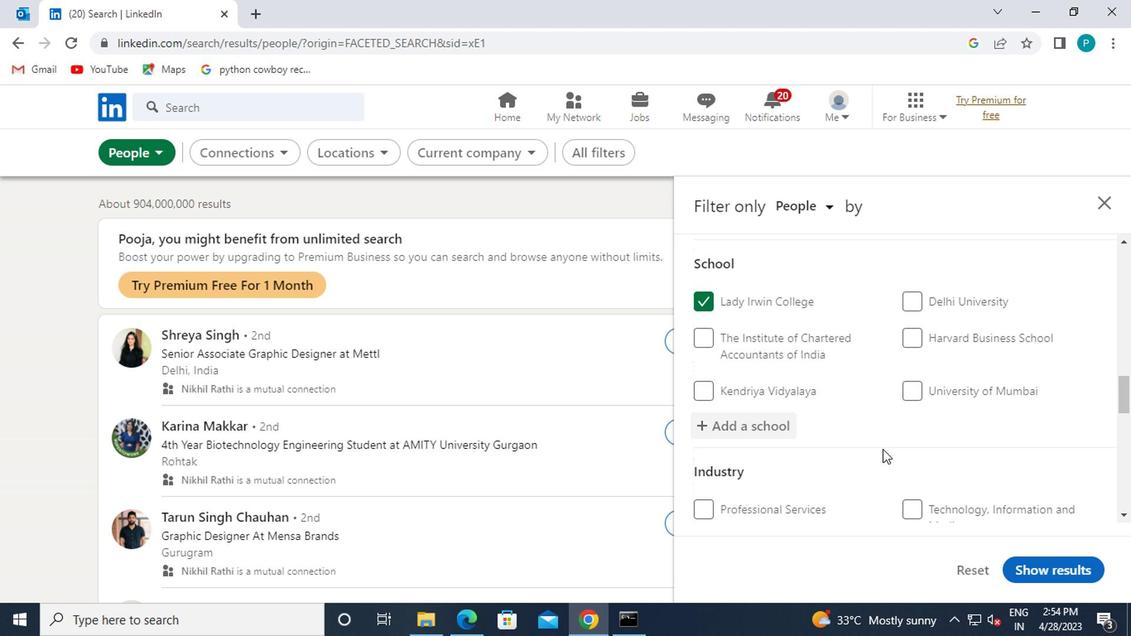 
Action: Mouse moved to (937, 448)
Screenshot: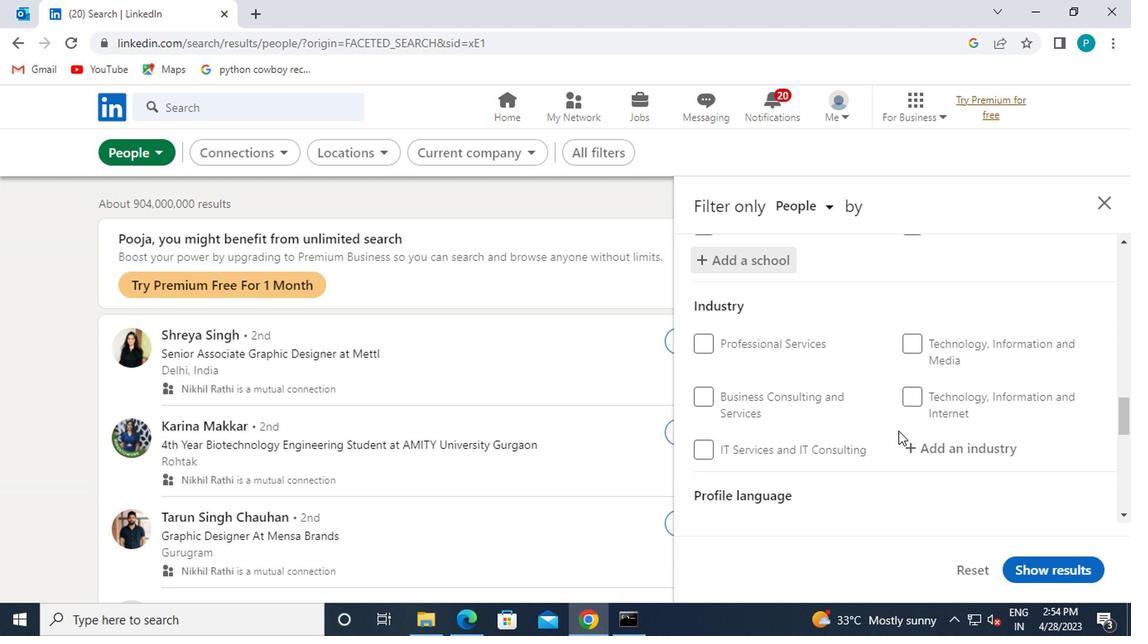 
Action: Mouse pressed left at (937, 448)
Screenshot: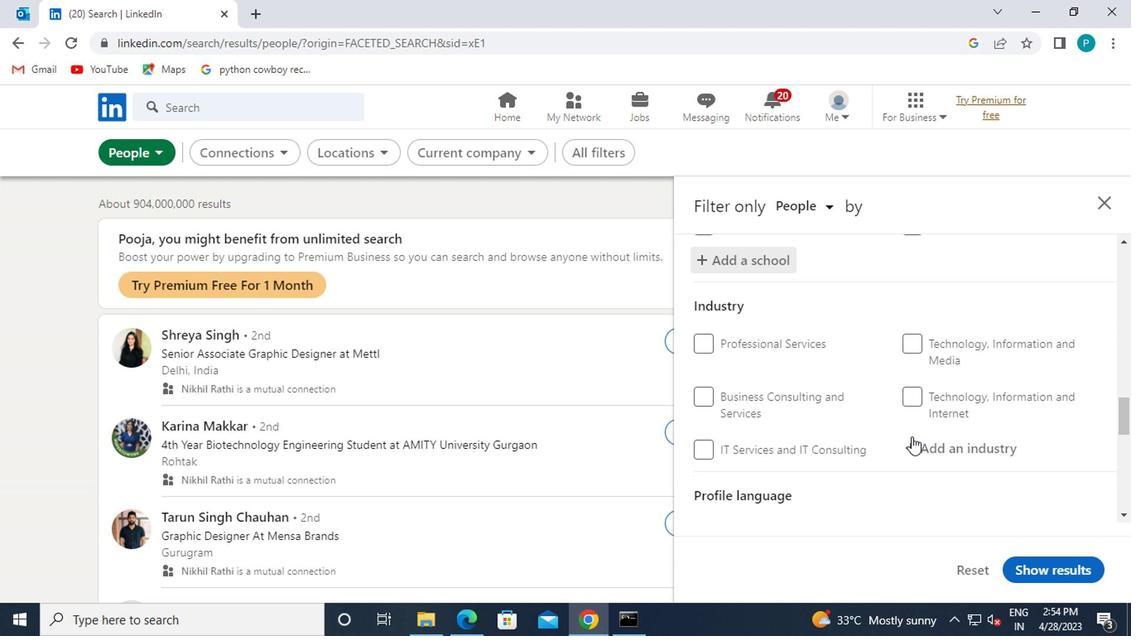 
Action: Mouse moved to (940, 457)
Screenshot: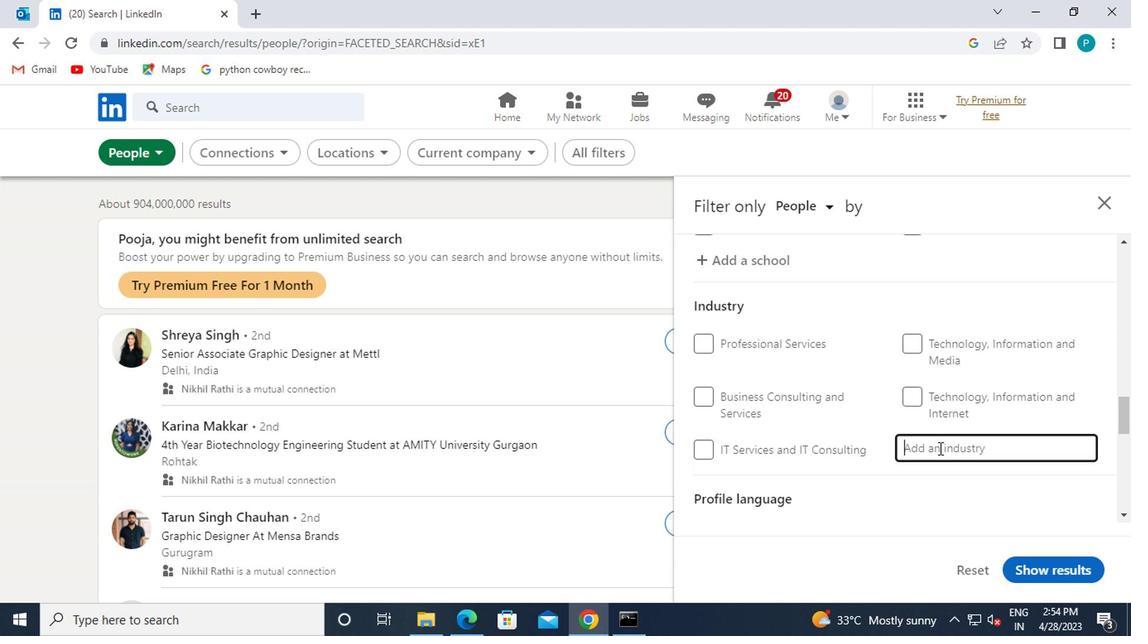 
Action: Key pressed <Key.caps_lock>E<Key.caps_lock>MERGENCY<Key.space>
Screenshot: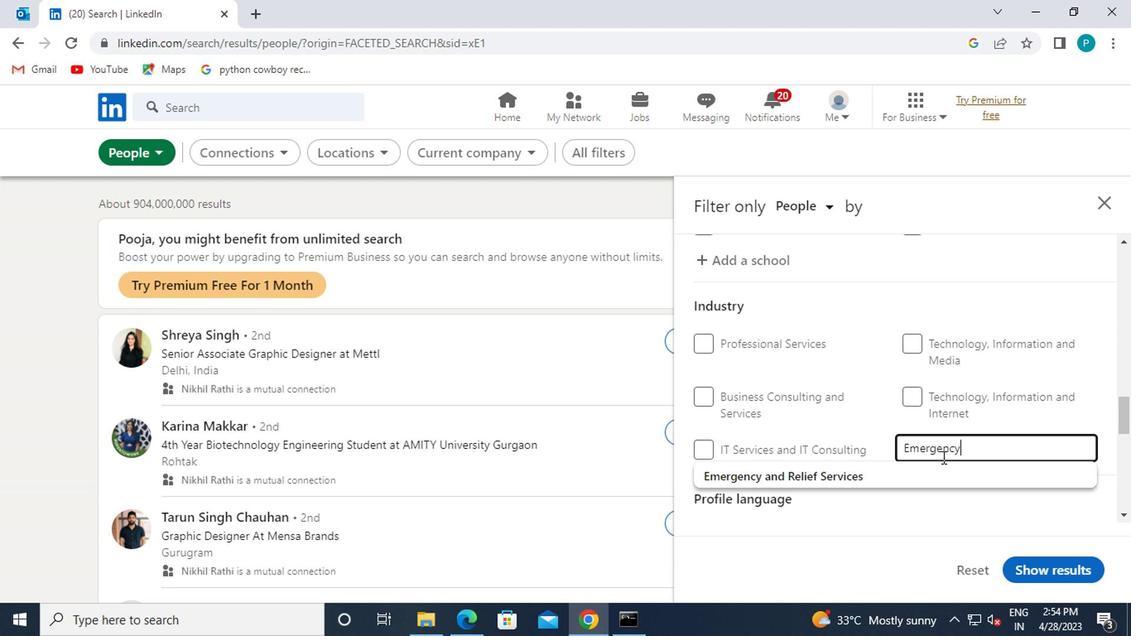 
Action: Mouse moved to (903, 462)
Screenshot: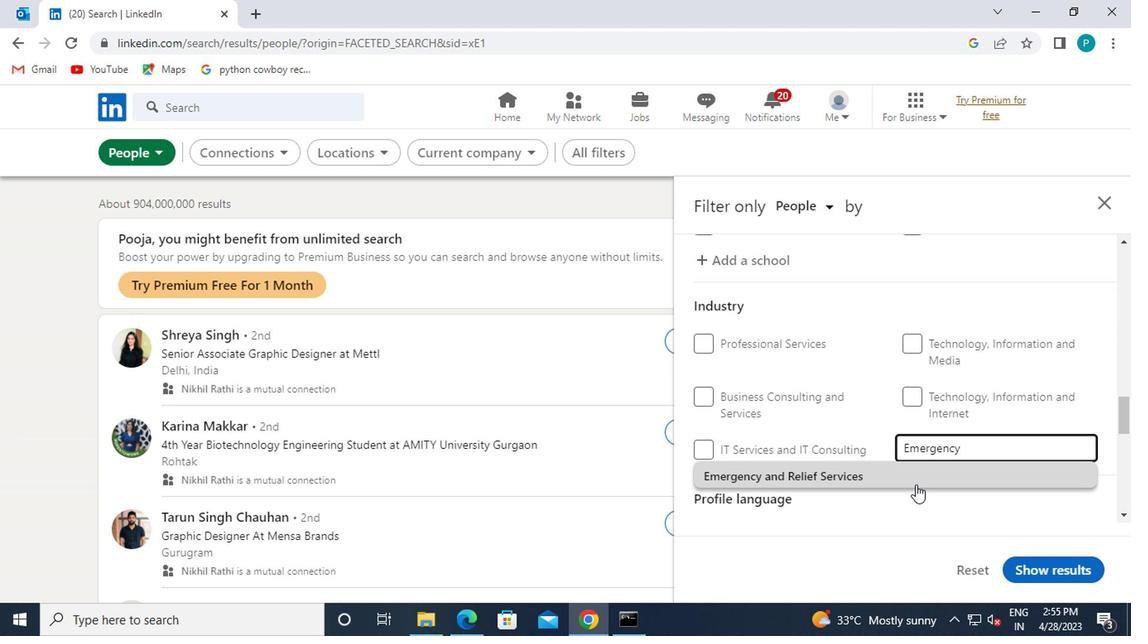 
Action: Mouse pressed left at (903, 462)
Screenshot: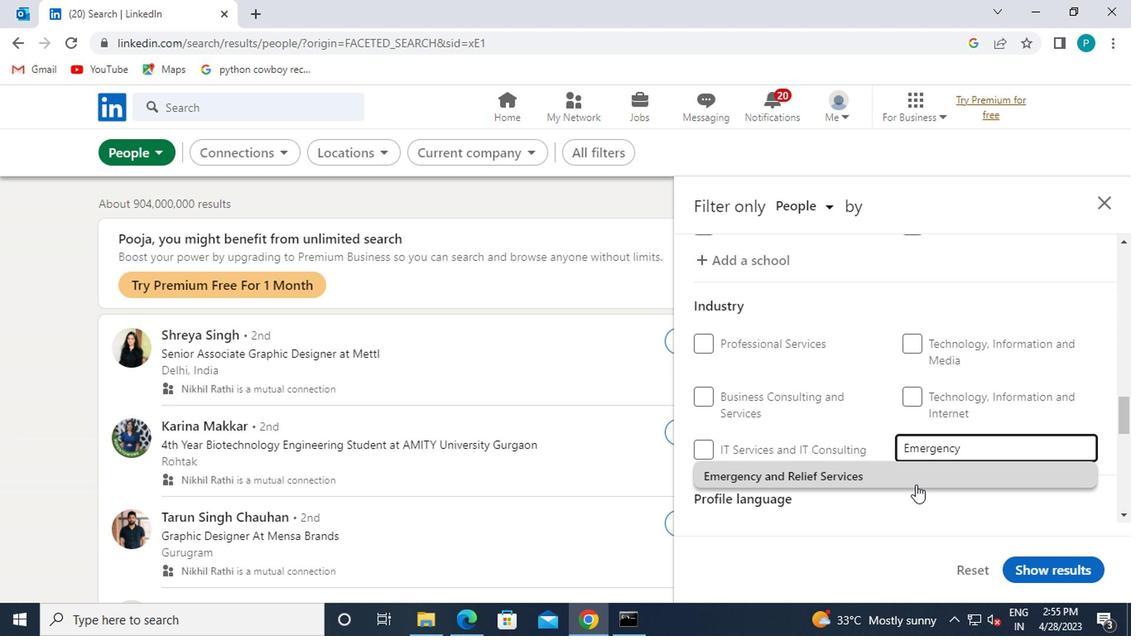 
Action: Mouse scrolled (903, 461) with delta (0, -1)
Screenshot: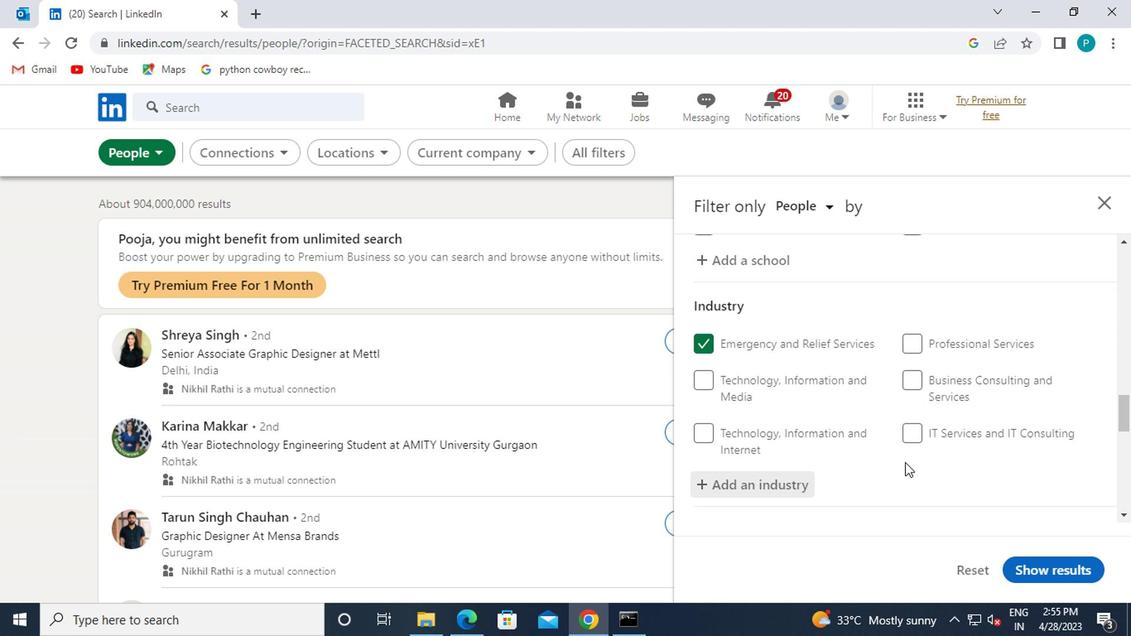 
Action: Mouse scrolled (903, 461) with delta (0, -1)
Screenshot: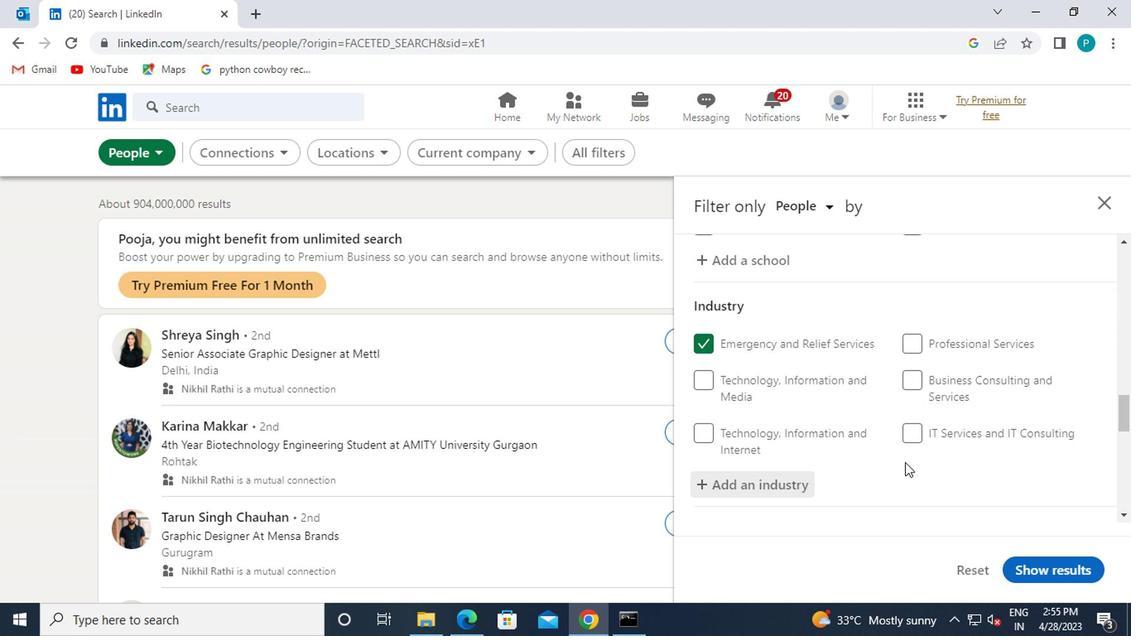 
Action: Mouse scrolled (903, 461) with delta (0, -1)
Screenshot: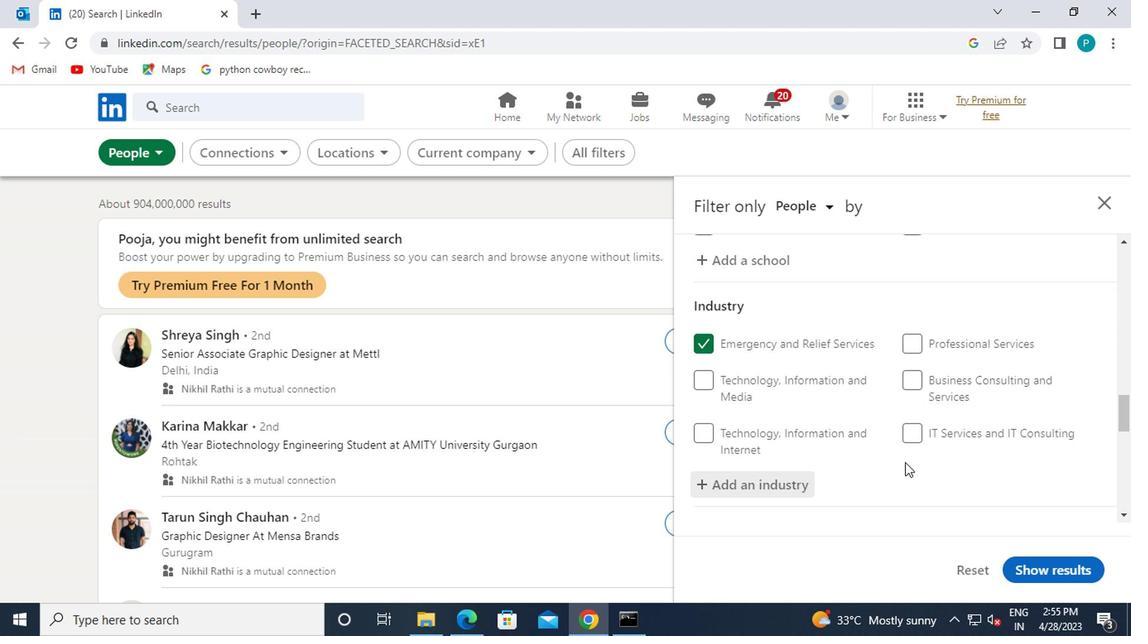 
Action: Mouse moved to (853, 430)
Screenshot: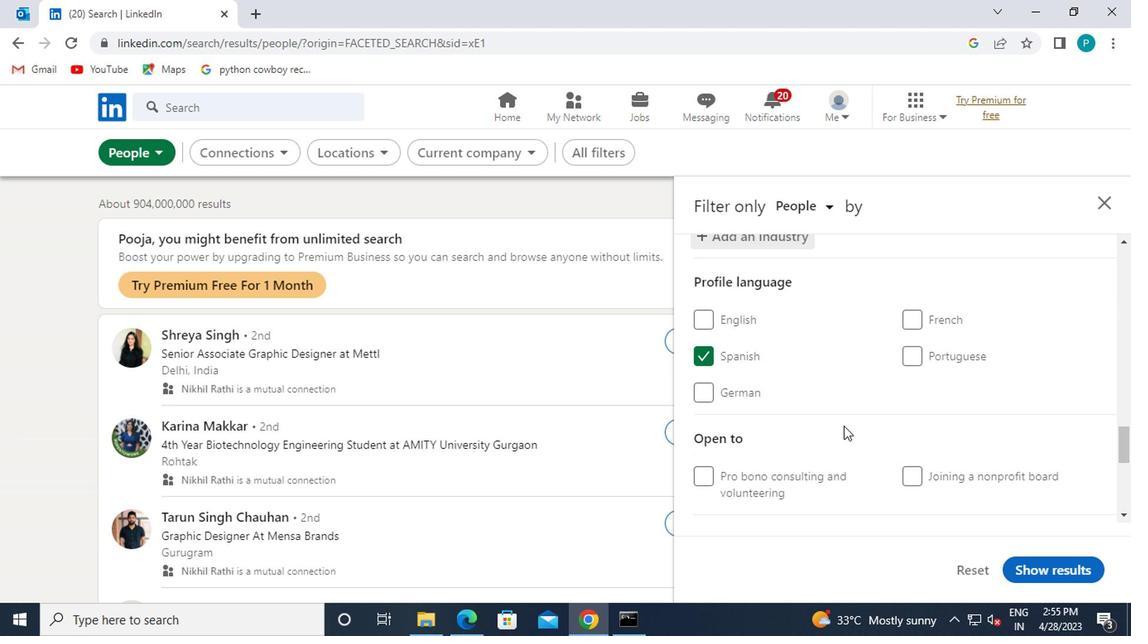 
Action: Mouse scrolled (853, 430) with delta (0, 0)
Screenshot: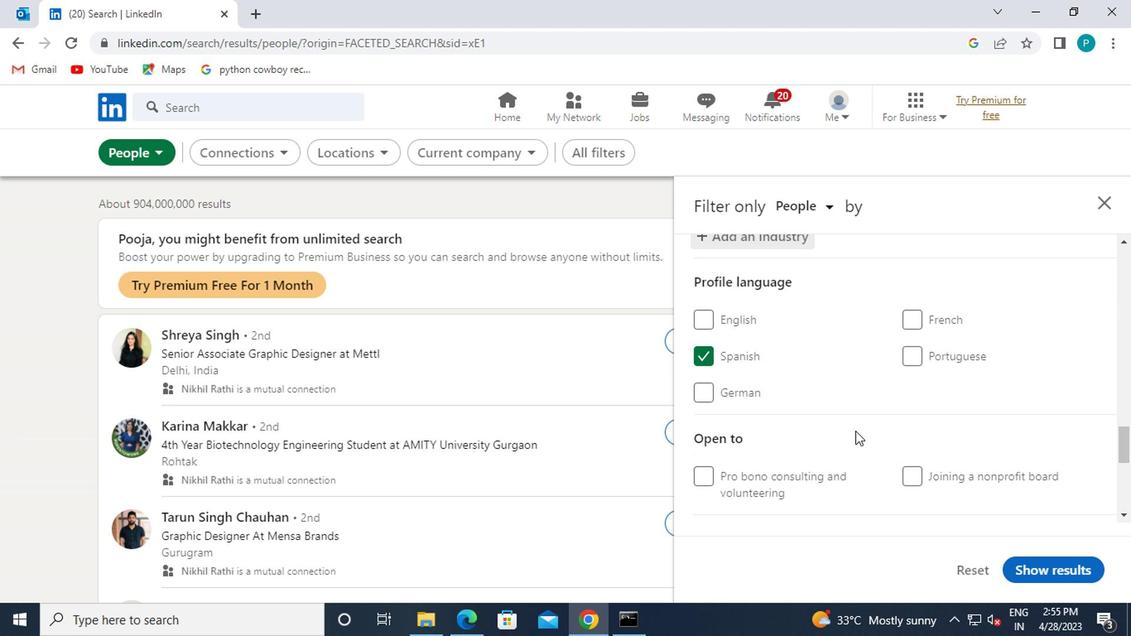 
Action: Mouse scrolled (853, 430) with delta (0, 0)
Screenshot: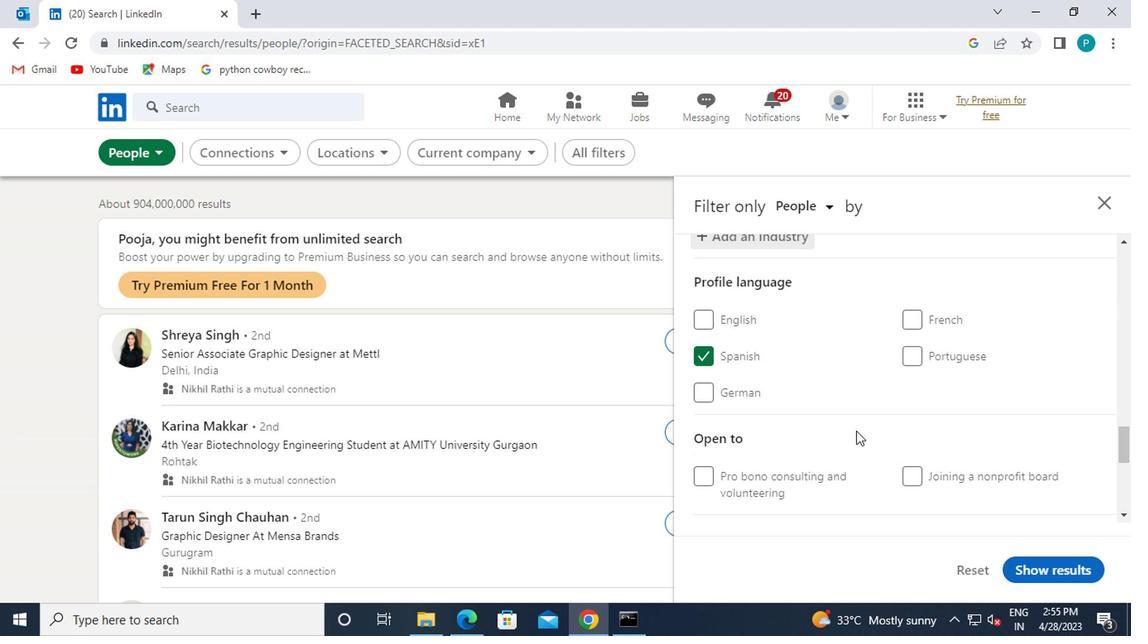
Action: Mouse moved to (919, 479)
Screenshot: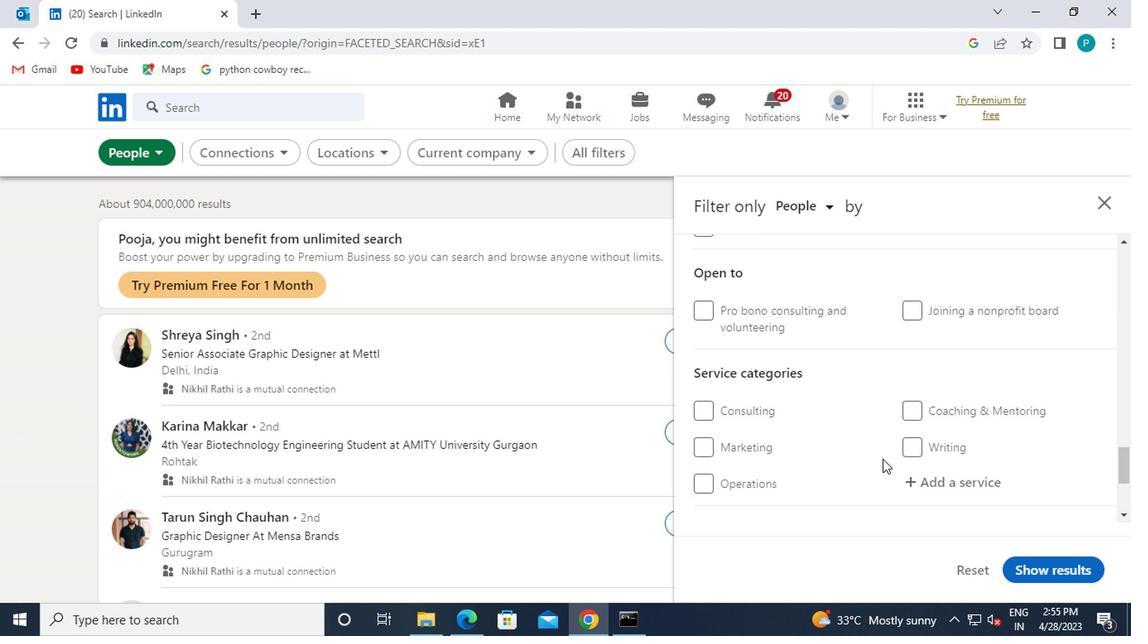 
Action: Mouse pressed left at (919, 479)
Screenshot: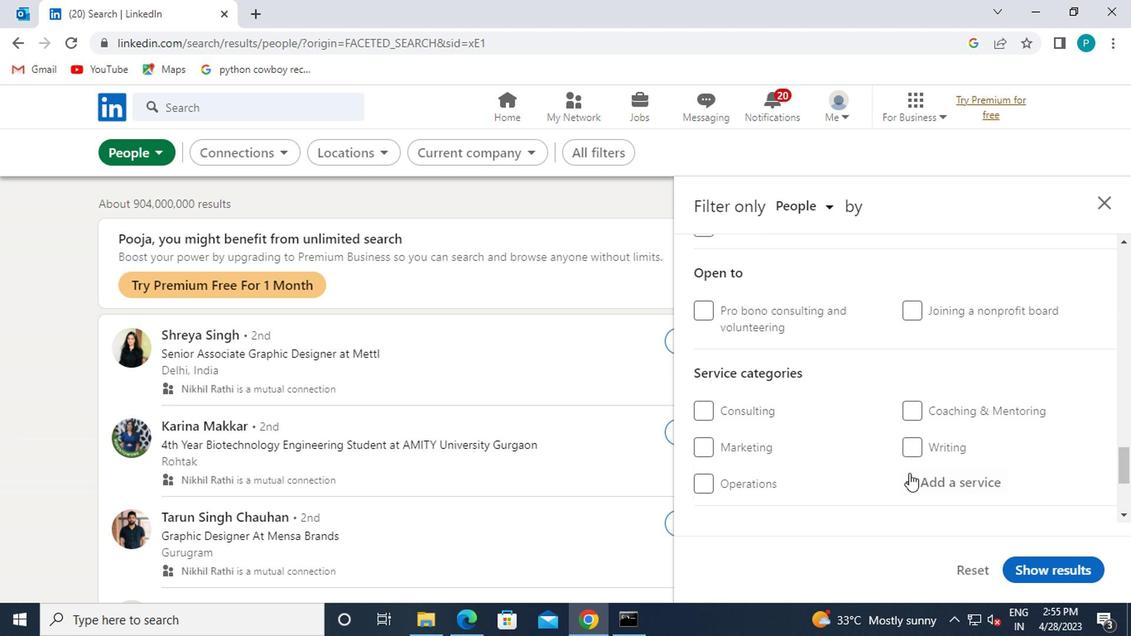 
Action: Key pressed <Key.caps_lock>F<Key.caps_lock>ILING
Screenshot: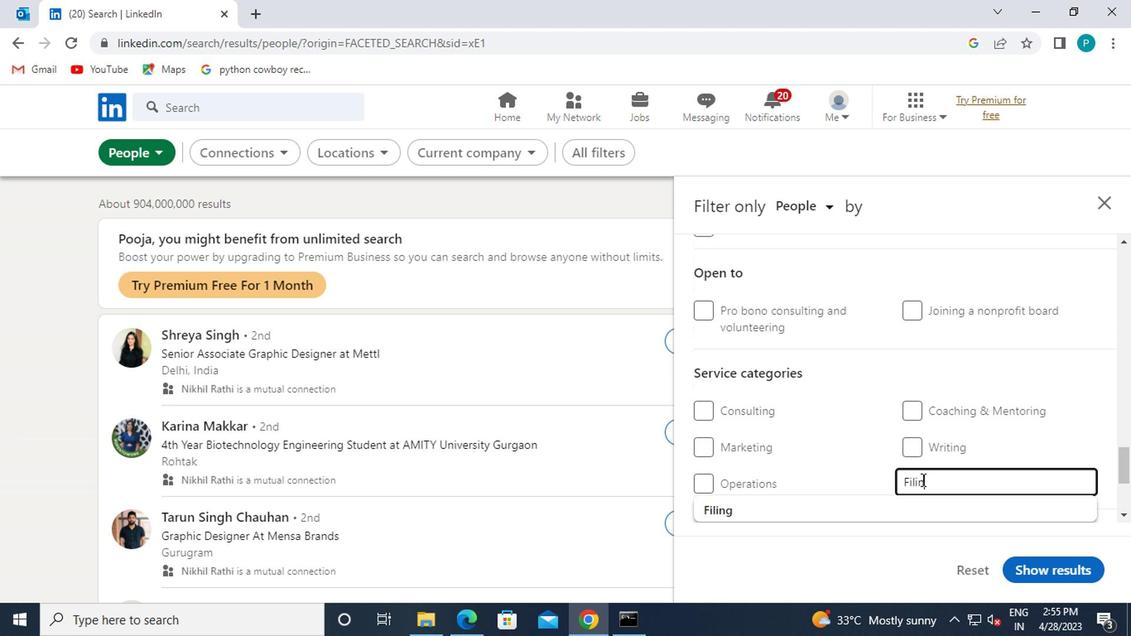 
Action: Mouse moved to (867, 522)
Screenshot: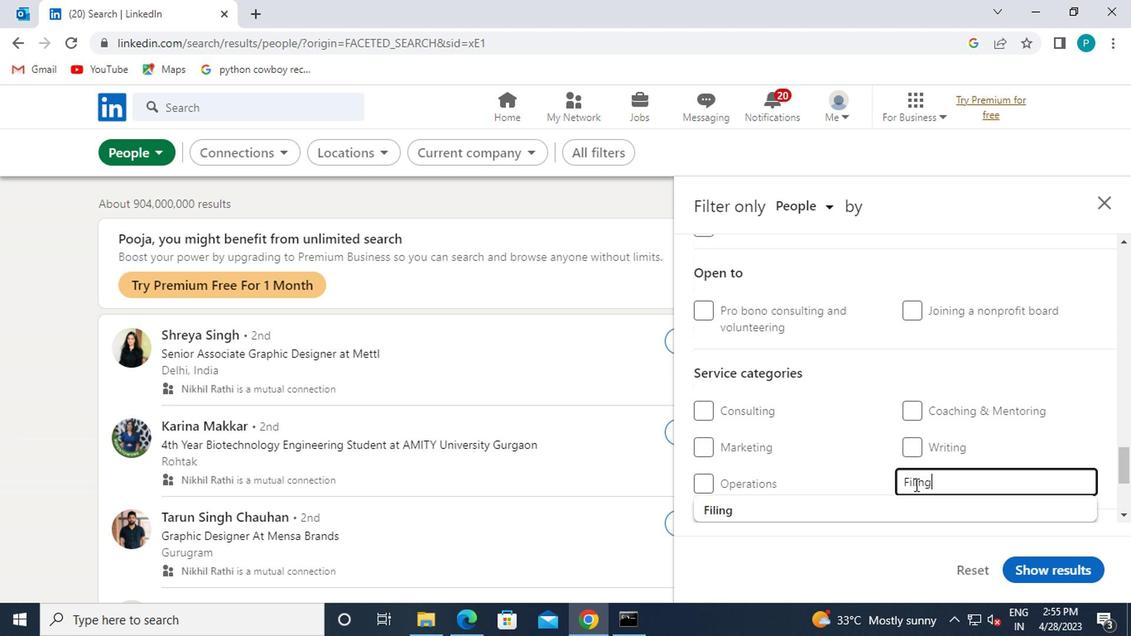 
Action: Mouse pressed left at (867, 522)
Screenshot: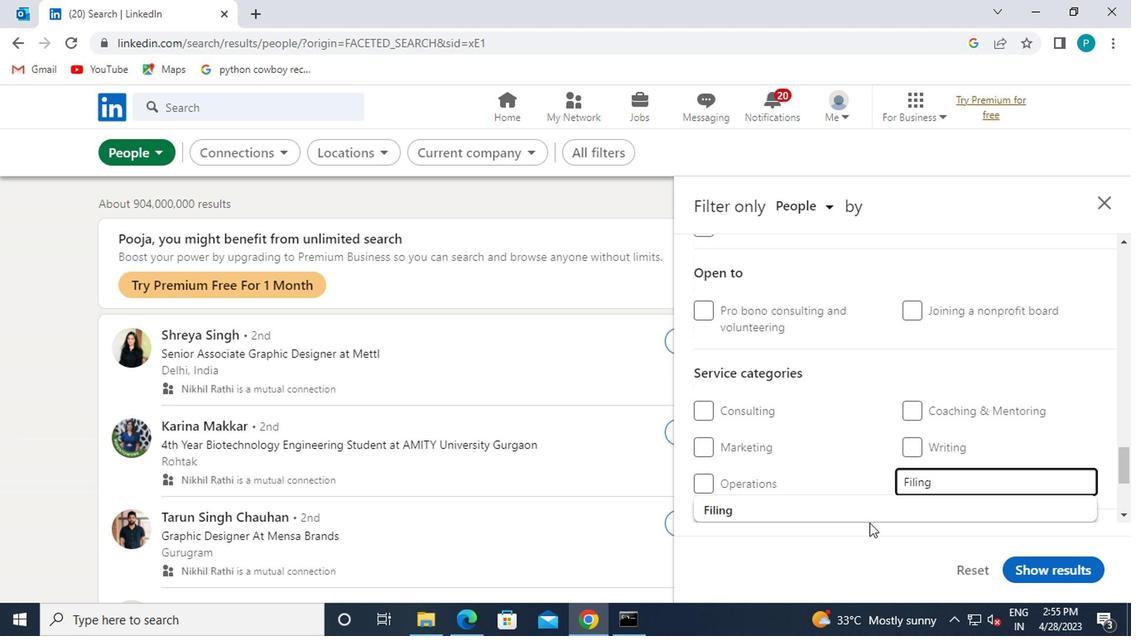 
Action: Mouse moved to (849, 489)
Screenshot: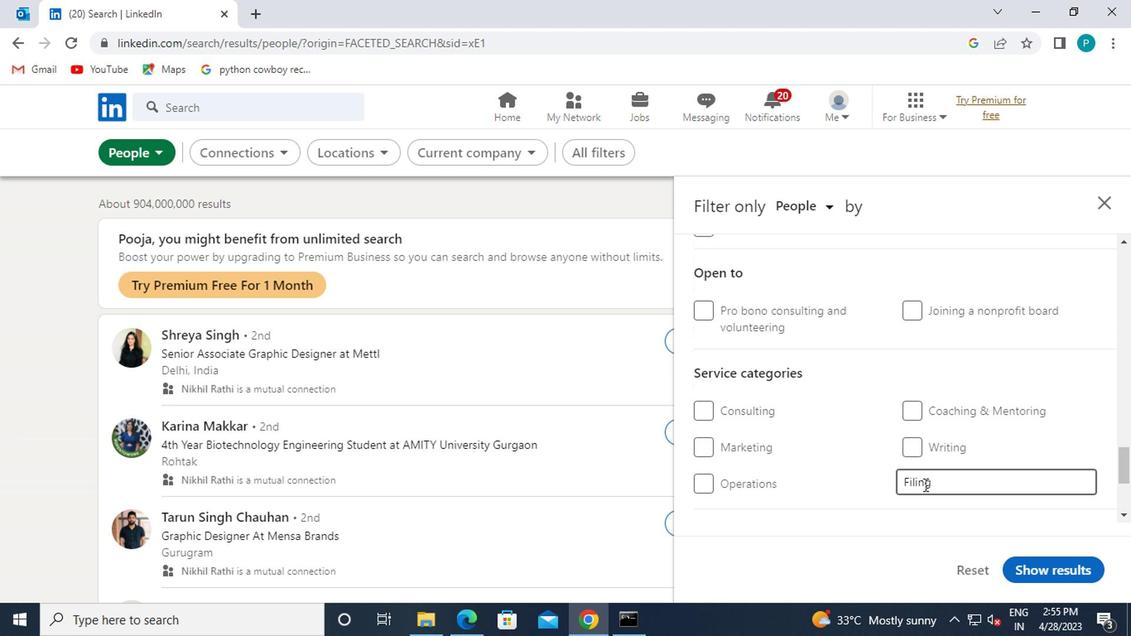 
Action: Mouse scrolled (849, 488) with delta (0, -1)
Screenshot: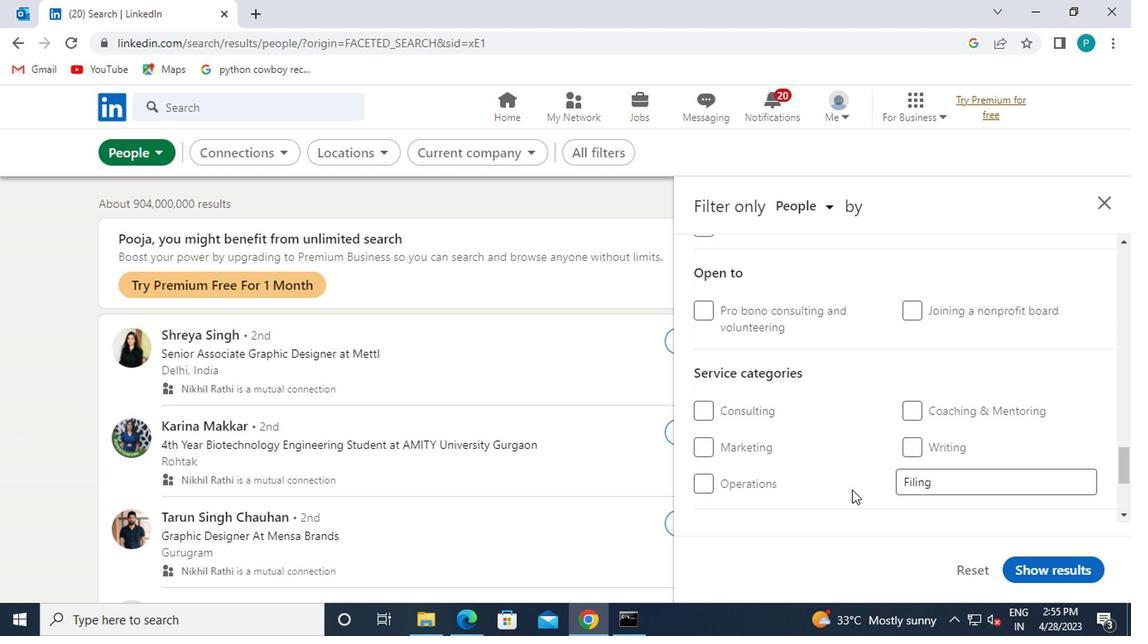 
Action: Mouse scrolled (849, 488) with delta (0, -1)
Screenshot: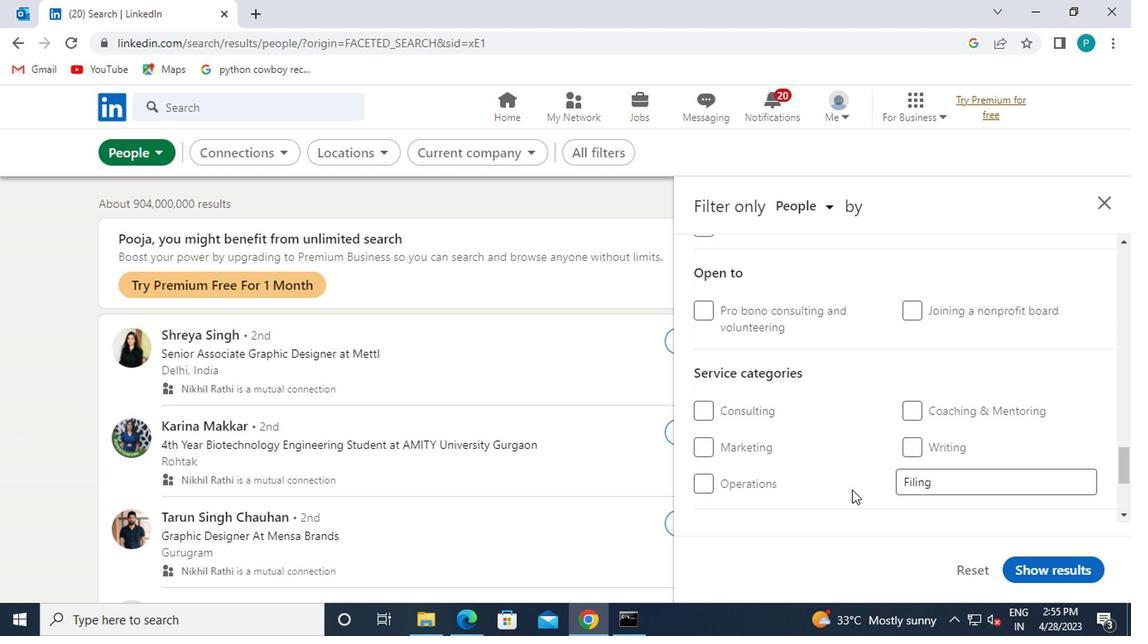 
Action: Mouse moved to (983, 313)
Screenshot: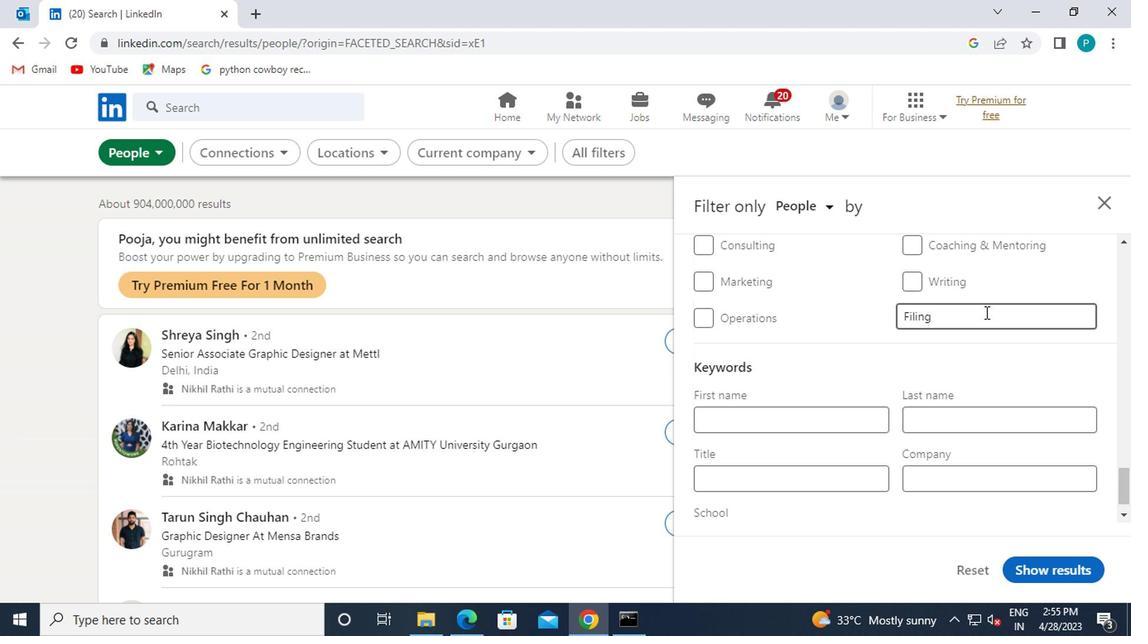 
Action: Mouse pressed left at (983, 313)
Screenshot: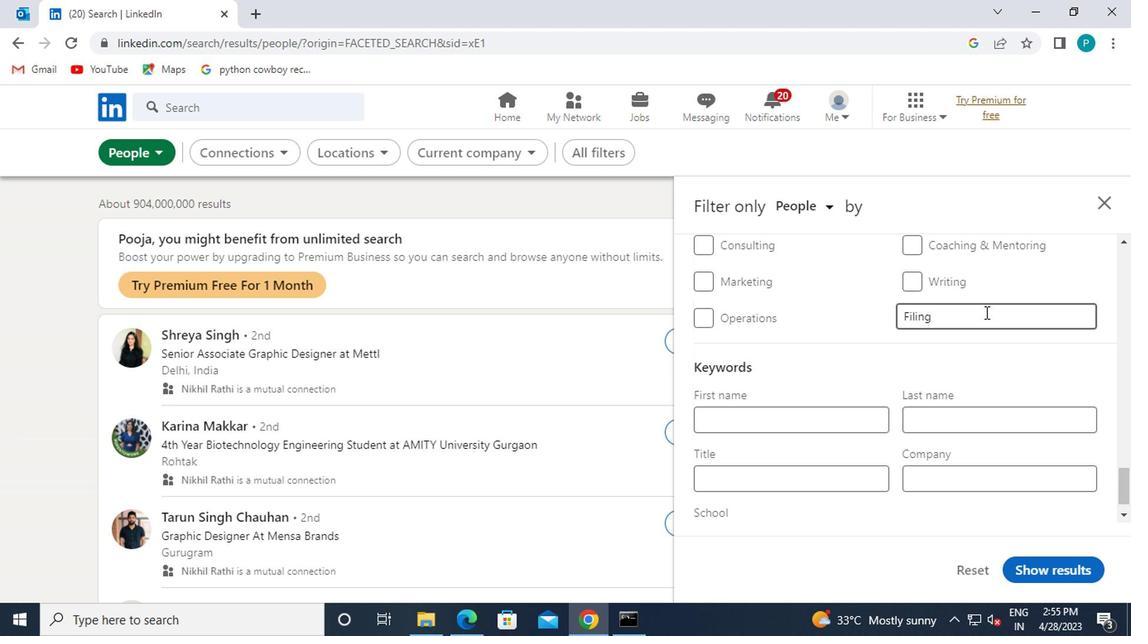 
Action: Mouse moved to (808, 343)
Screenshot: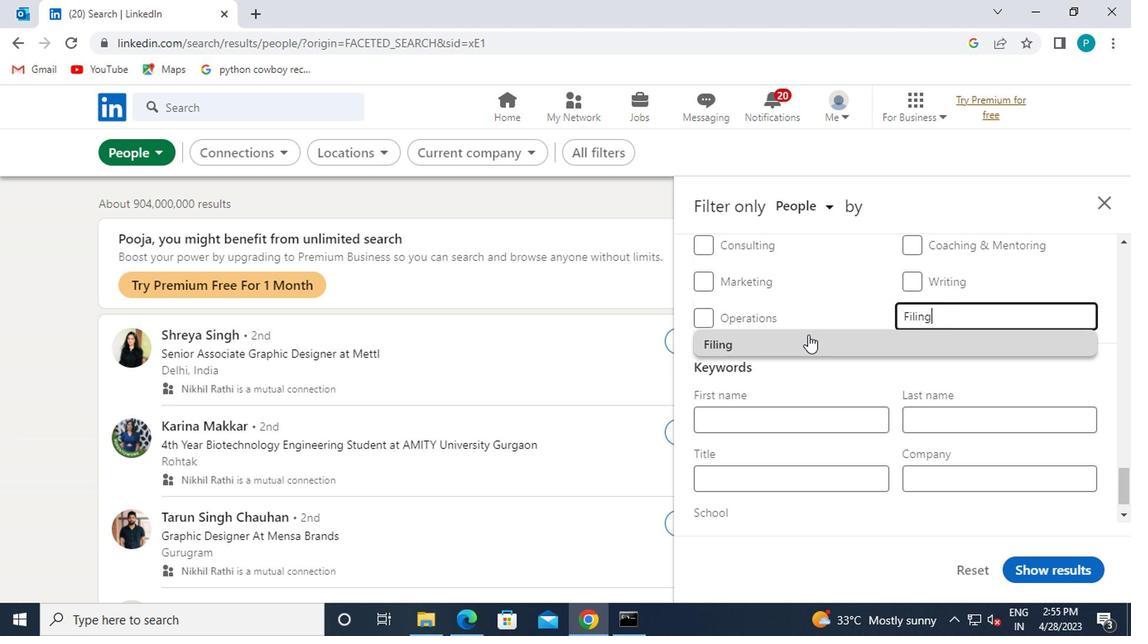 
Action: Mouse pressed left at (808, 343)
Screenshot: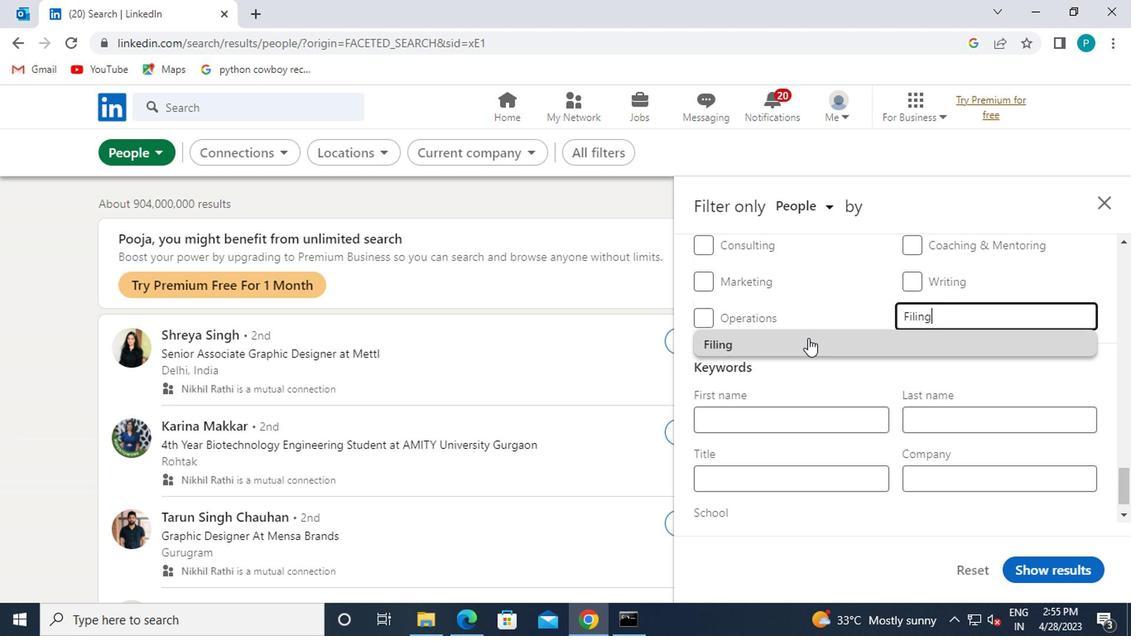 
Action: Mouse moved to (784, 359)
Screenshot: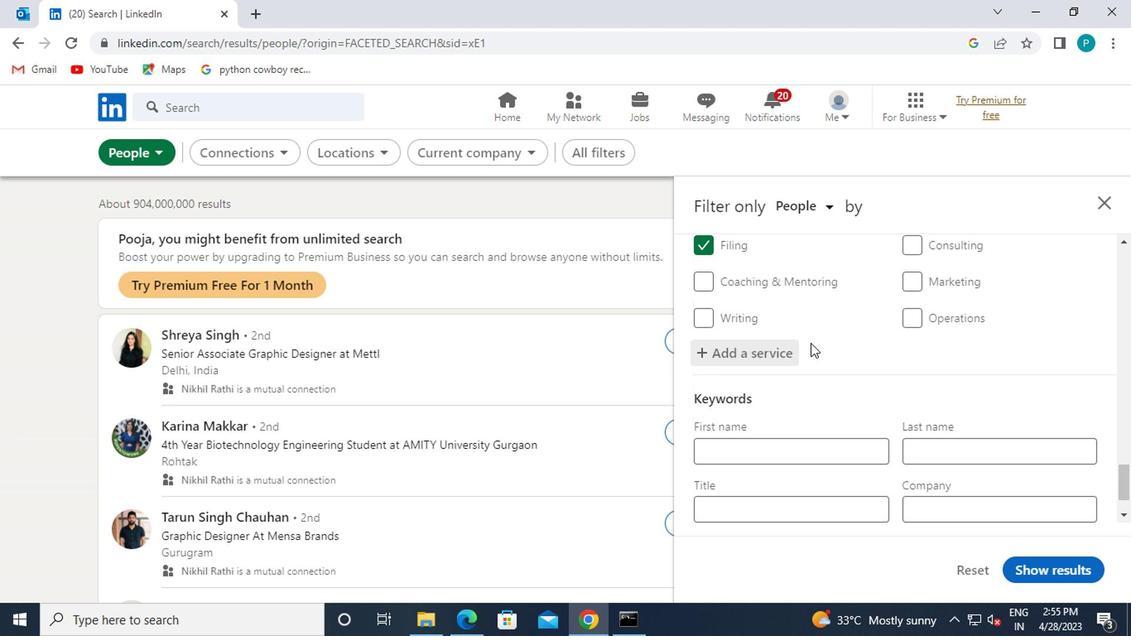 
Action: Mouse scrolled (784, 358) with delta (0, -1)
Screenshot: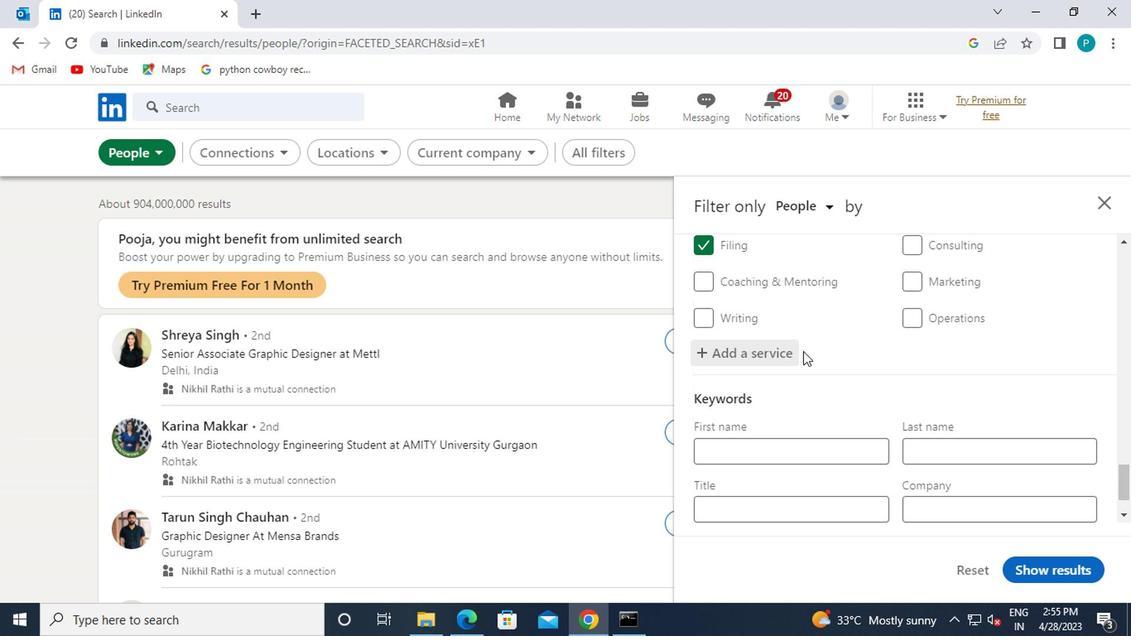 
Action: Mouse scrolled (784, 358) with delta (0, -1)
Screenshot: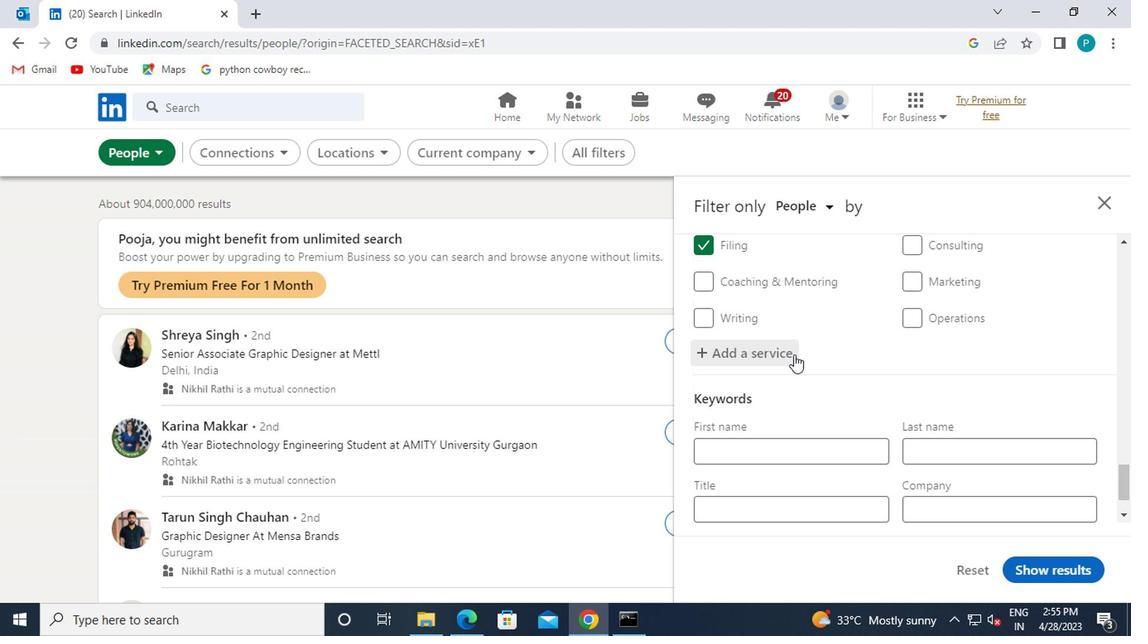 
Action: Mouse moved to (772, 441)
Screenshot: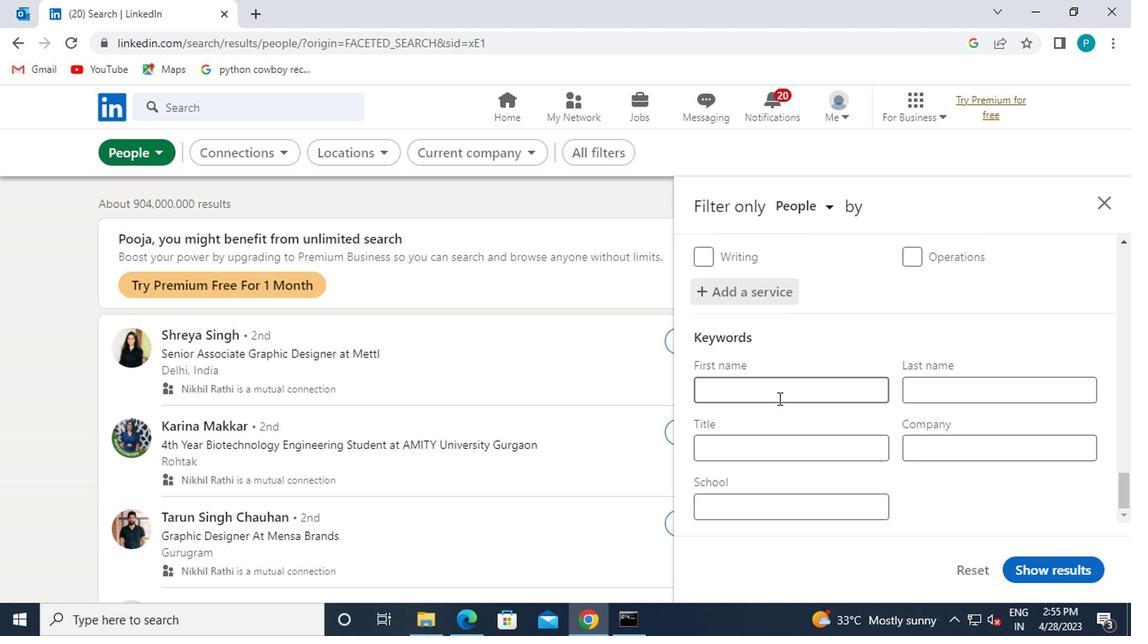 
Action: Mouse pressed left at (772, 441)
Screenshot: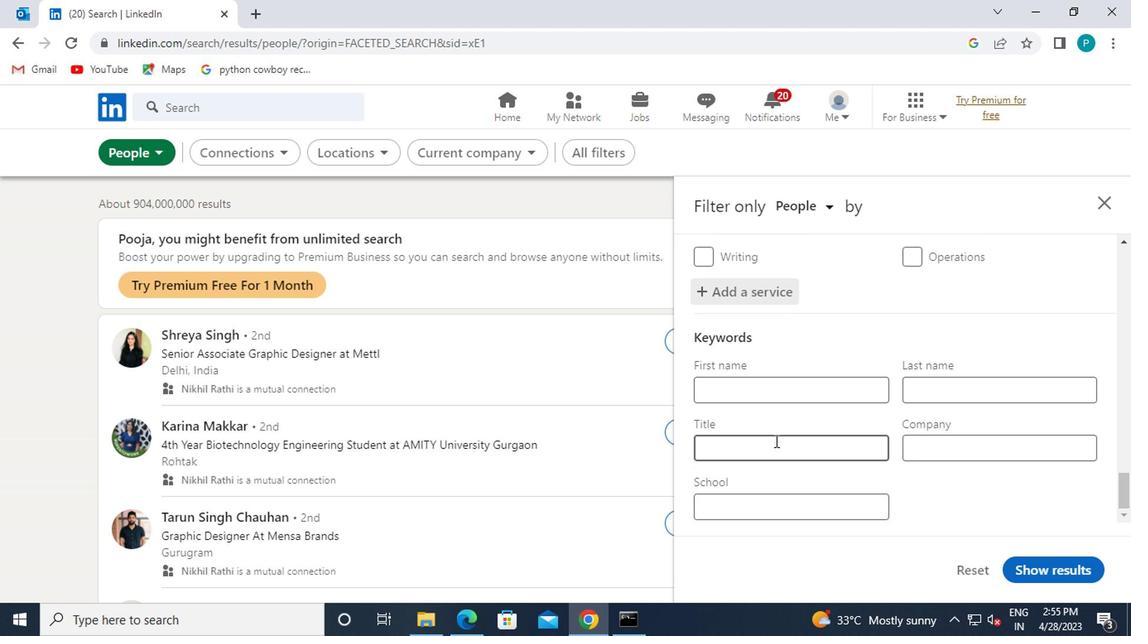 
Action: Key pressed <Key.caps_lock>A<Key.caps_lock>SSISTANT<Key.space><Key.caps_lock>M<Key.caps_lock>ANAGER
Screenshot: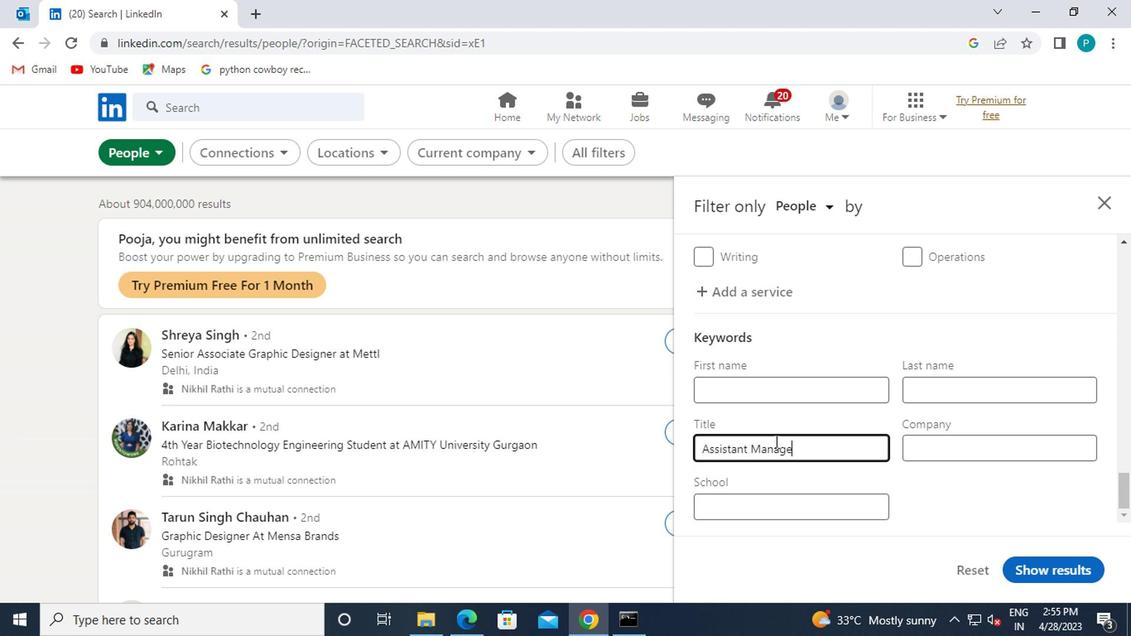 
Action: Mouse moved to (1025, 567)
Screenshot: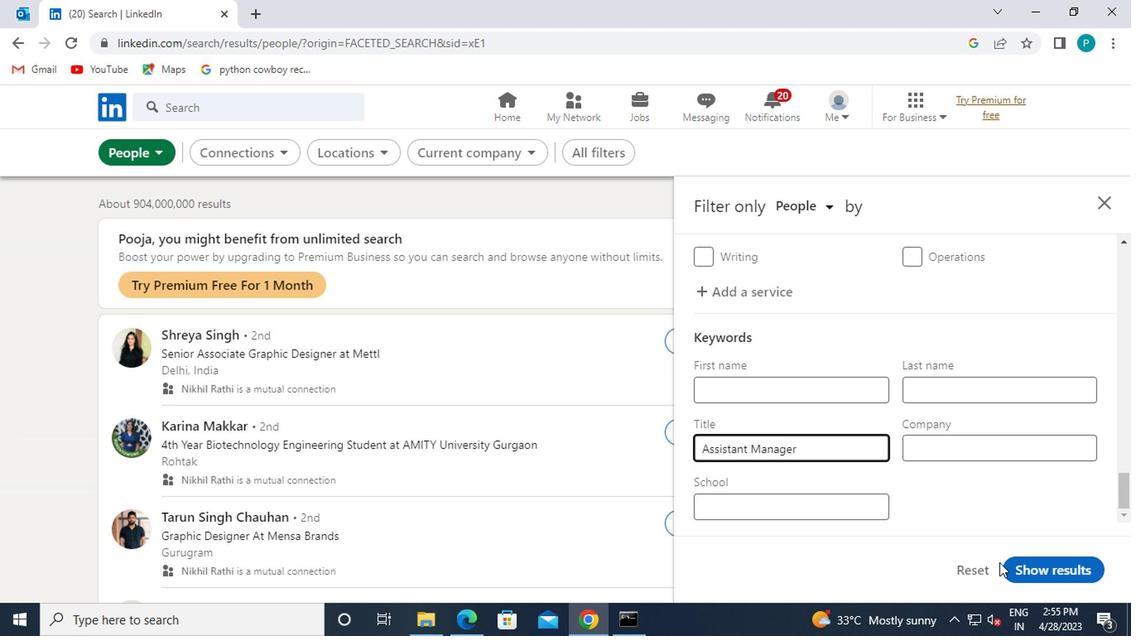 
Action: Mouse pressed left at (1025, 567)
Screenshot: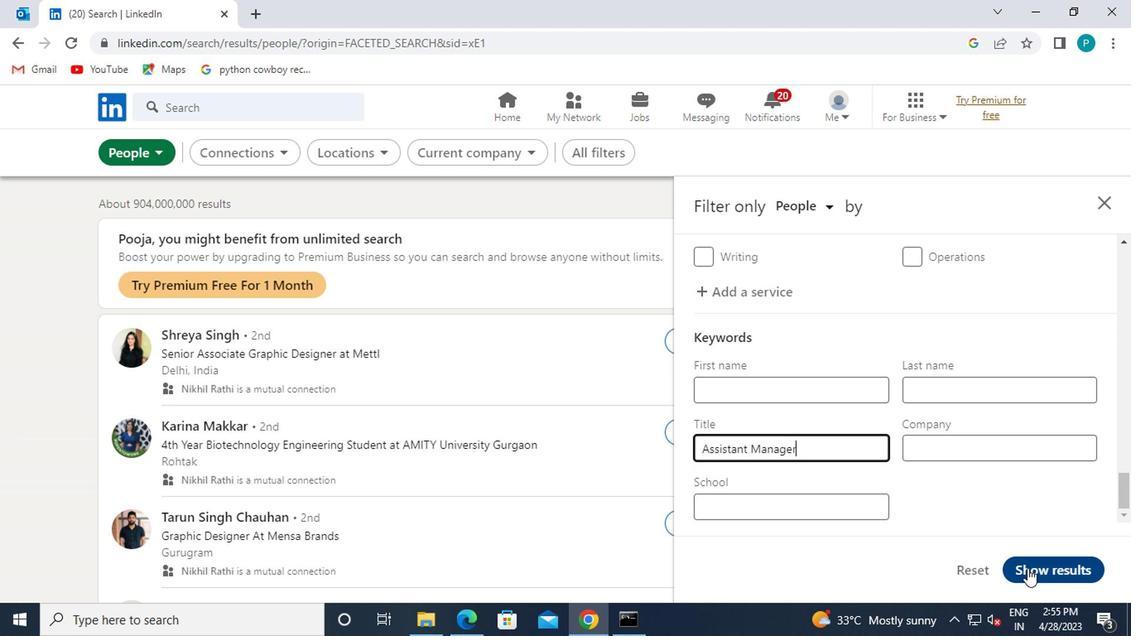 
